 Task: Find connections with filter location Peristéri with filter topic #motivationwith filter profile language Potuguese with filter current company Symphony Teleca with filter school ILS Law College with filter industry Accessible Hardware Manufacturing with filter service category Network Support with filter keywords title Caregiver
Action: Mouse moved to (365, 236)
Screenshot: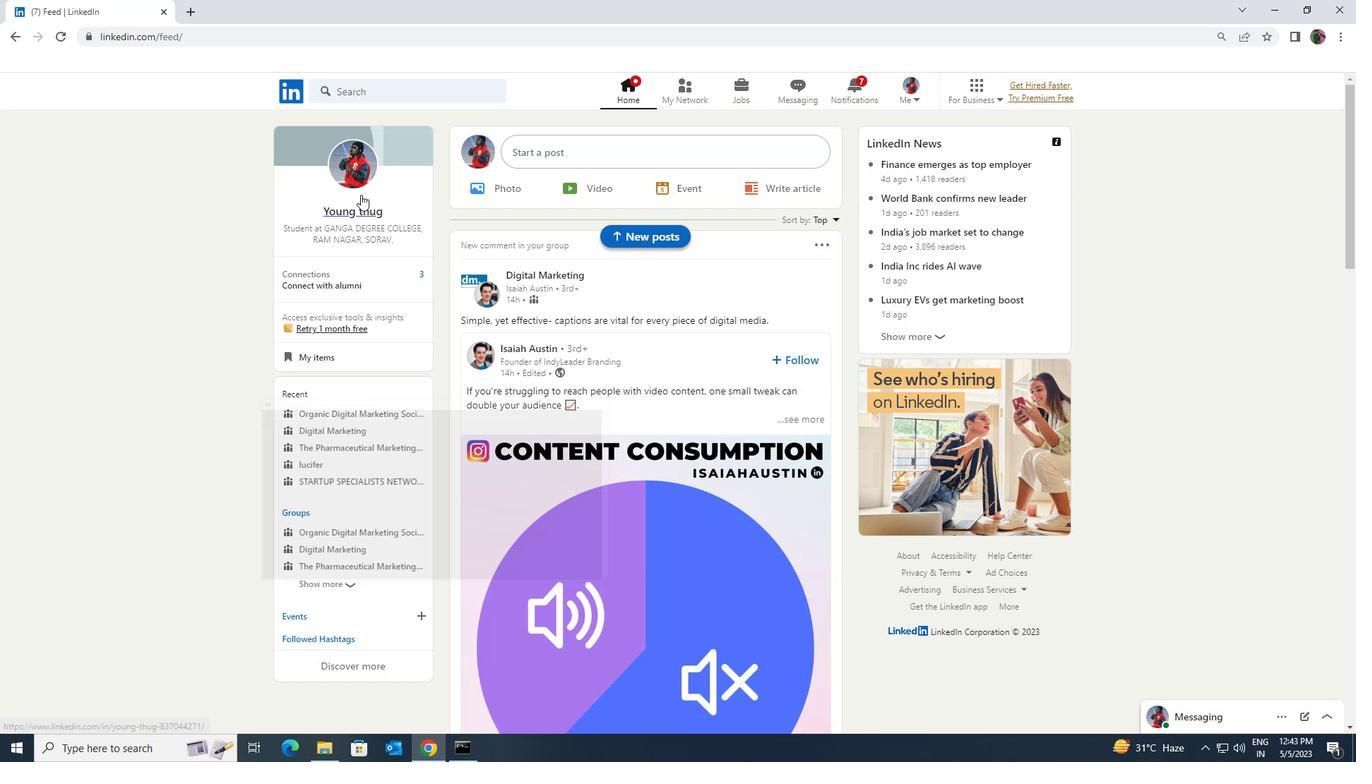 
Action: Mouse scrolled (365, 235) with delta (0, 0)
Screenshot: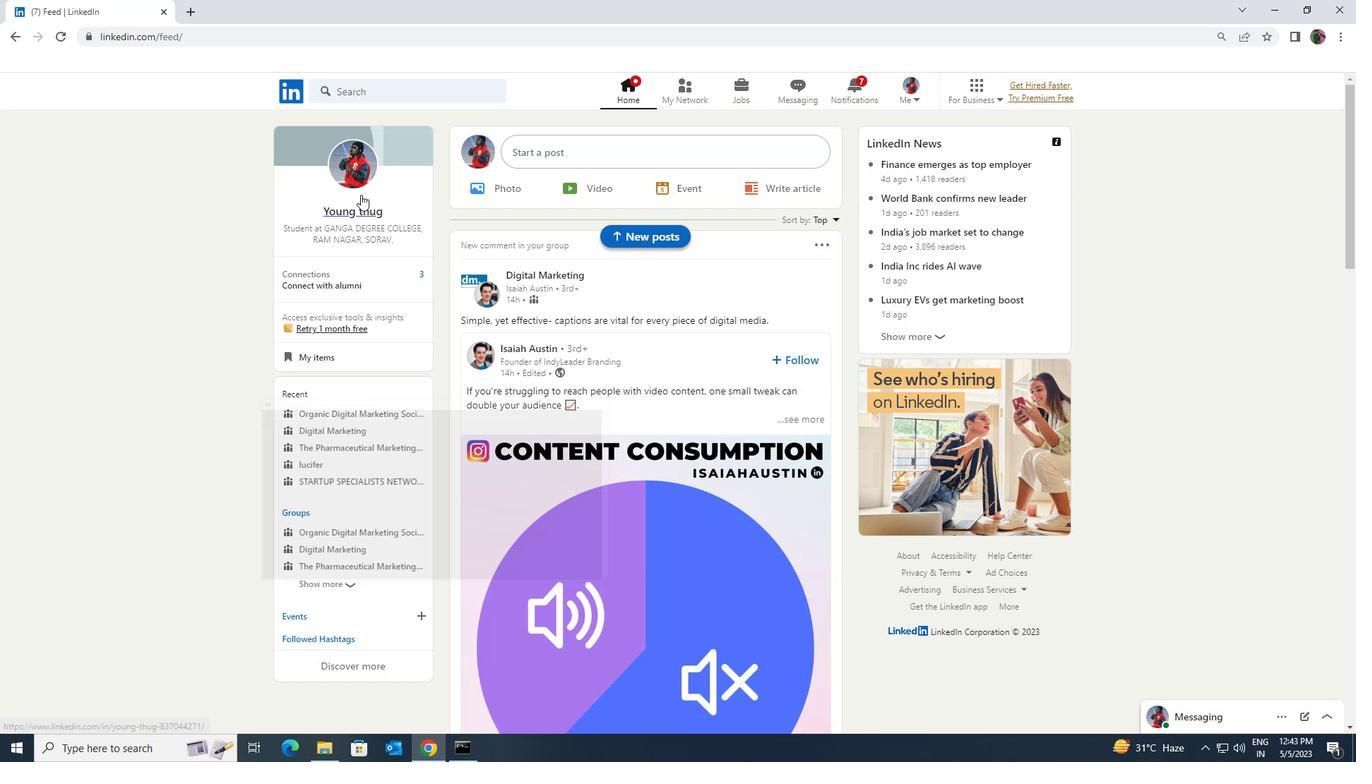 
Action: Mouse moved to (369, 219)
Screenshot: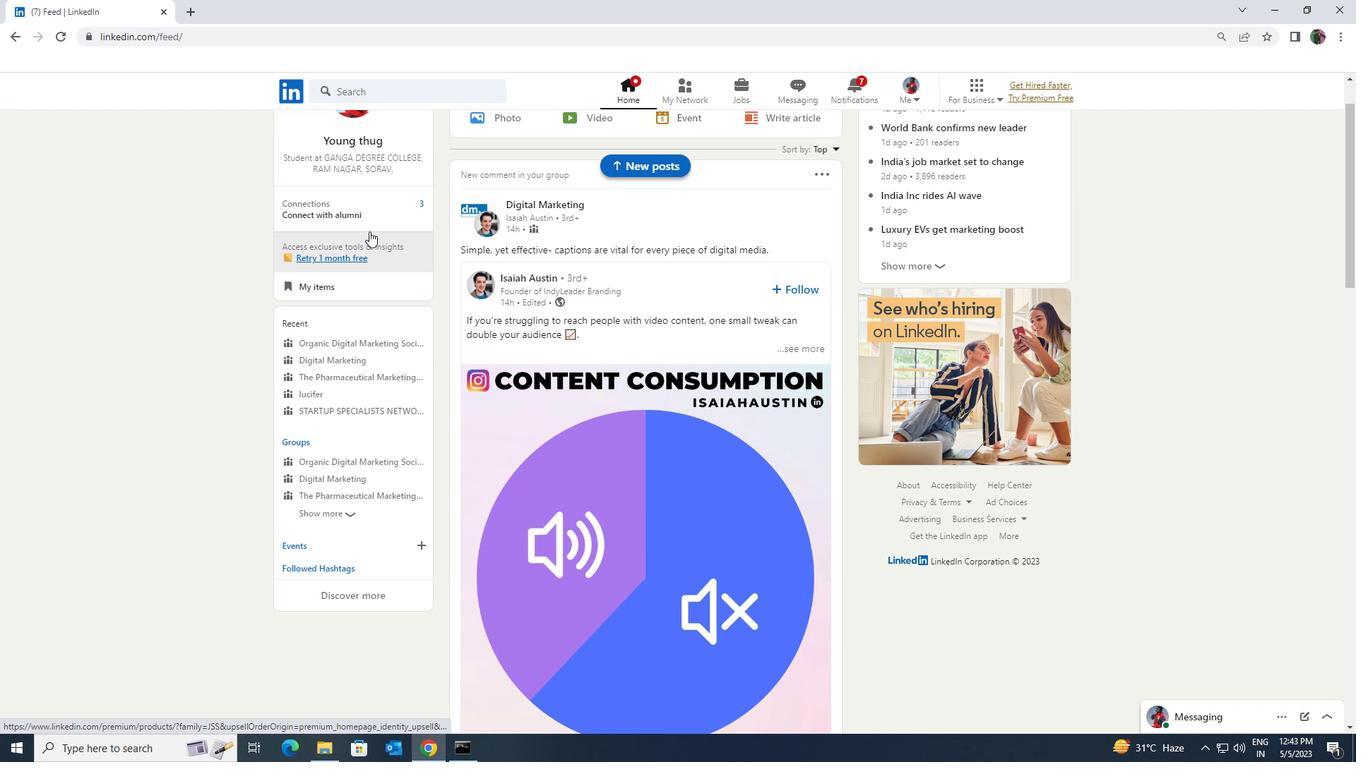 
Action: Mouse pressed left at (369, 219)
Screenshot: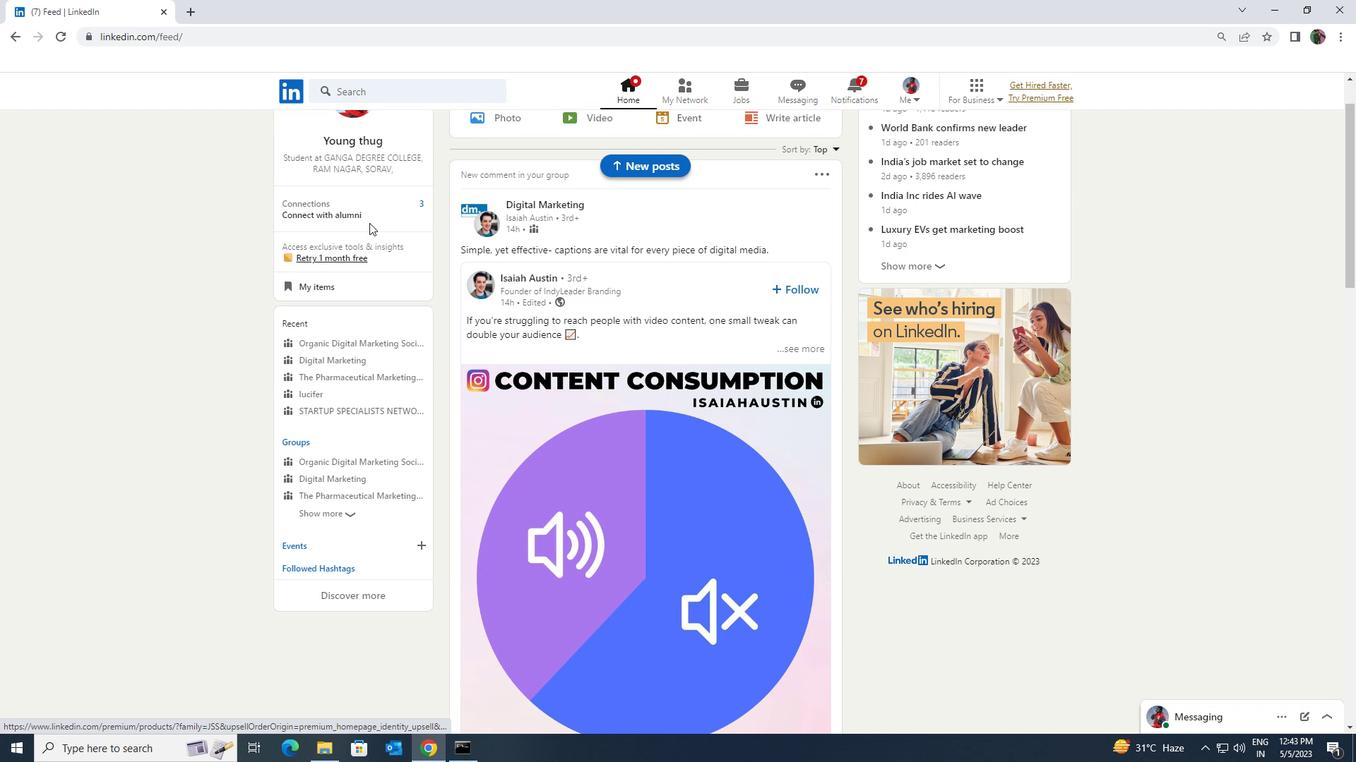 
Action: Mouse moved to (373, 164)
Screenshot: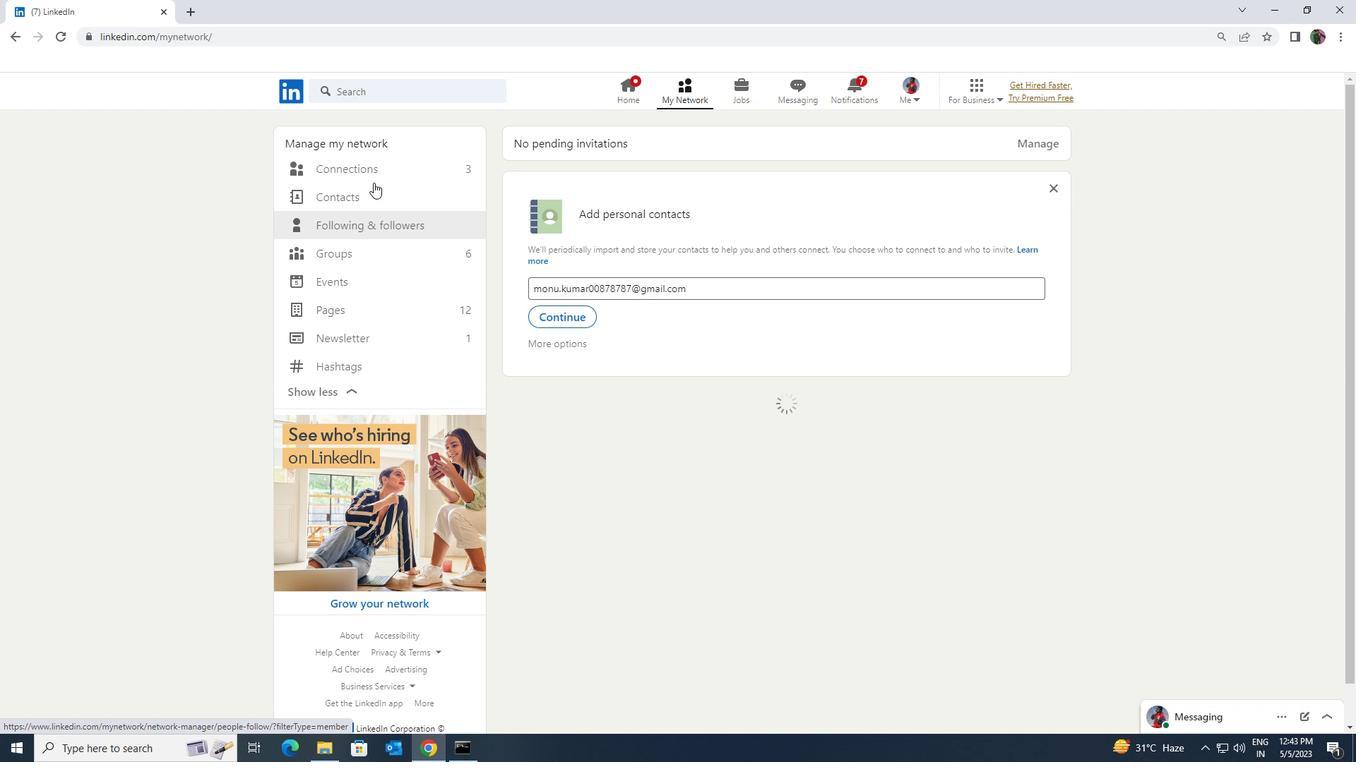 
Action: Mouse pressed left at (373, 164)
Screenshot: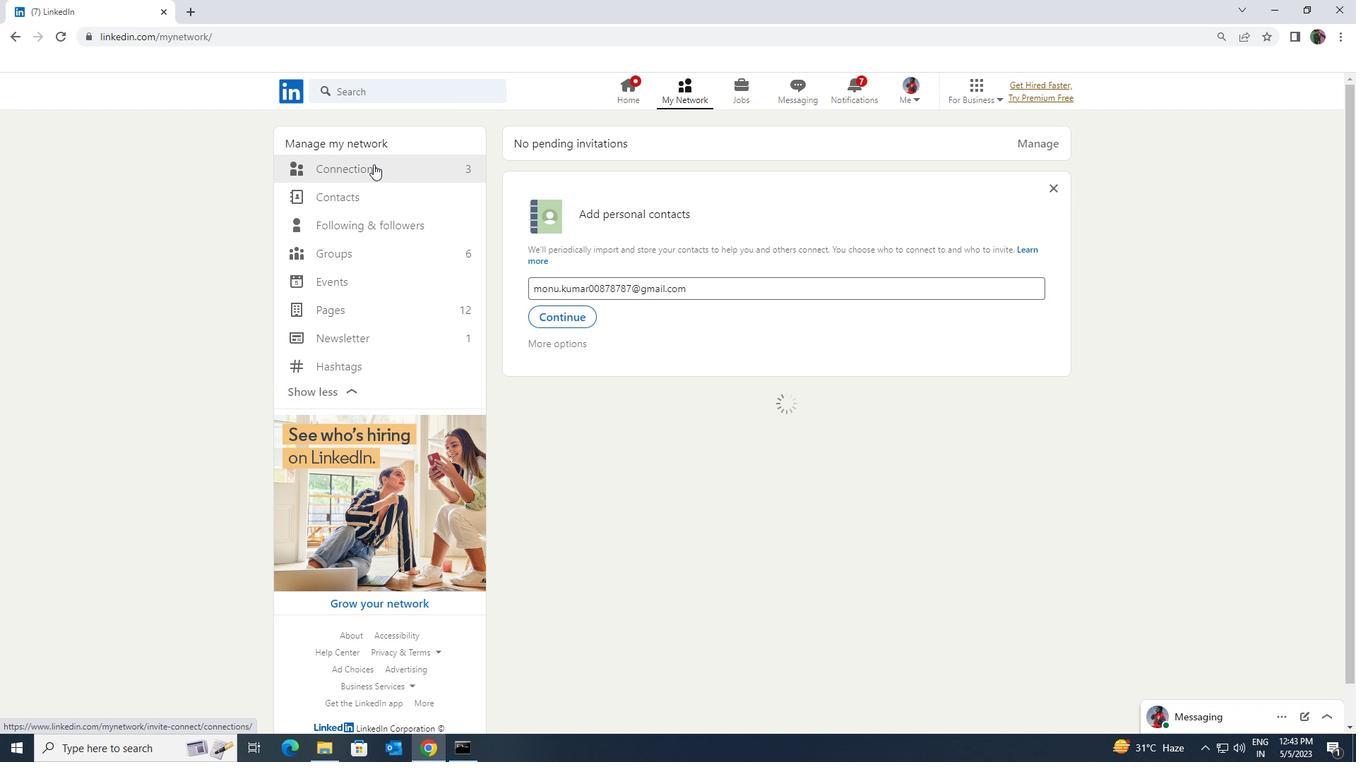 
Action: Mouse moved to (779, 173)
Screenshot: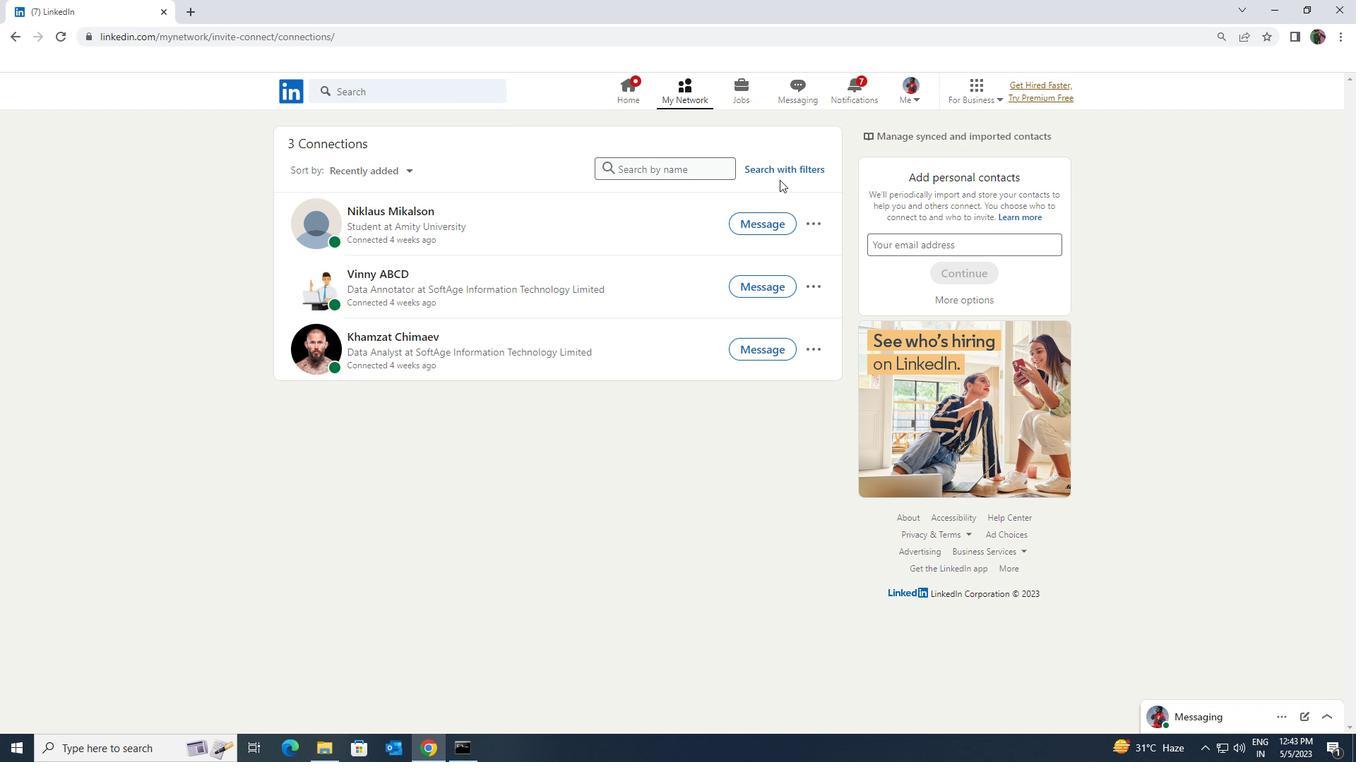 
Action: Mouse pressed left at (779, 173)
Screenshot: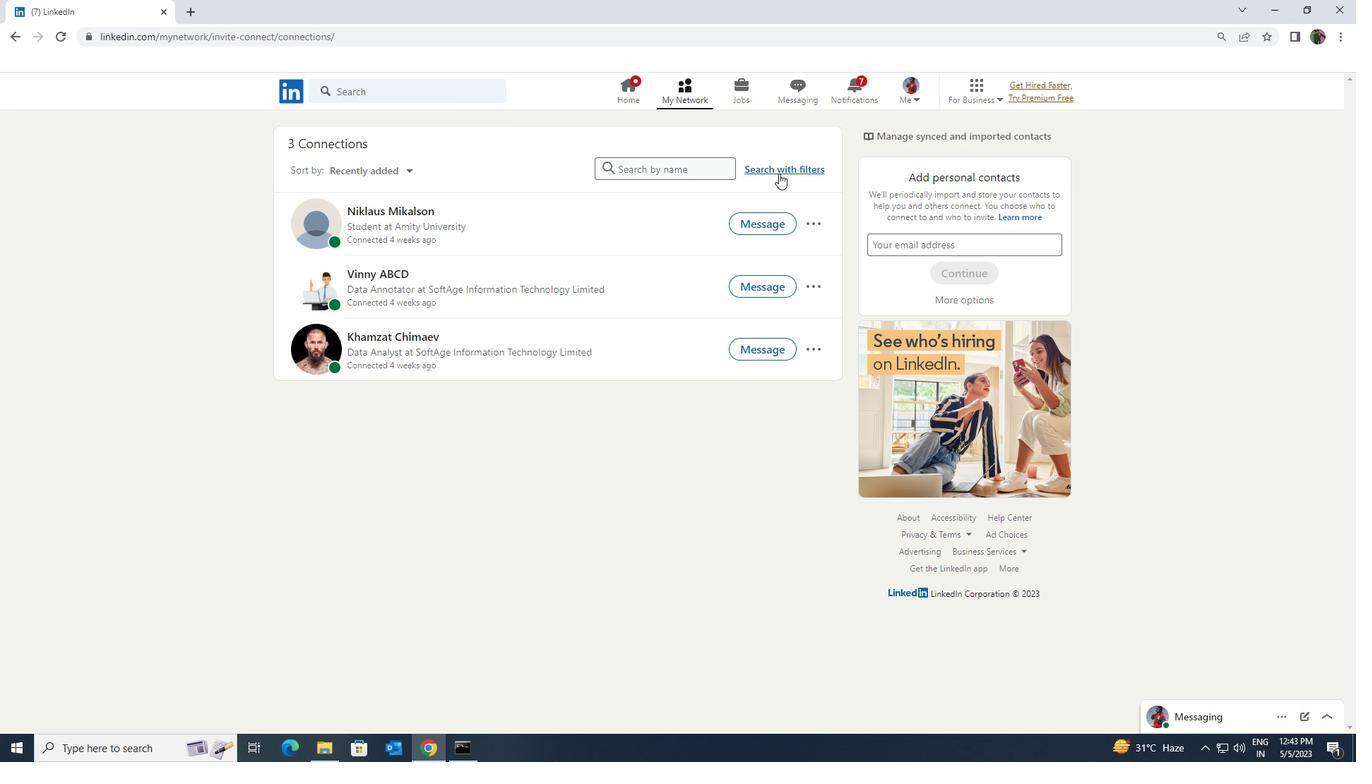
Action: Mouse moved to (732, 134)
Screenshot: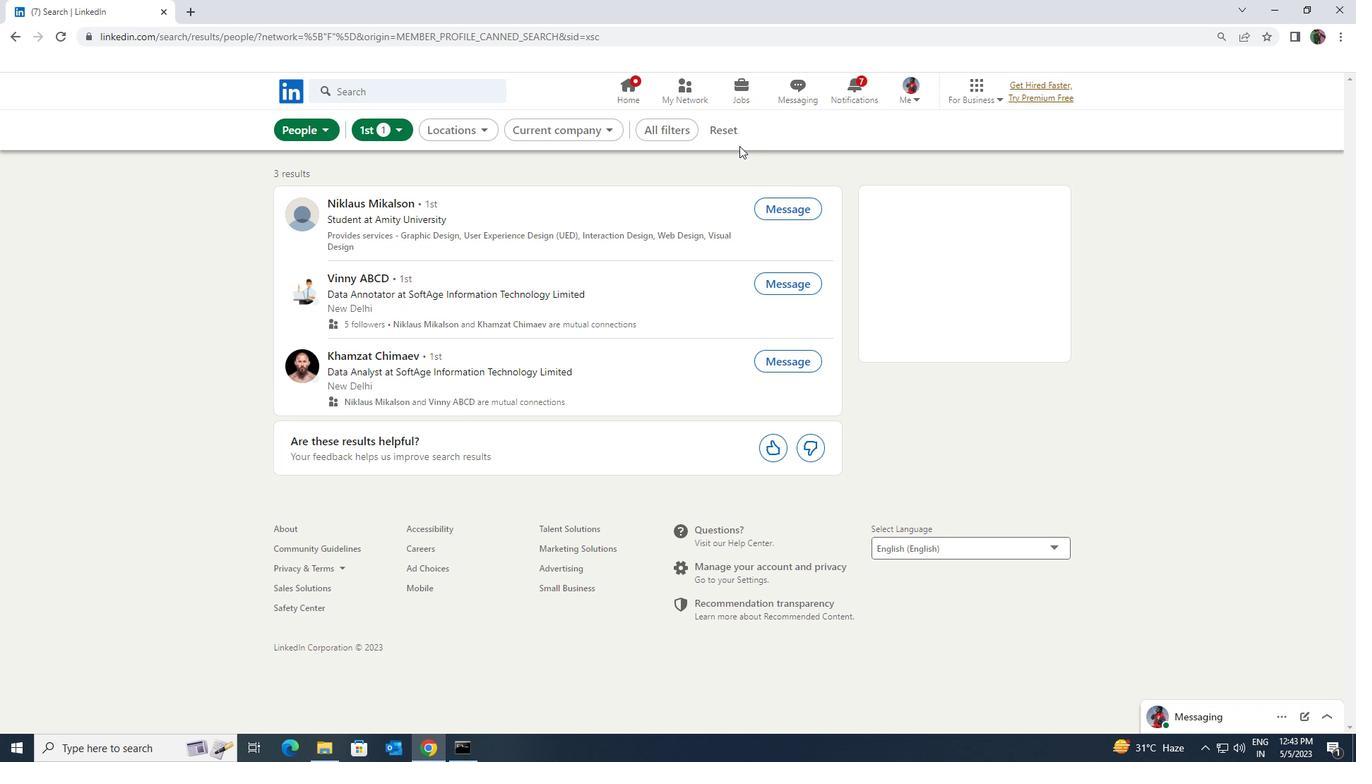 
Action: Mouse pressed left at (732, 134)
Screenshot: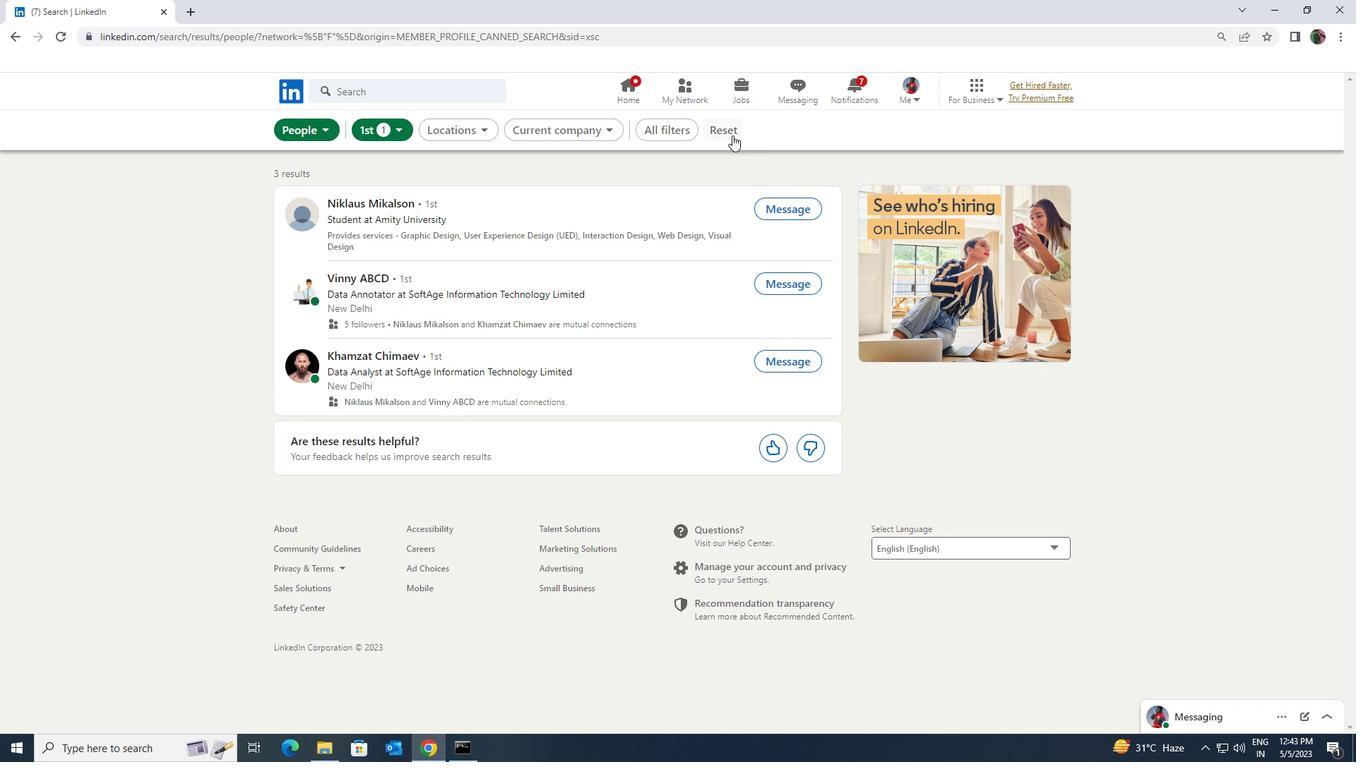 
Action: Mouse moved to (710, 131)
Screenshot: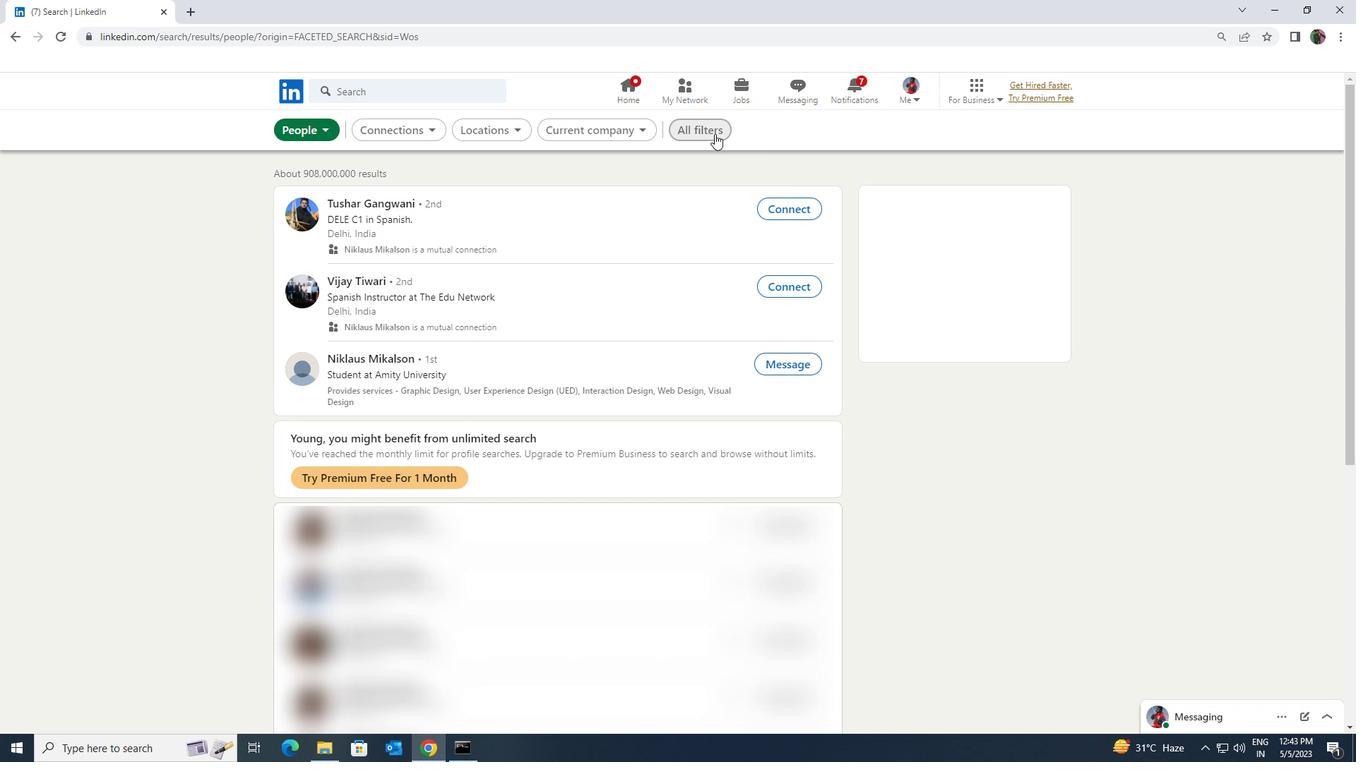 
Action: Mouse pressed left at (710, 131)
Screenshot: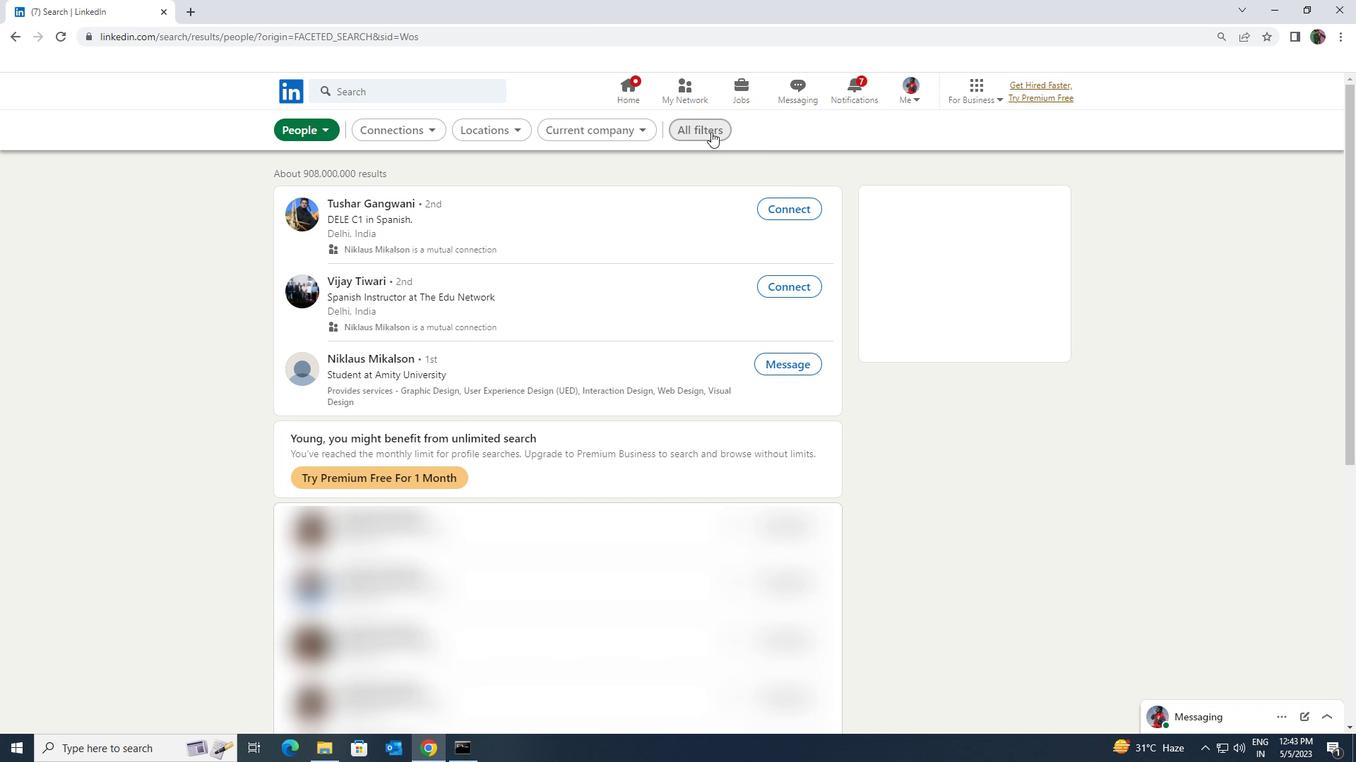 
Action: Mouse moved to (1181, 557)
Screenshot: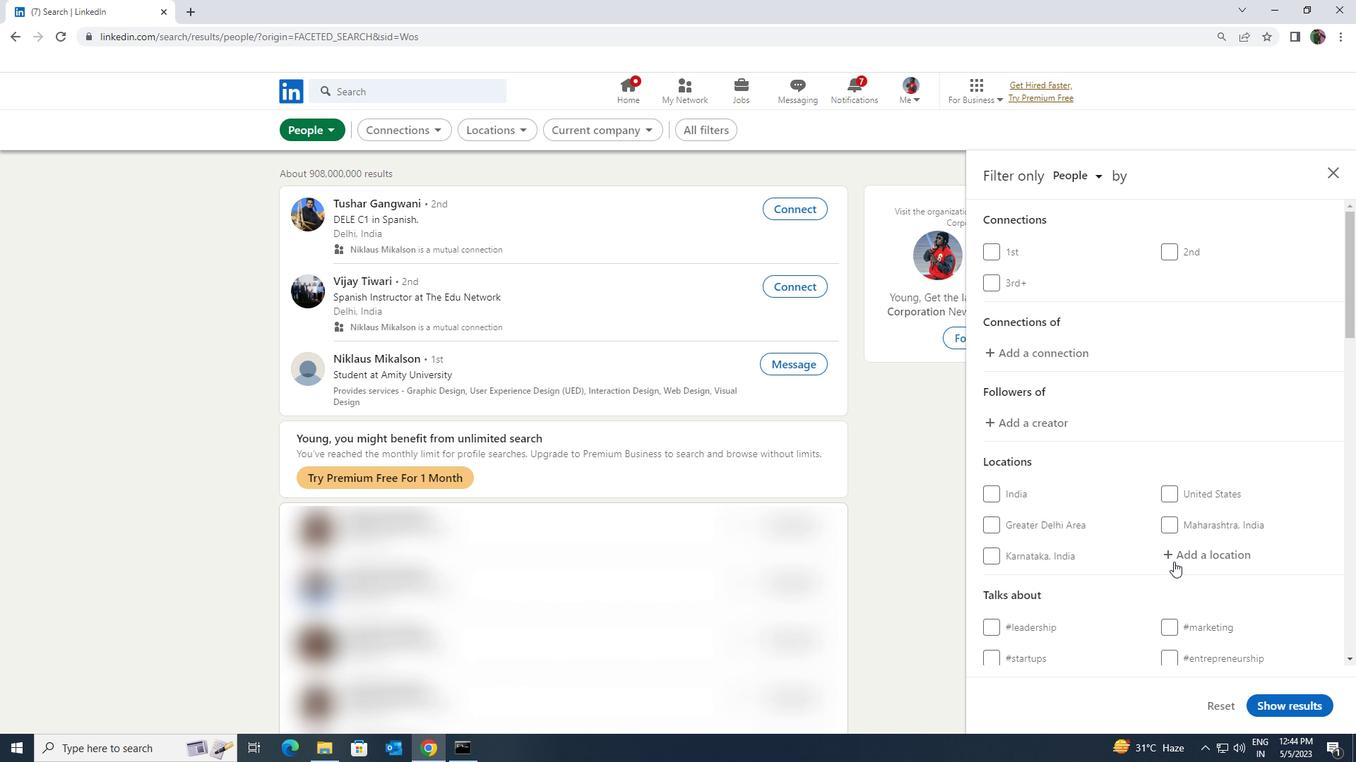 
Action: Mouse pressed left at (1181, 557)
Screenshot: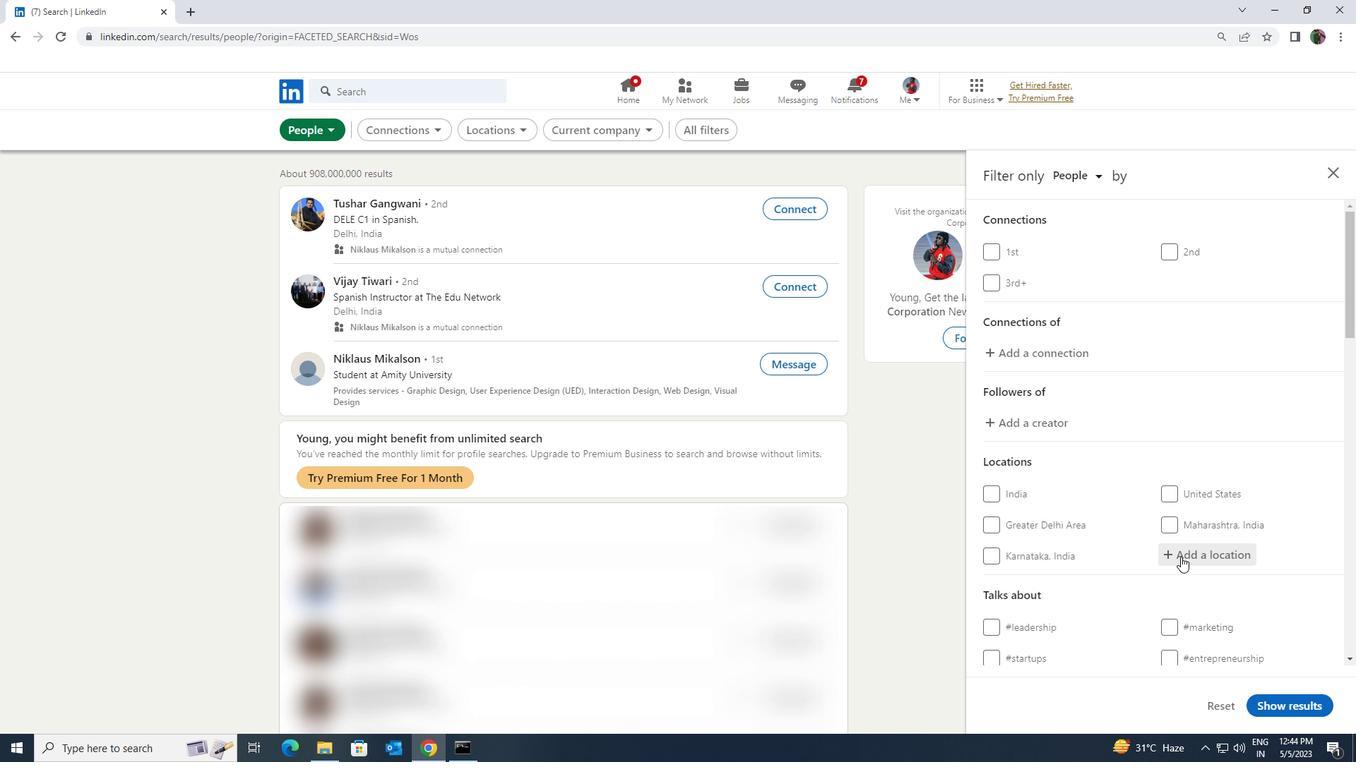 
Action: Key pressed <Key.shift>PERISTERI
Screenshot: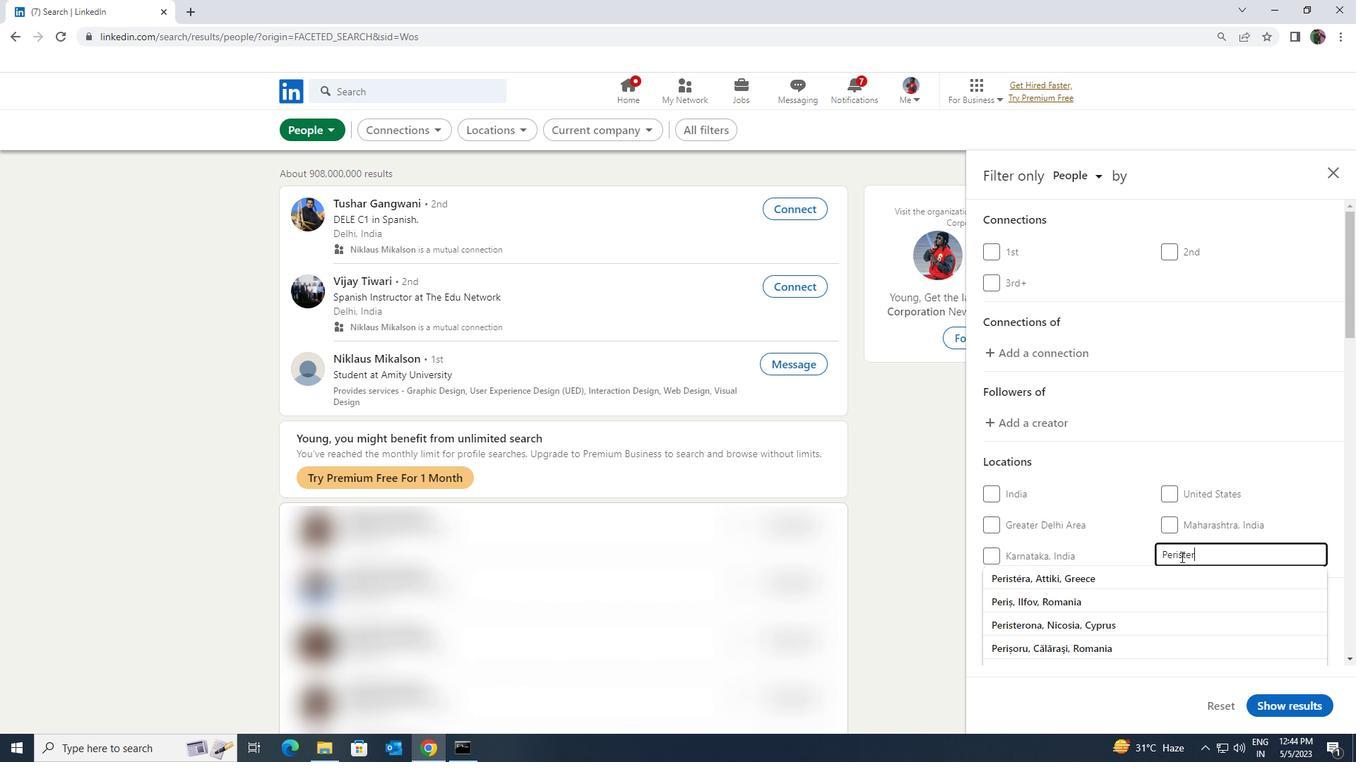 
Action: Mouse moved to (1176, 570)
Screenshot: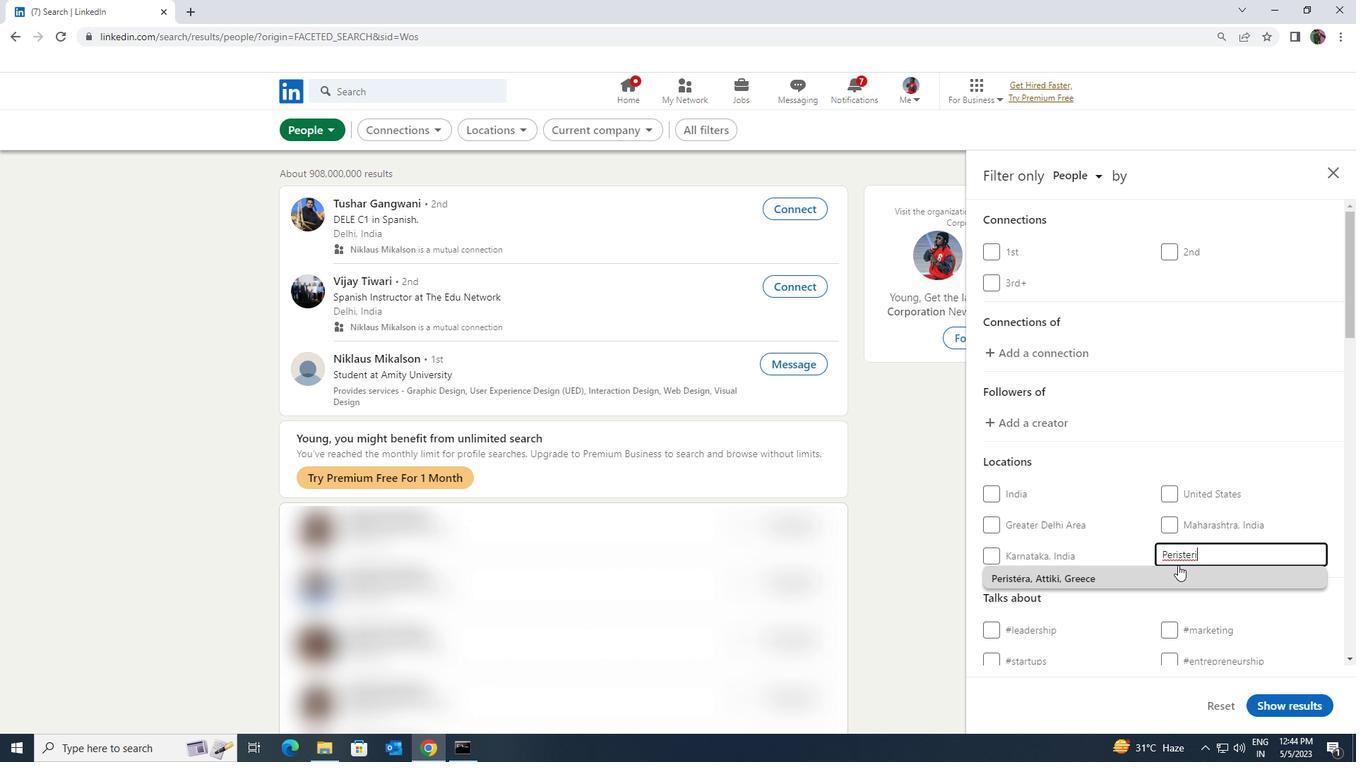 
Action: Mouse pressed left at (1176, 570)
Screenshot: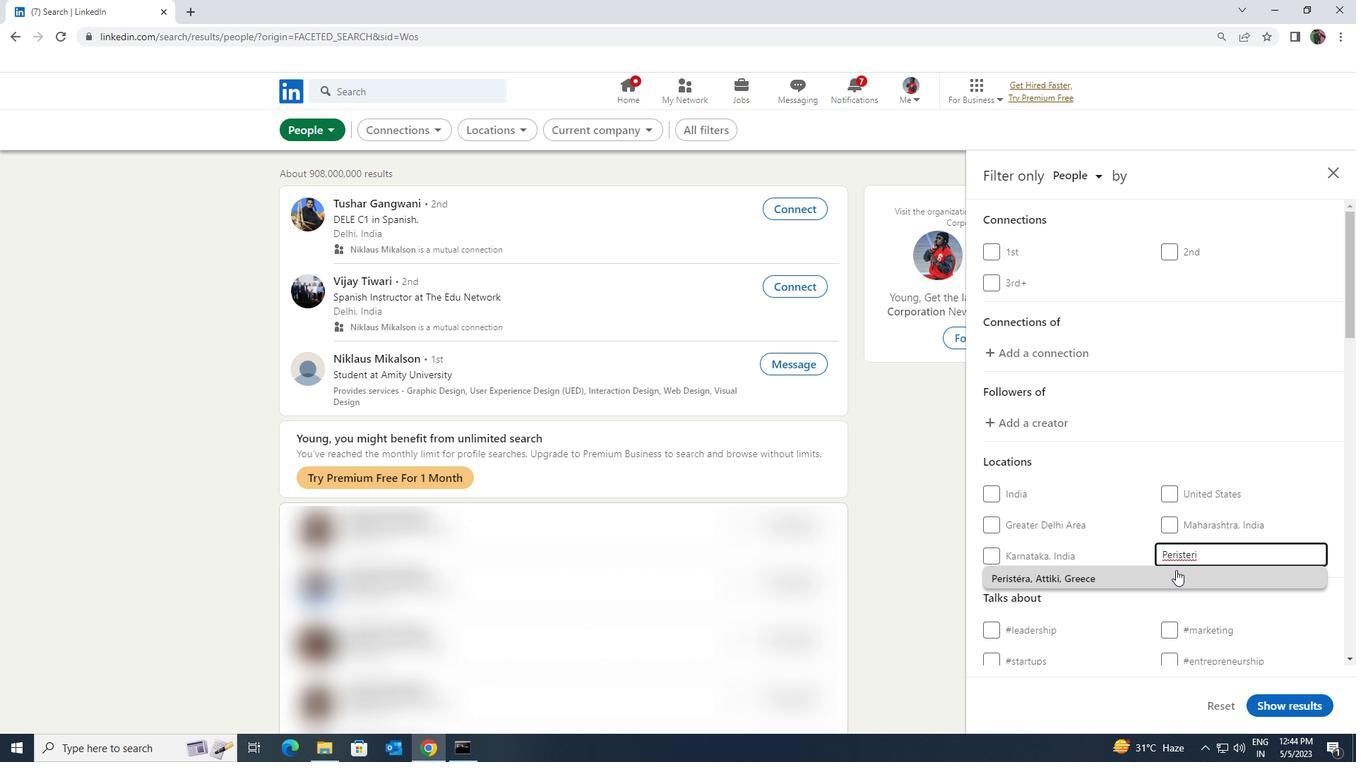 
Action: Mouse scrolled (1176, 570) with delta (0, 0)
Screenshot: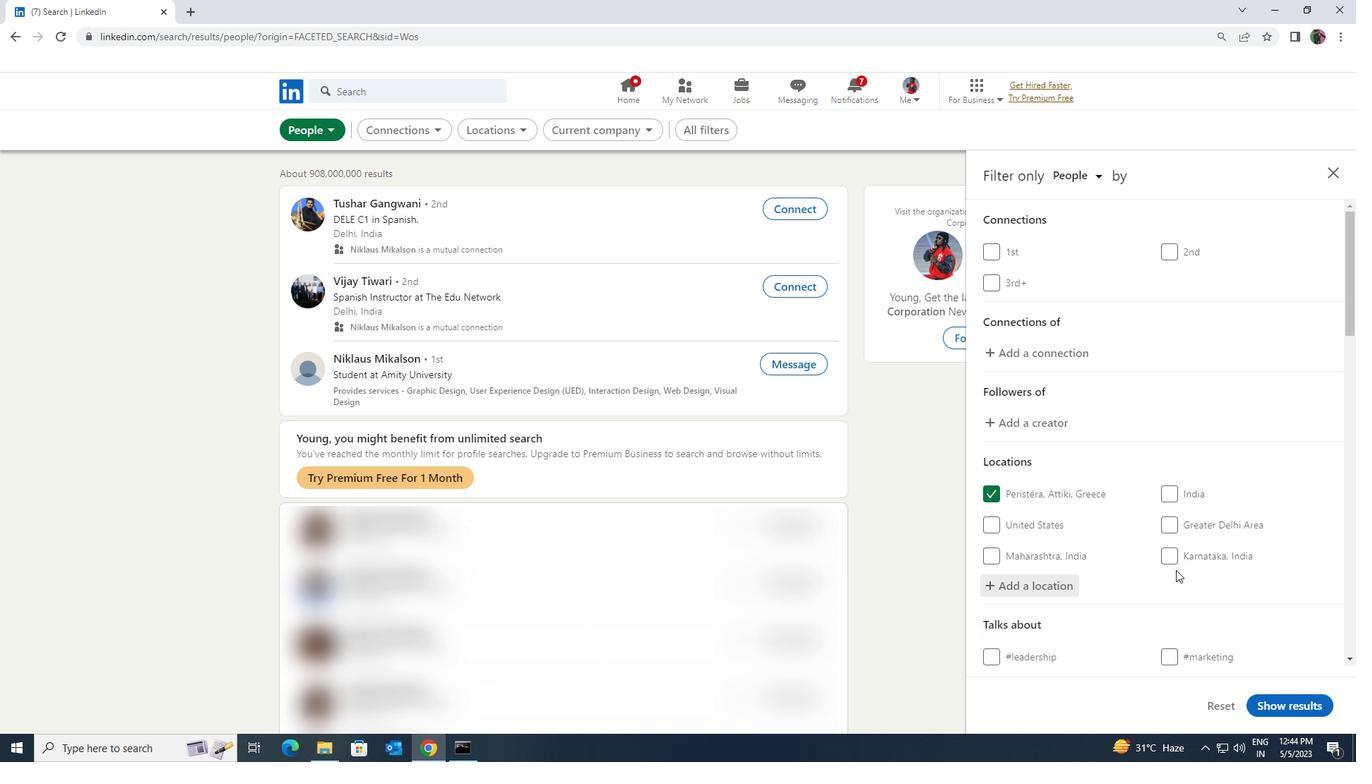 
Action: Mouse scrolled (1176, 570) with delta (0, 0)
Screenshot: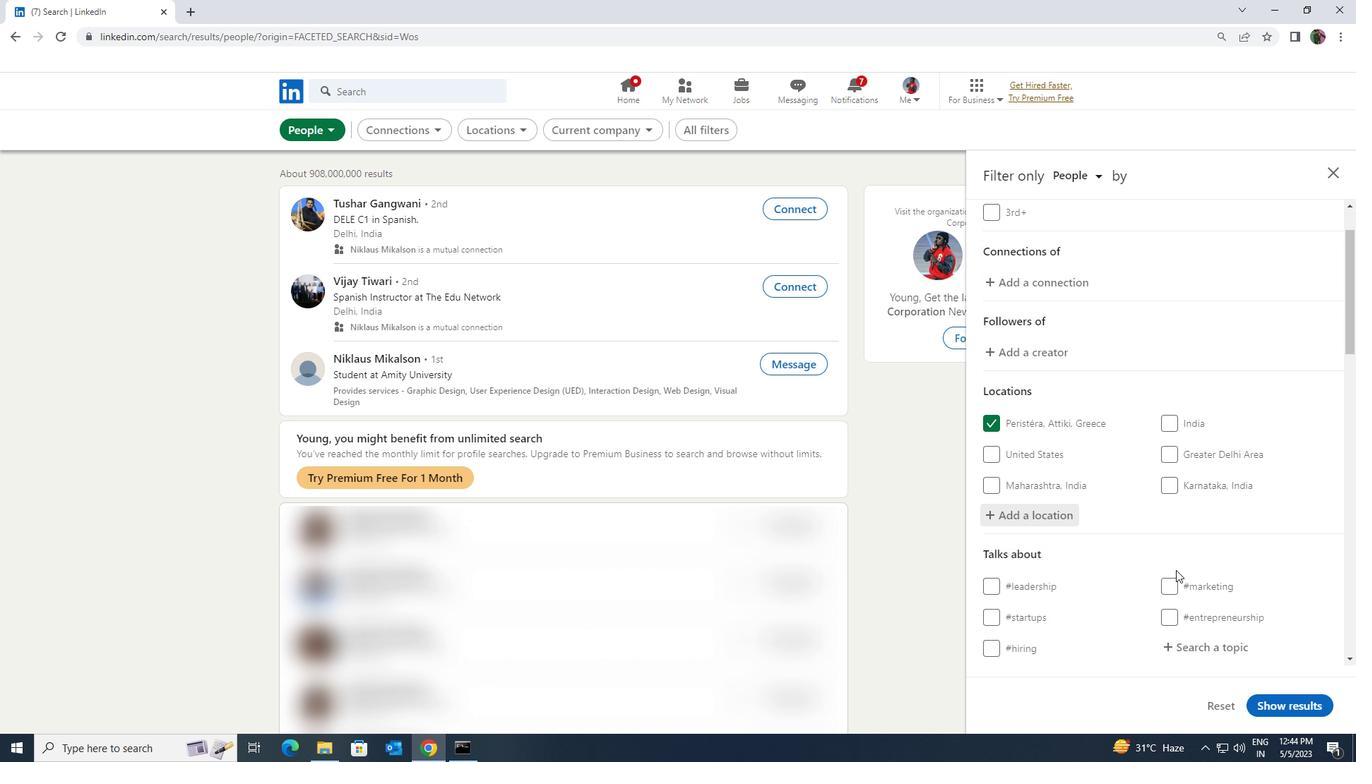 
Action: Mouse scrolled (1176, 570) with delta (0, 0)
Screenshot: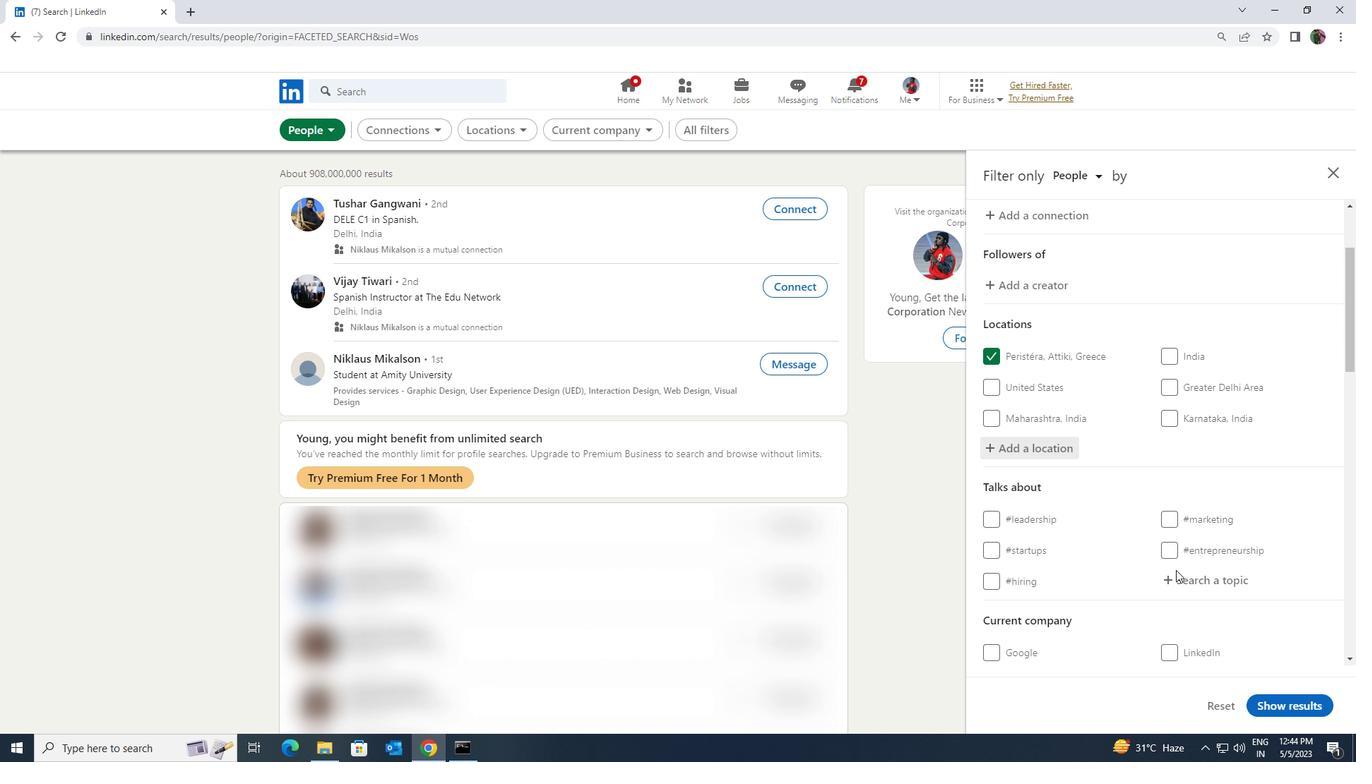 
Action: Mouse scrolled (1176, 570) with delta (0, 0)
Screenshot: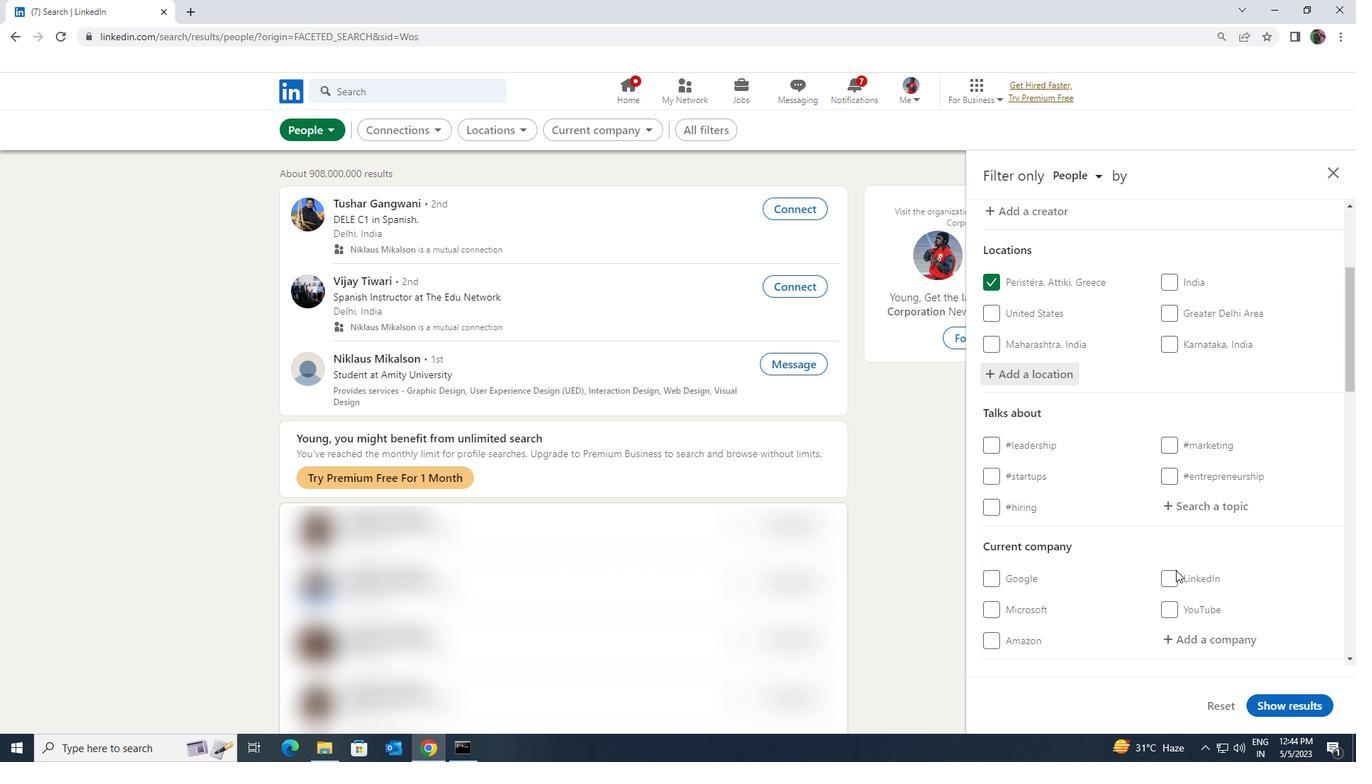 
Action: Mouse moved to (1169, 430)
Screenshot: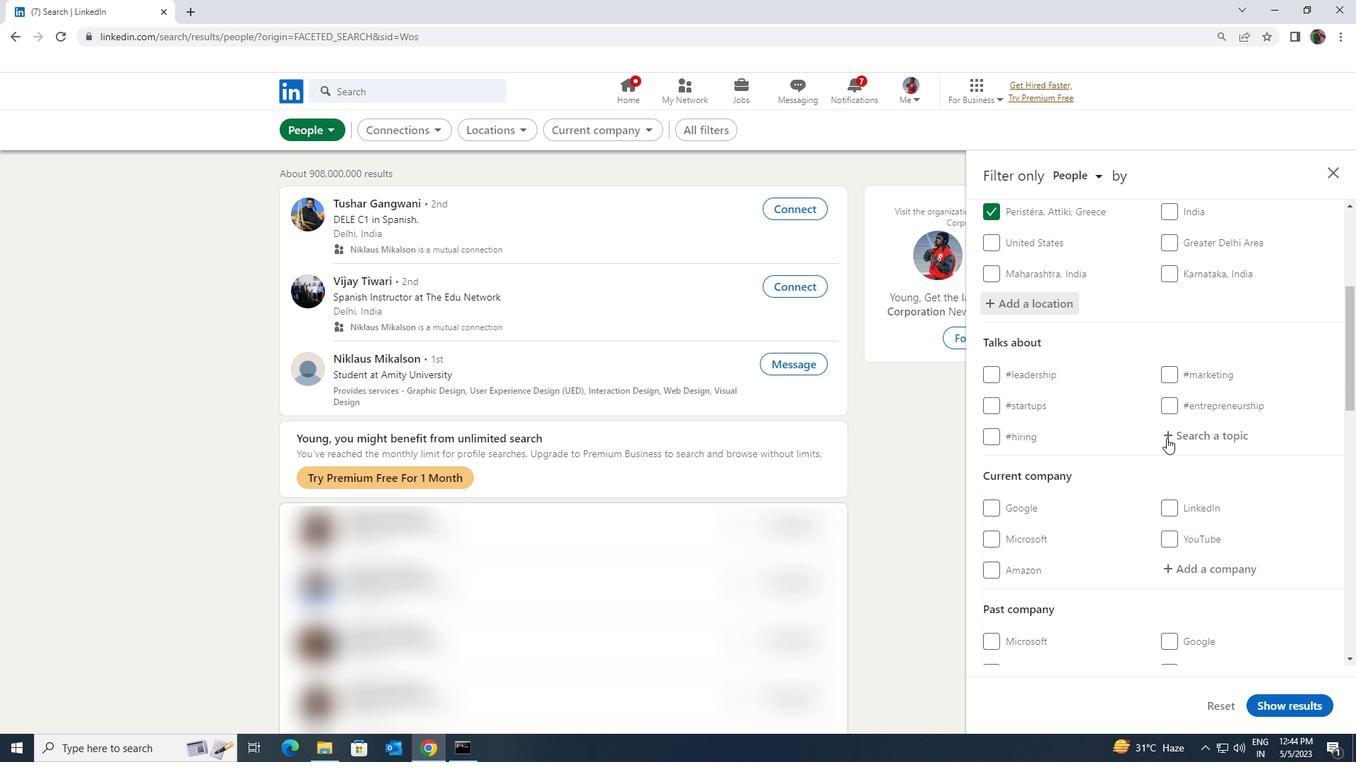 
Action: Mouse pressed left at (1169, 430)
Screenshot: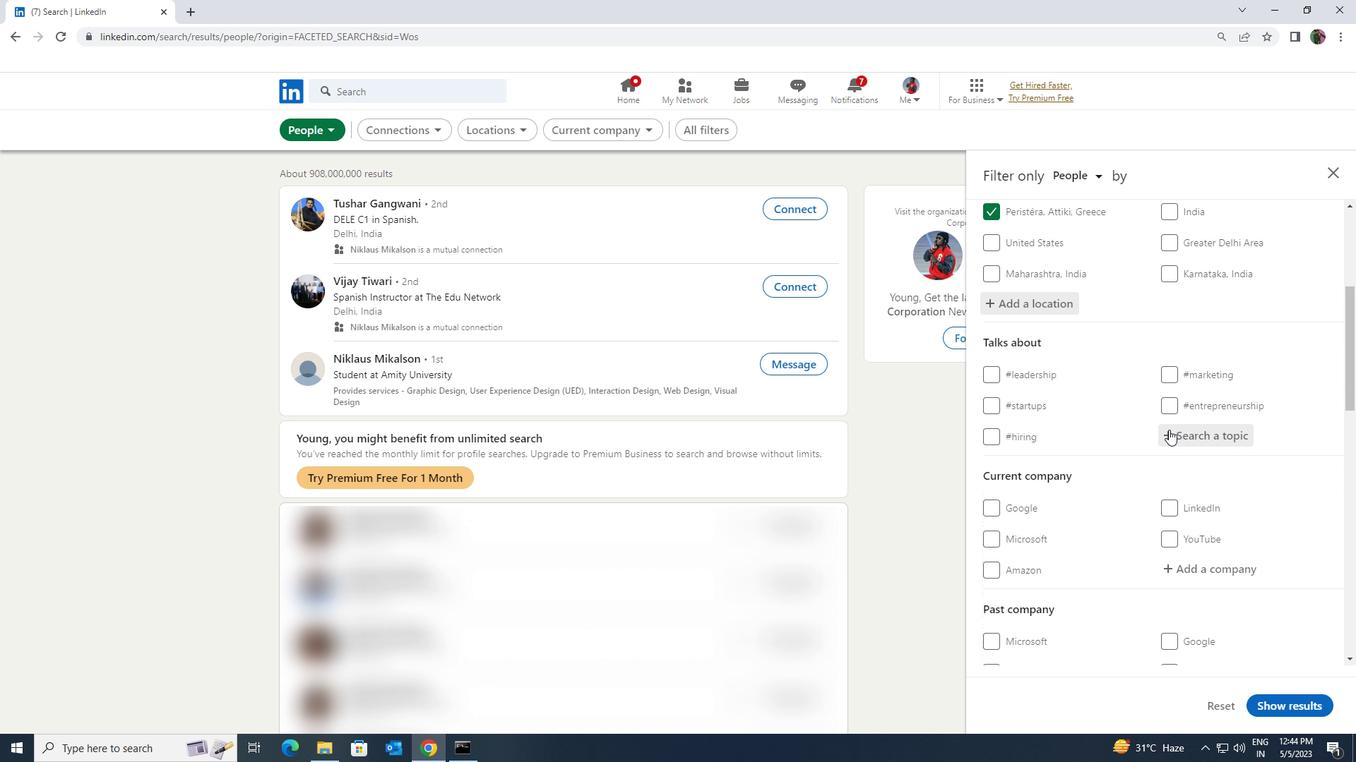 
Action: Key pressed <Key.shift><Key.shift><Key.shift>MOTIVATION
Screenshot: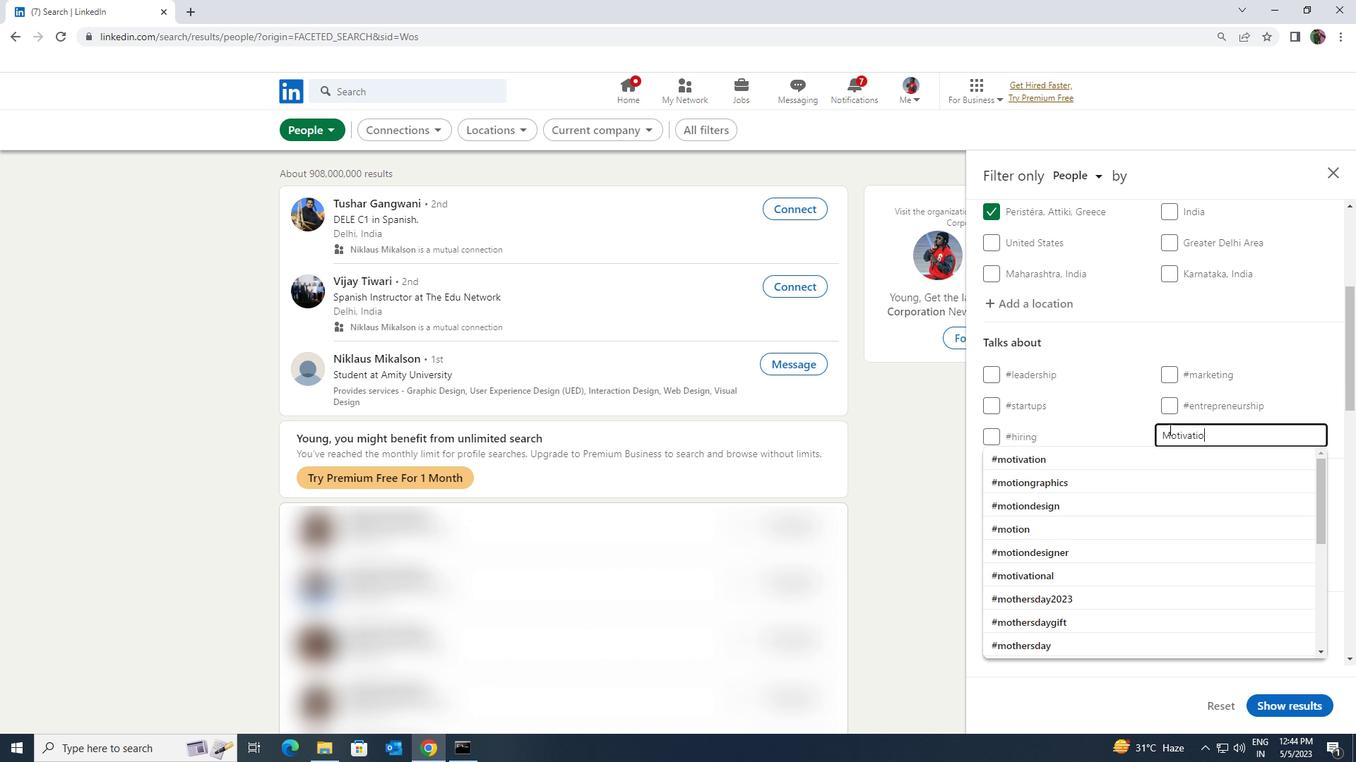 
Action: Mouse moved to (1145, 454)
Screenshot: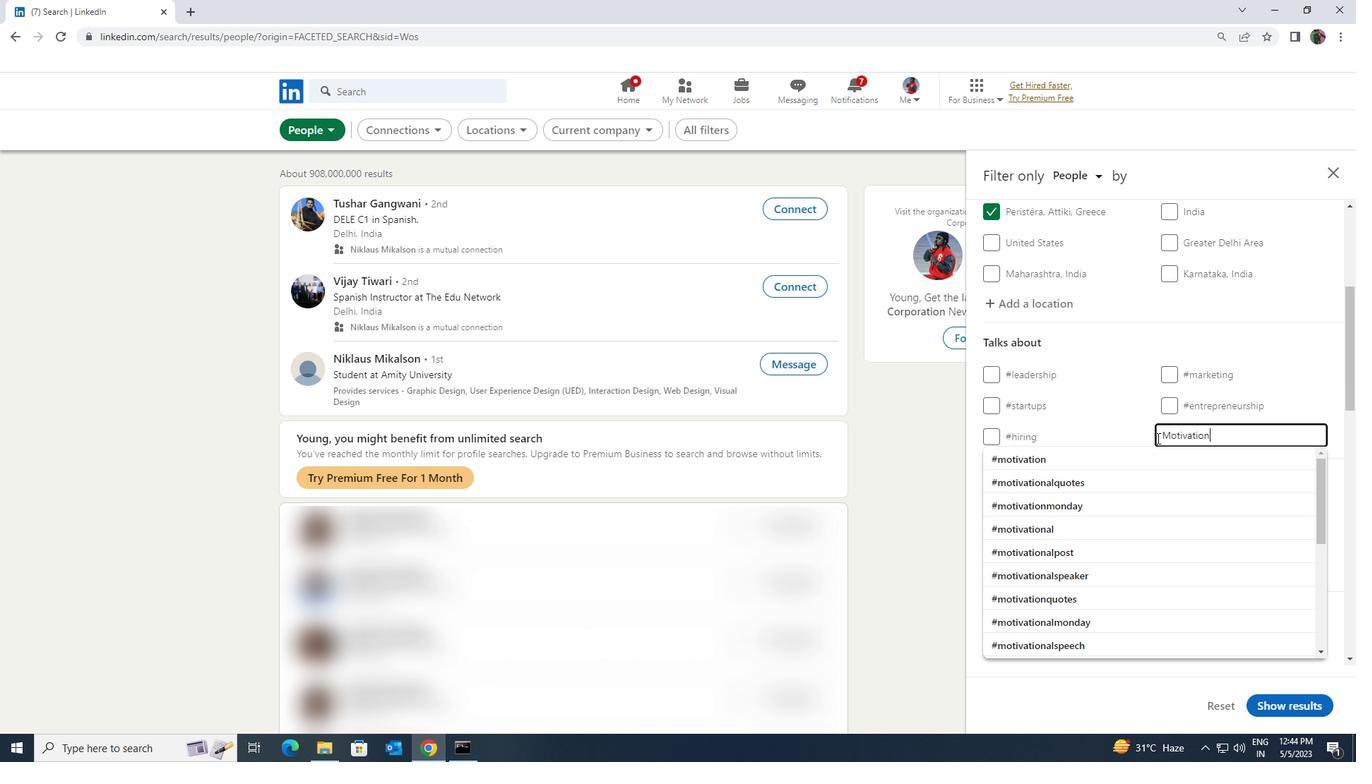 
Action: Mouse pressed left at (1145, 454)
Screenshot: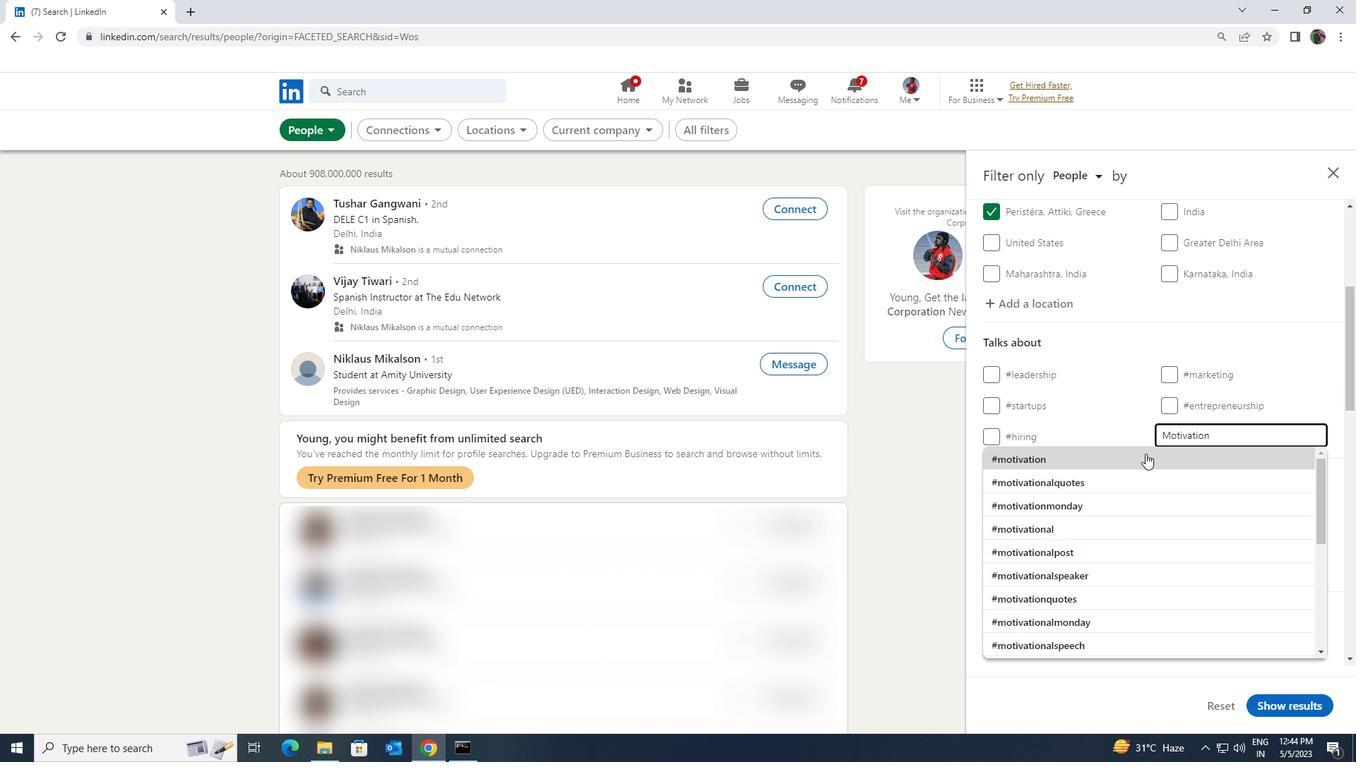 
Action: Mouse scrolled (1145, 453) with delta (0, 0)
Screenshot: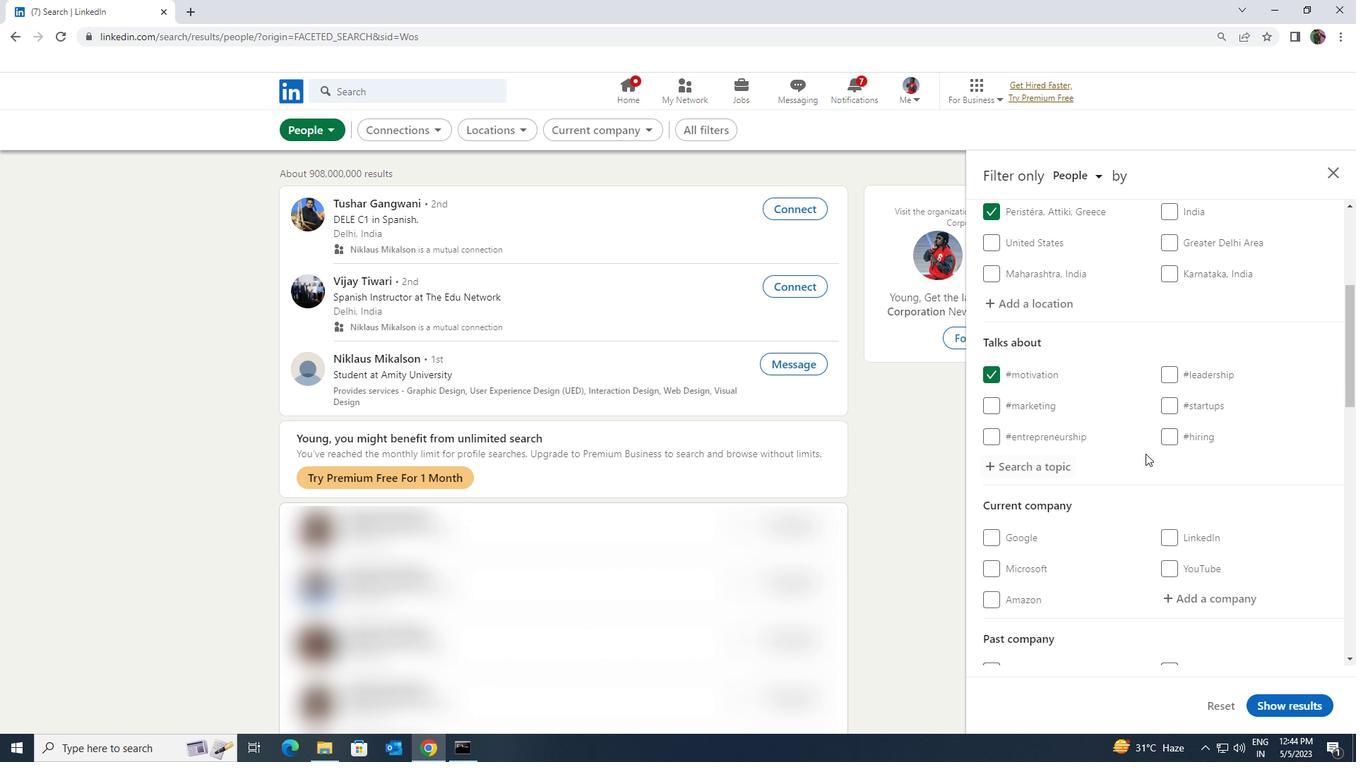 
Action: Mouse scrolled (1145, 453) with delta (0, 0)
Screenshot: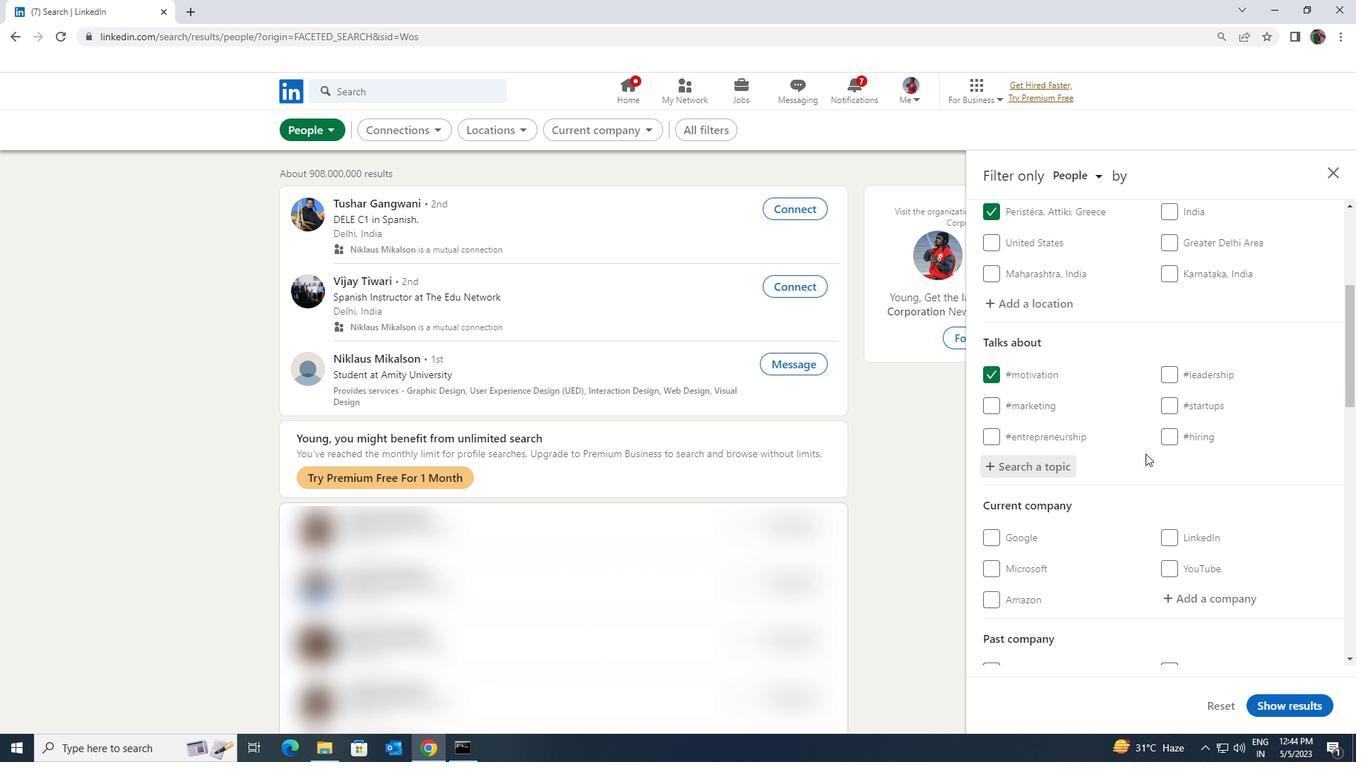 
Action: Mouse scrolled (1145, 453) with delta (0, 0)
Screenshot: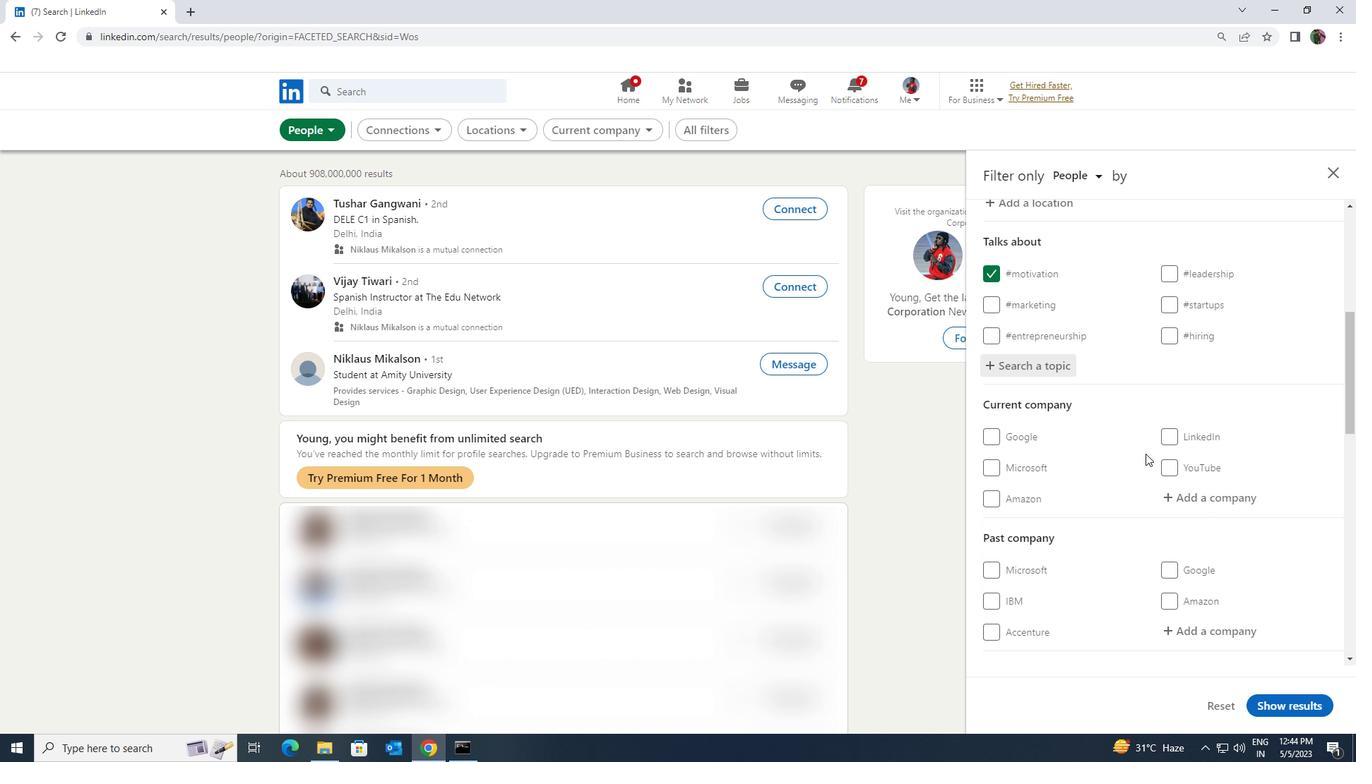 
Action: Mouse scrolled (1145, 453) with delta (0, 0)
Screenshot: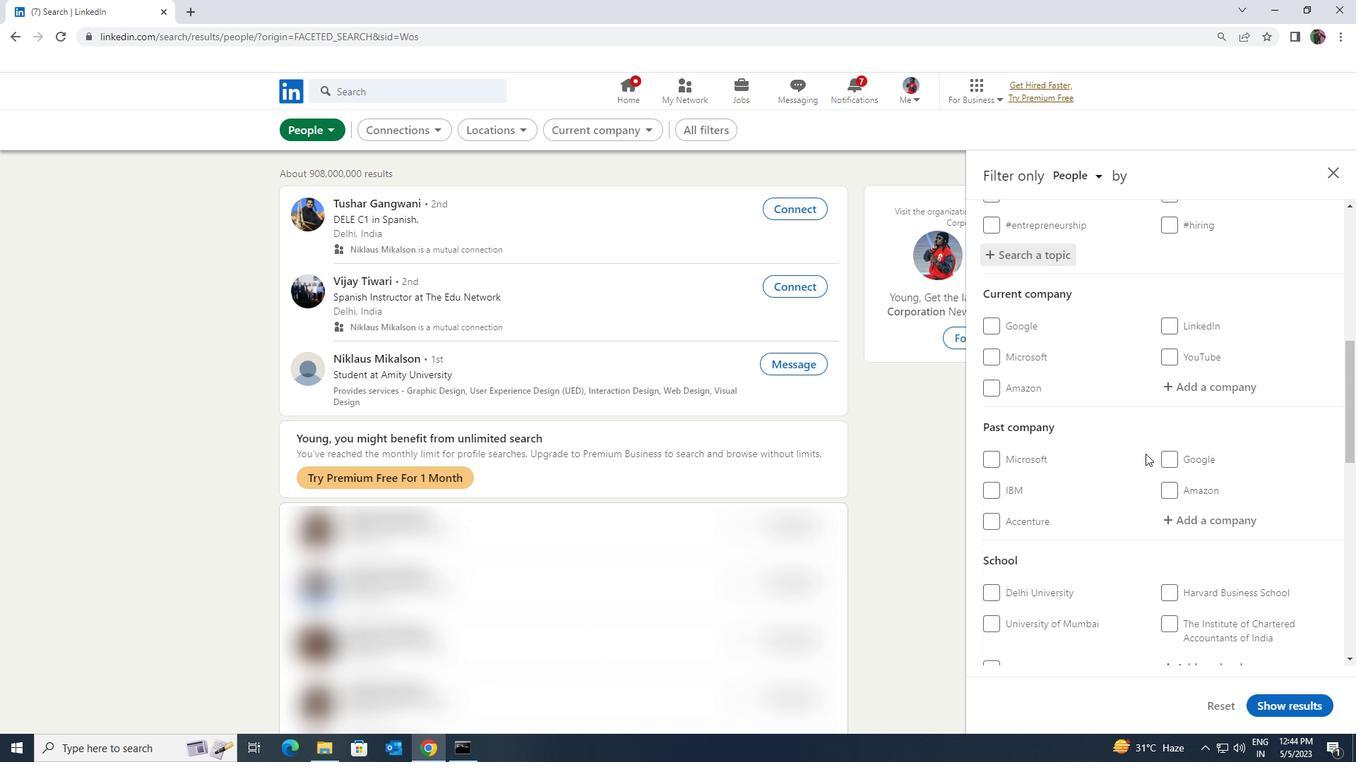 
Action: Mouse scrolled (1145, 453) with delta (0, 0)
Screenshot: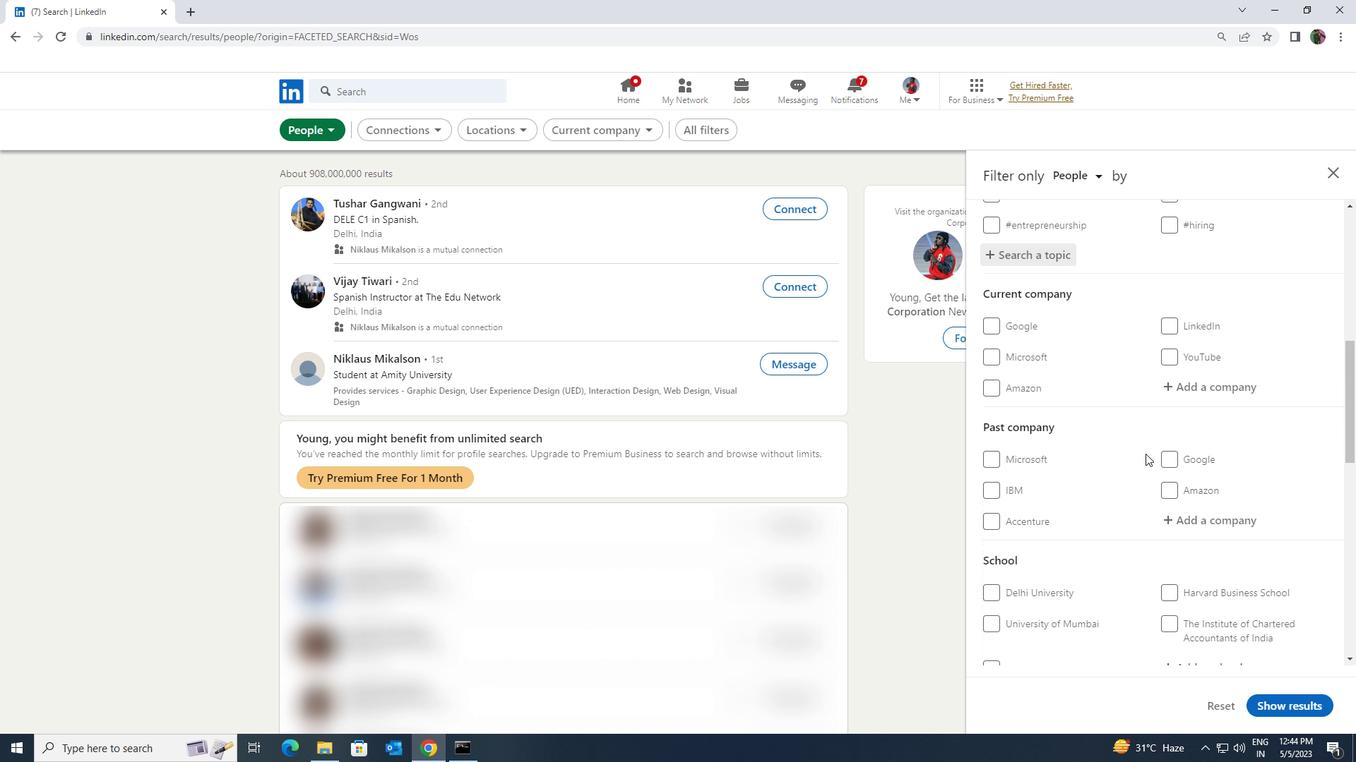 
Action: Mouse moved to (1145, 454)
Screenshot: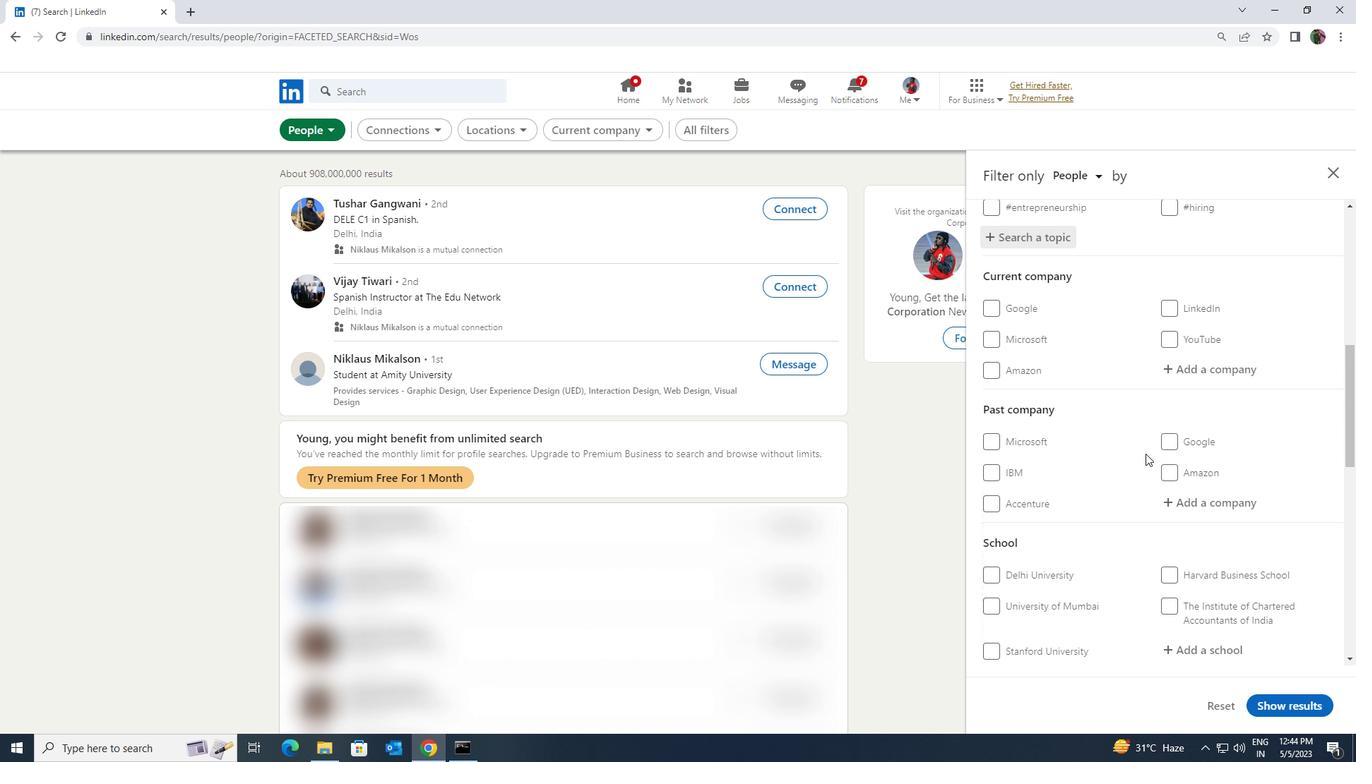 
Action: Mouse scrolled (1145, 454) with delta (0, 0)
Screenshot: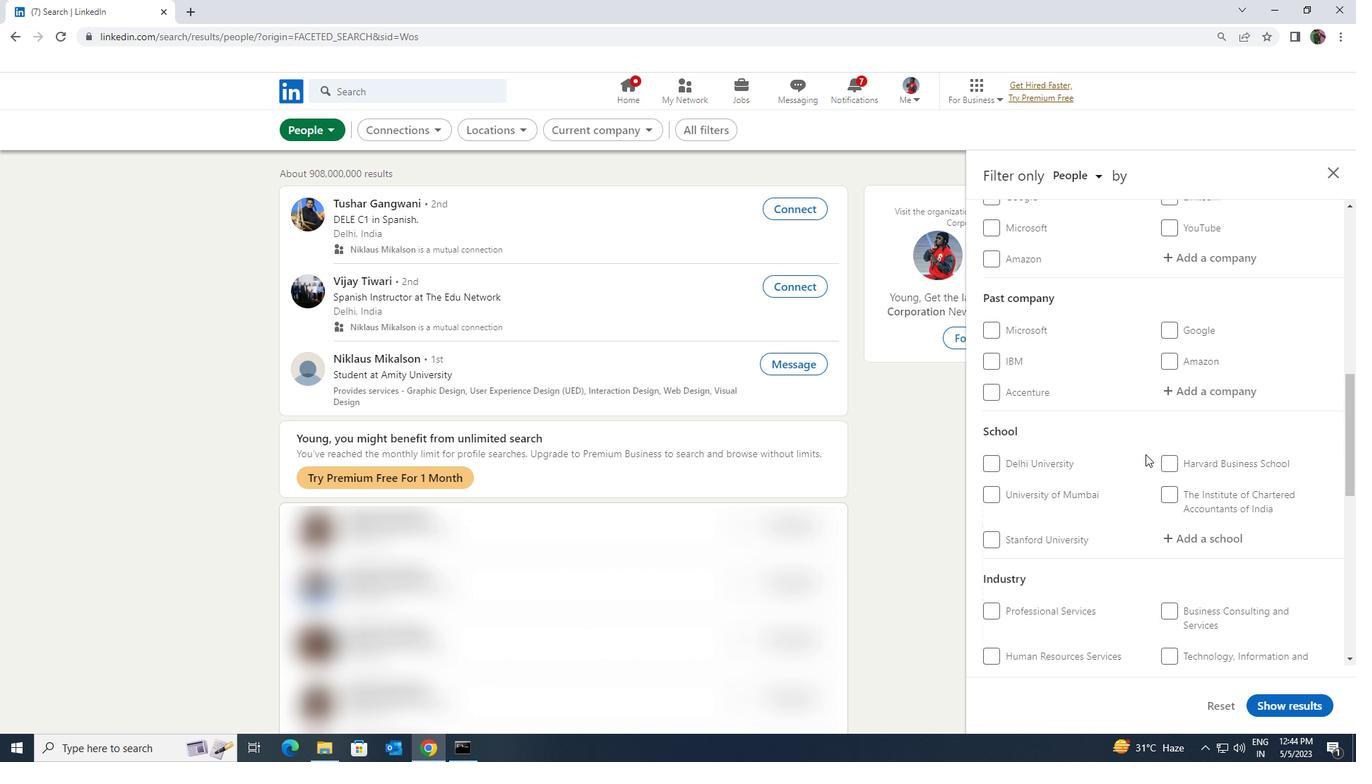 
Action: Mouse scrolled (1145, 454) with delta (0, 0)
Screenshot: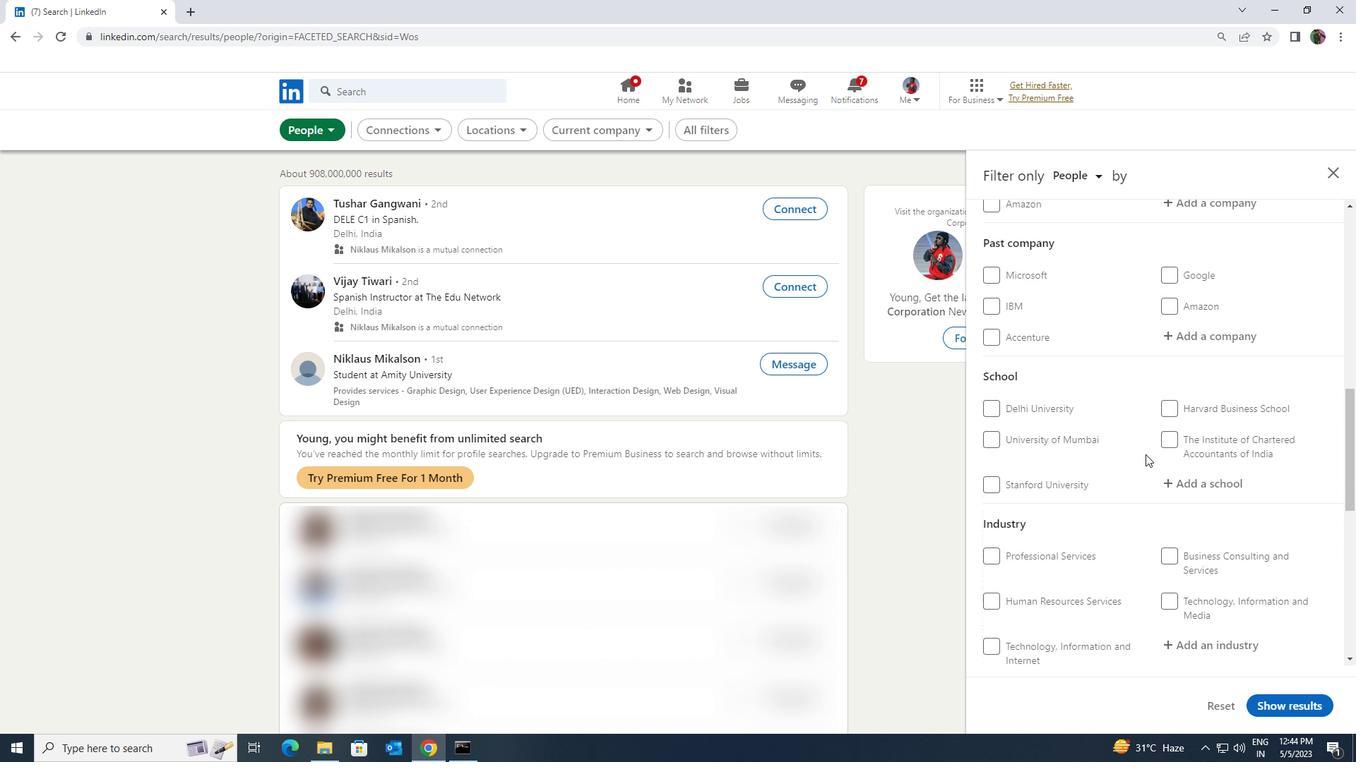 
Action: Mouse scrolled (1145, 454) with delta (0, 0)
Screenshot: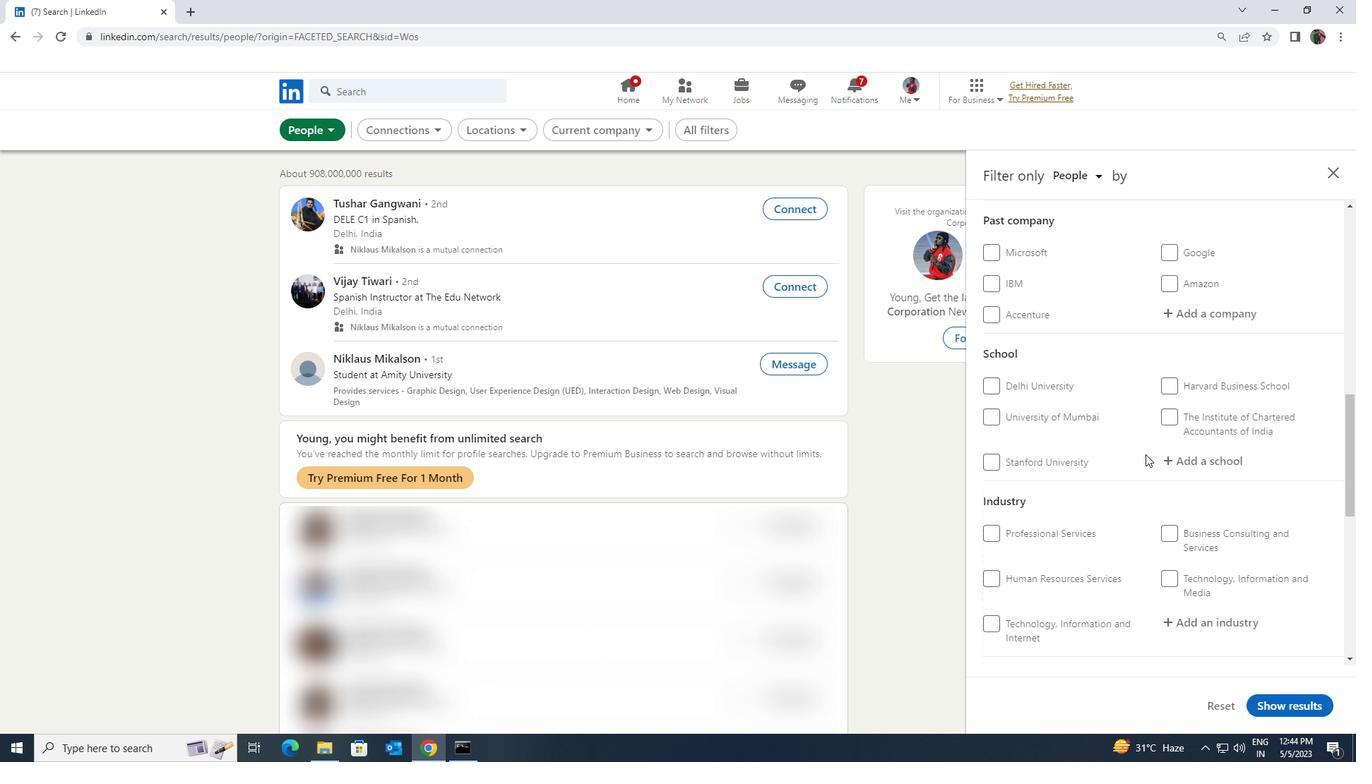 
Action: Mouse scrolled (1145, 454) with delta (0, 0)
Screenshot: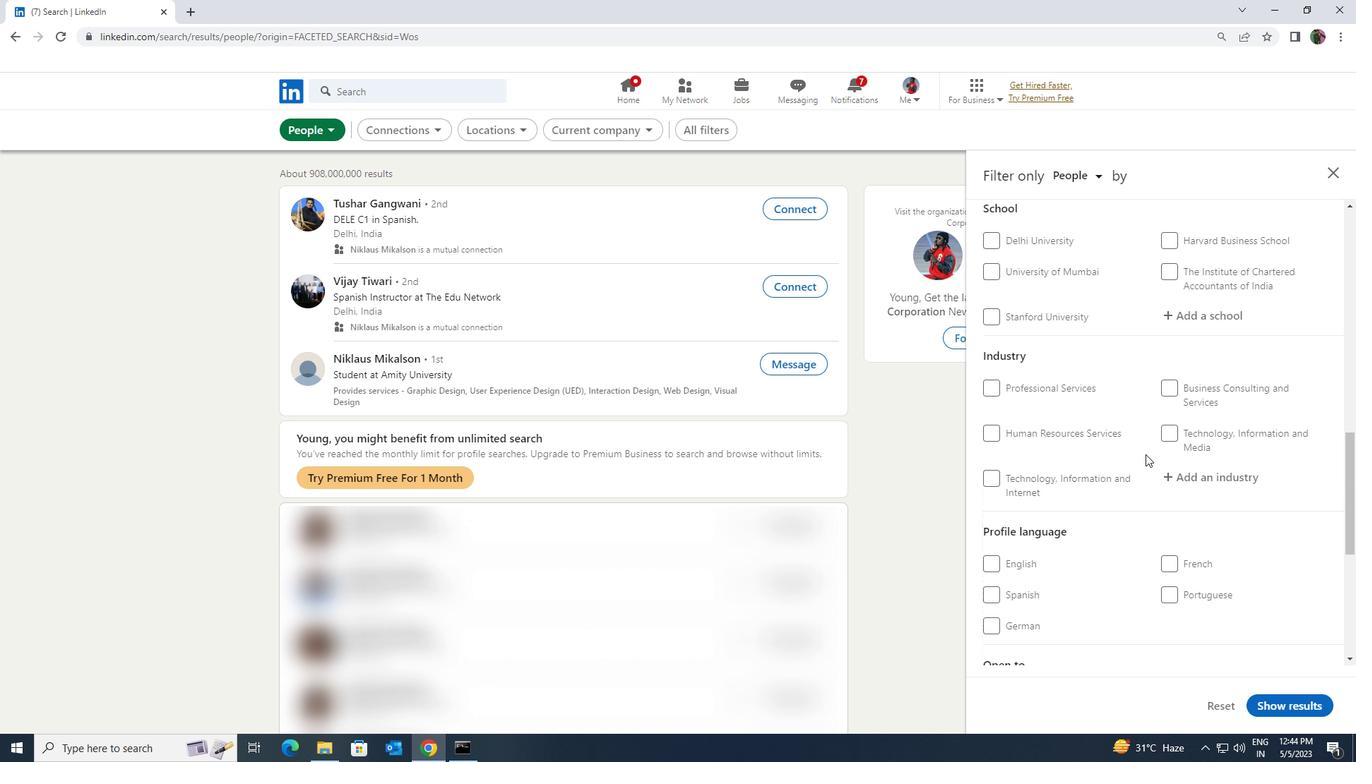 
Action: Mouse moved to (1168, 518)
Screenshot: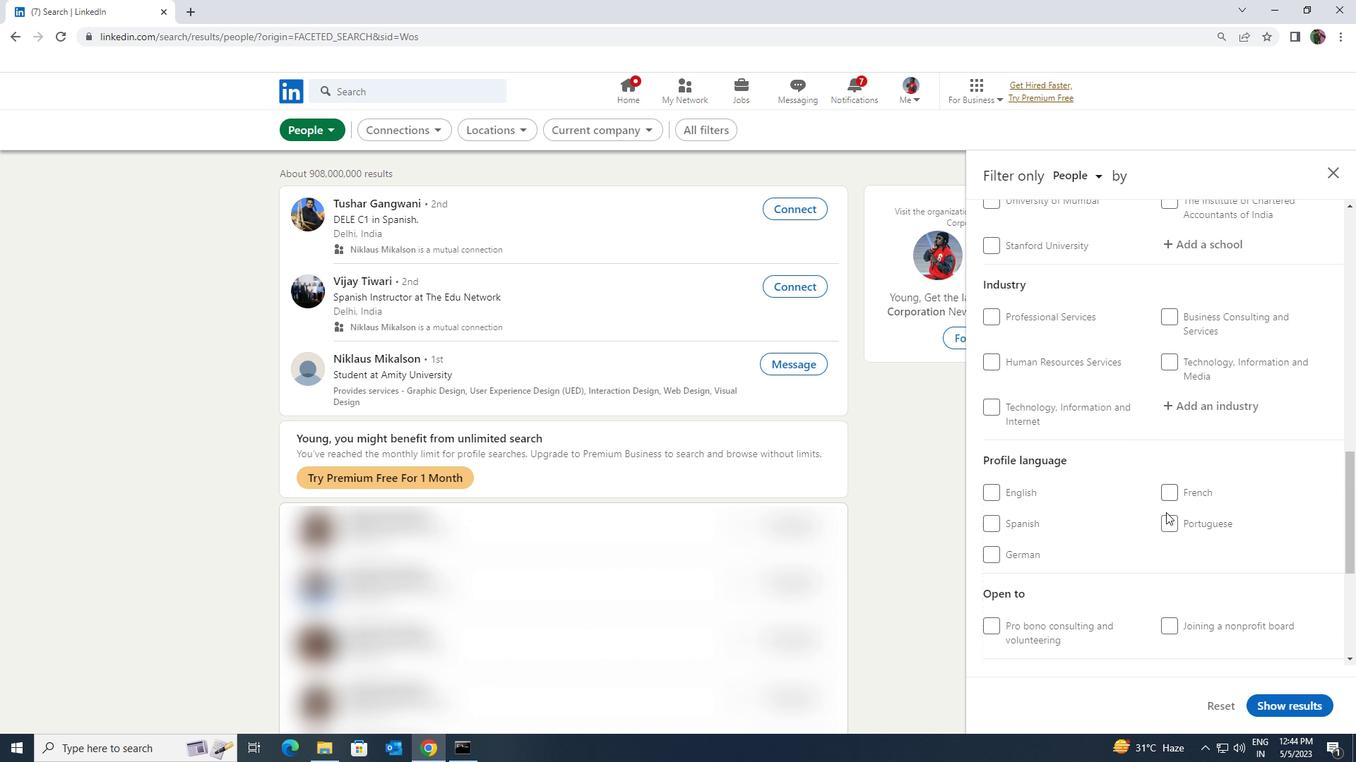 
Action: Mouse pressed left at (1168, 518)
Screenshot: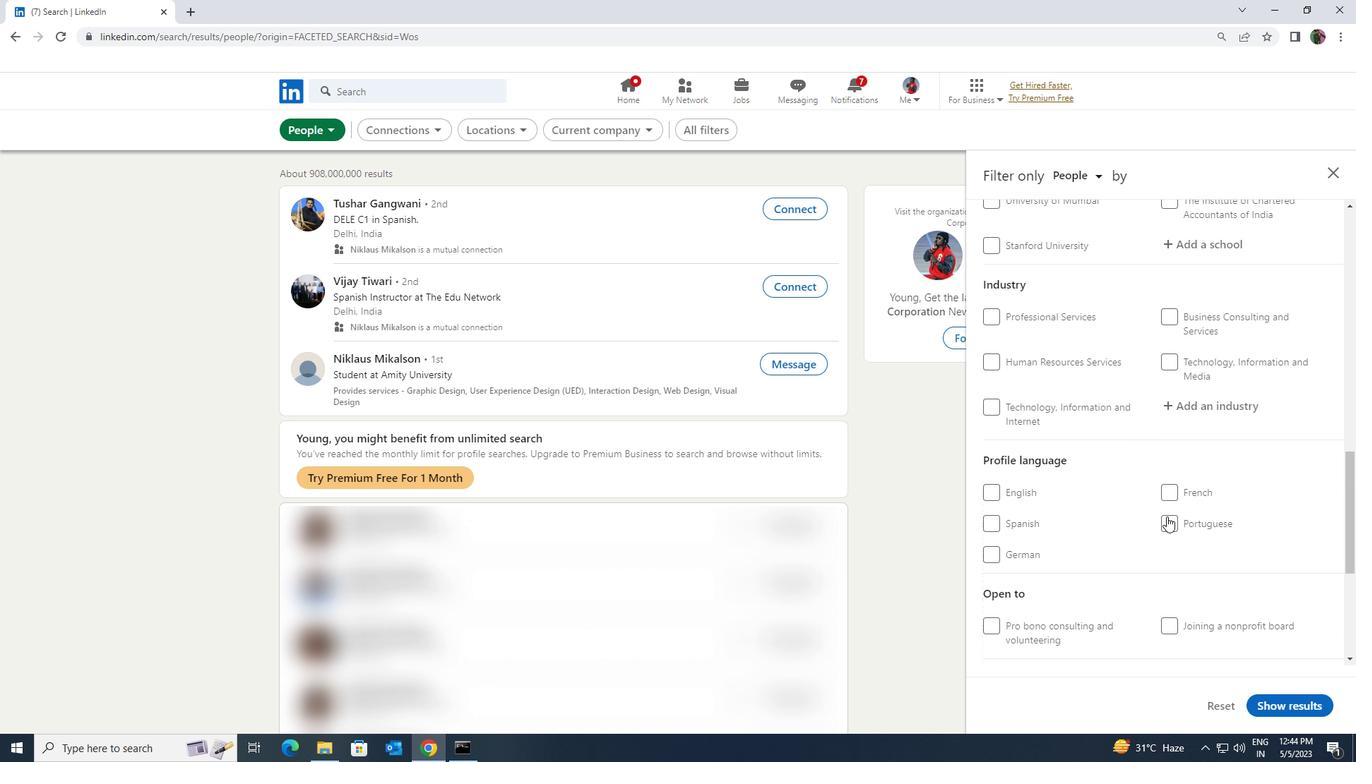 
Action: Mouse scrolled (1168, 519) with delta (0, 0)
Screenshot: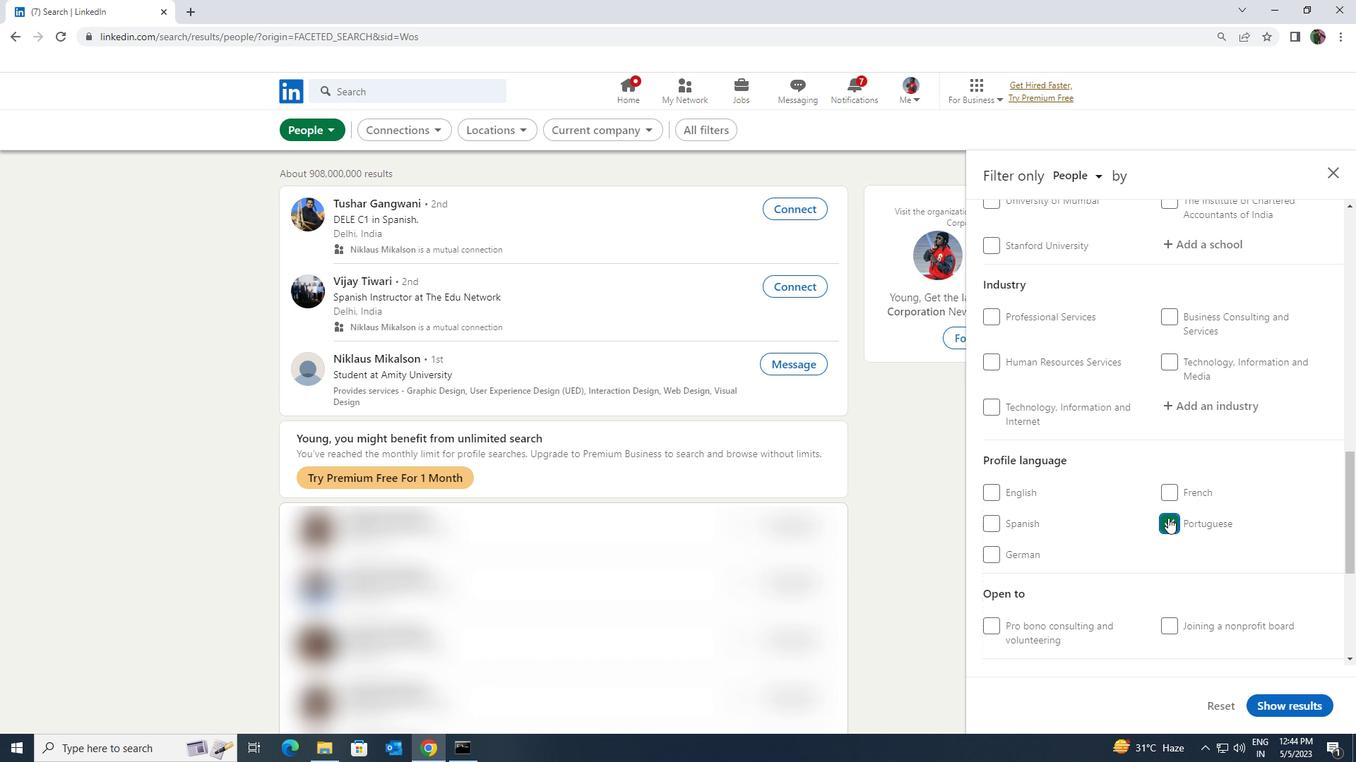 
Action: Mouse scrolled (1168, 519) with delta (0, 0)
Screenshot: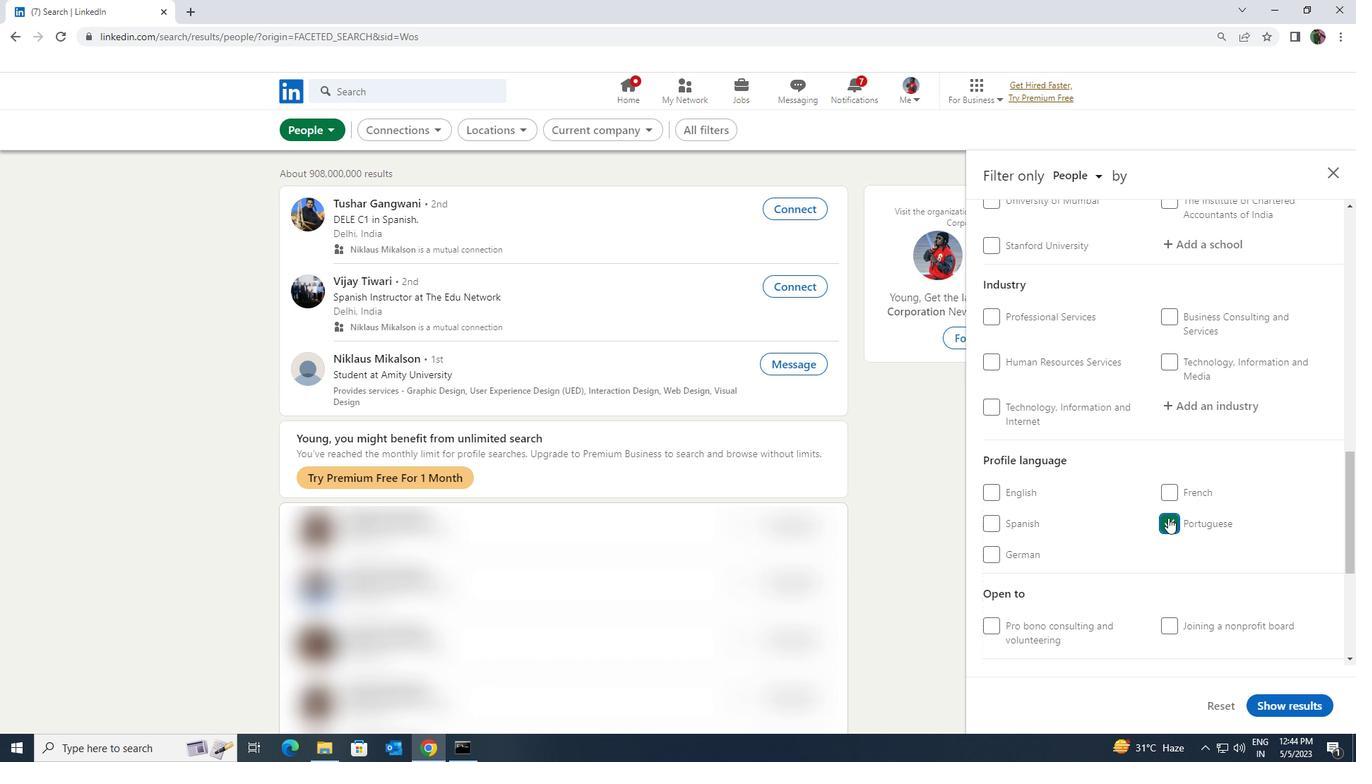 
Action: Mouse scrolled (1168, 519) with delta (0, 0)
Screenshot: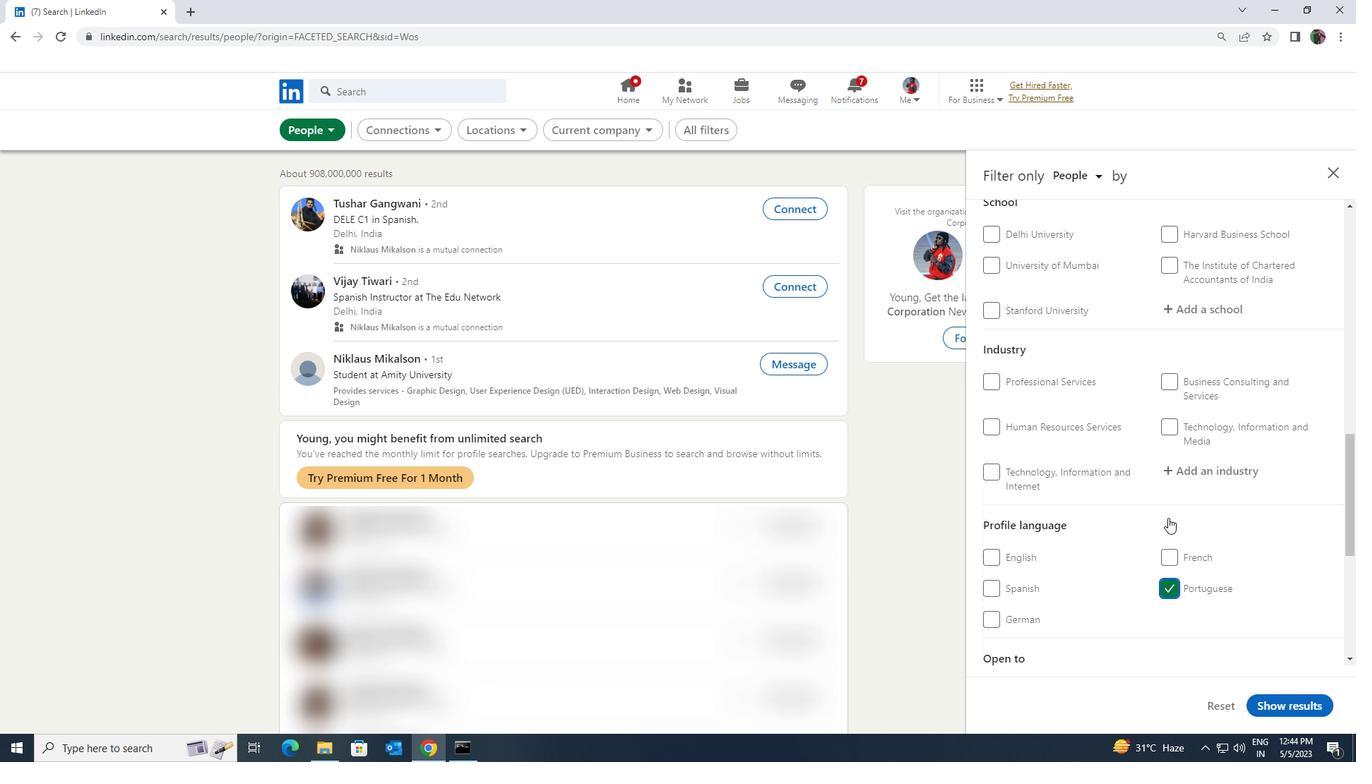 
Action: Mouse scrolled (1168, 519) with delta (0, 0)
Screenshot: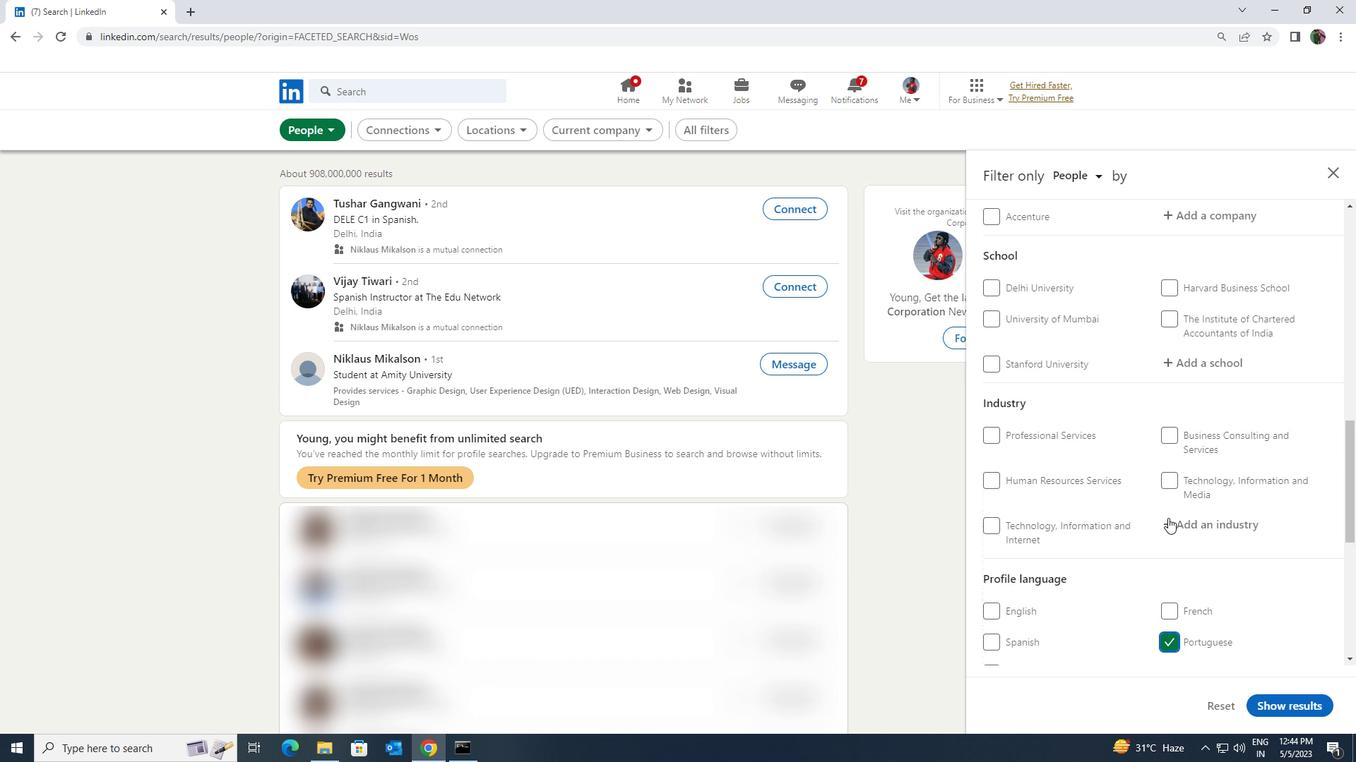 
Action: Mouse scrolled (1168, 519) with delta (0, 0)
Screenshot: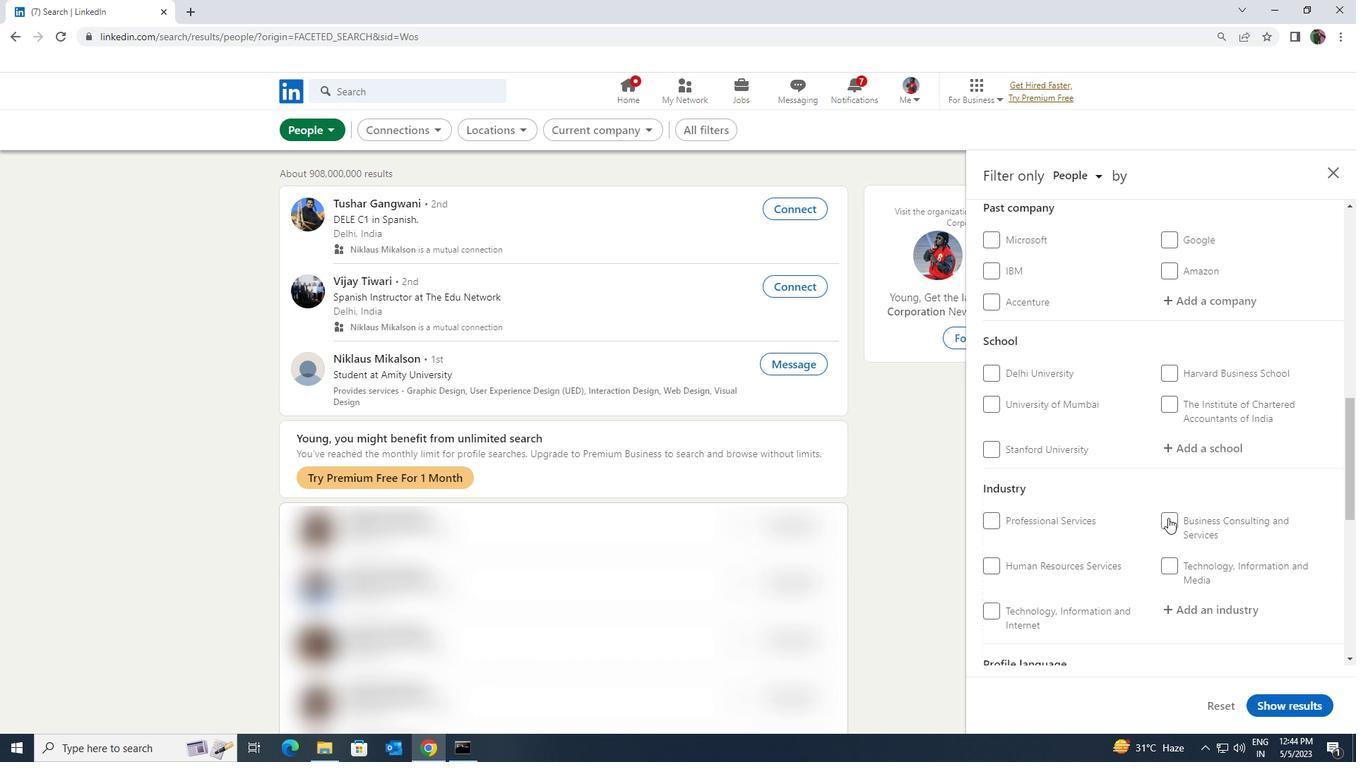
Action: Mouse scrolled (1168, 519) with delta (0, 0)
Screenshot: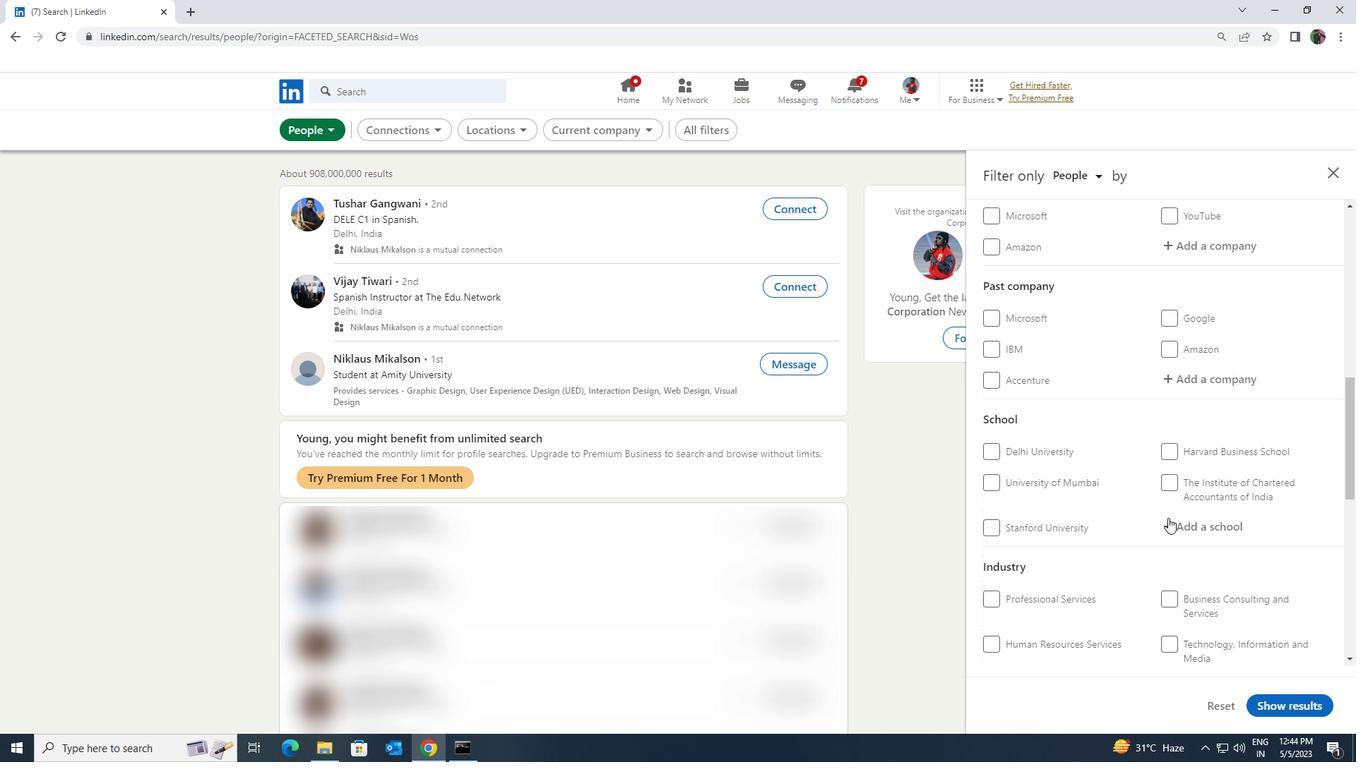 
Action: Mouse scrolled (1168, 519) with delta (0, 0)
Screenshot: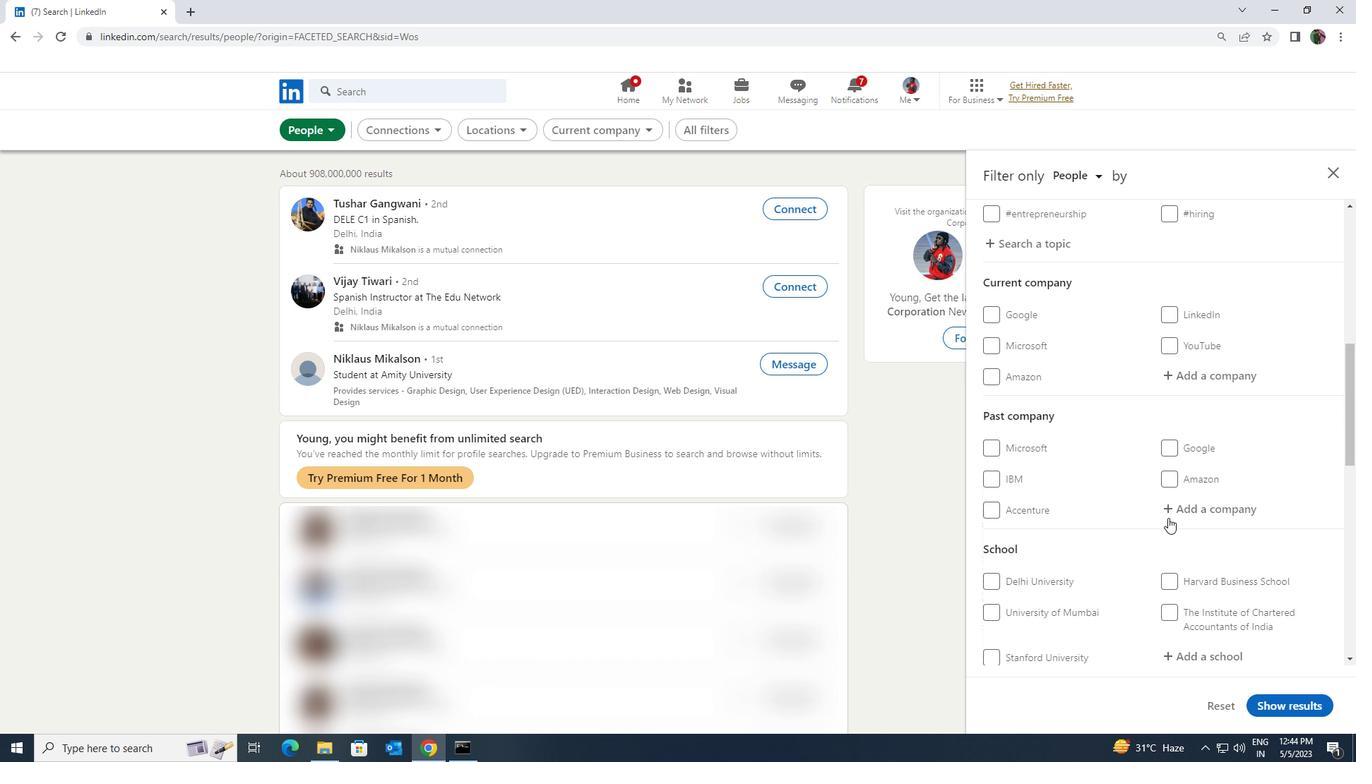 
Action: Mouse moved to (1191, 459)
Screenshot: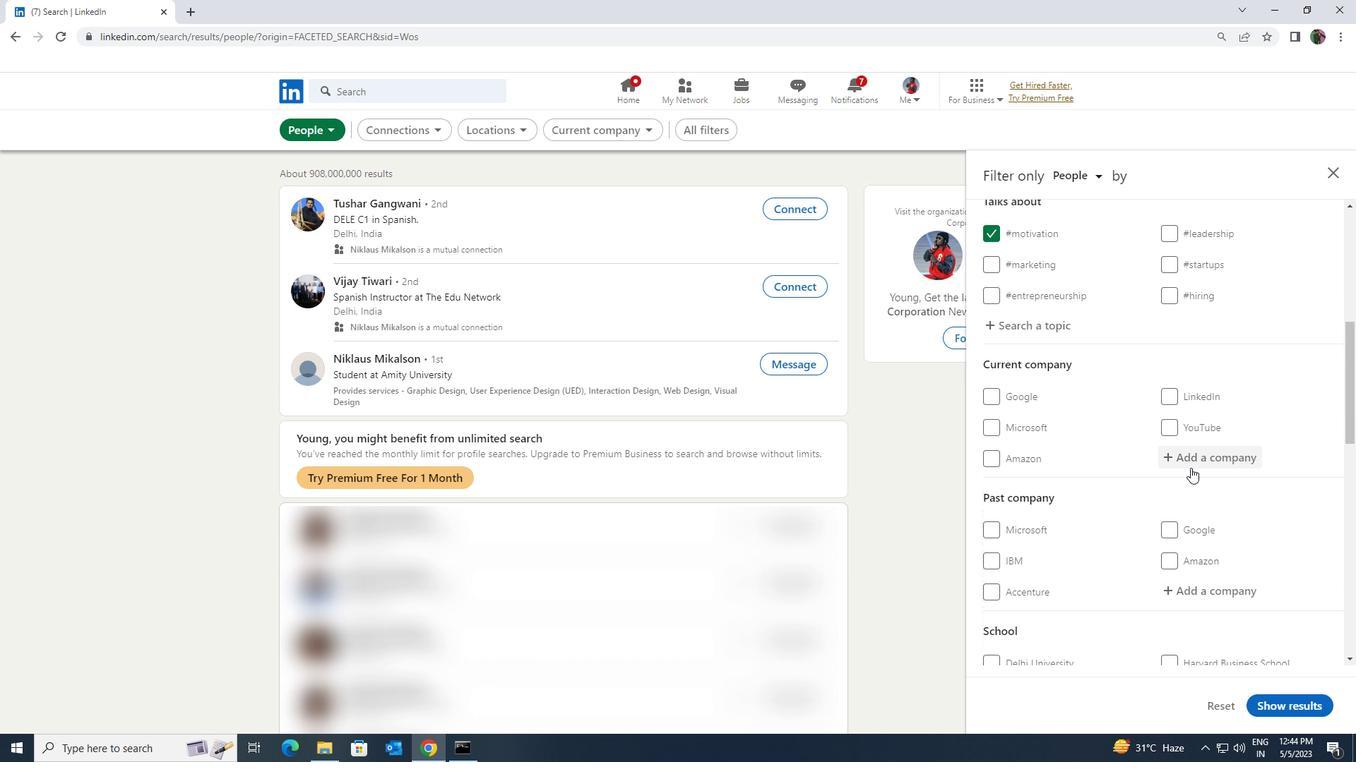 
Action: Mouse pressed left at (1191, 459)
Screenshot: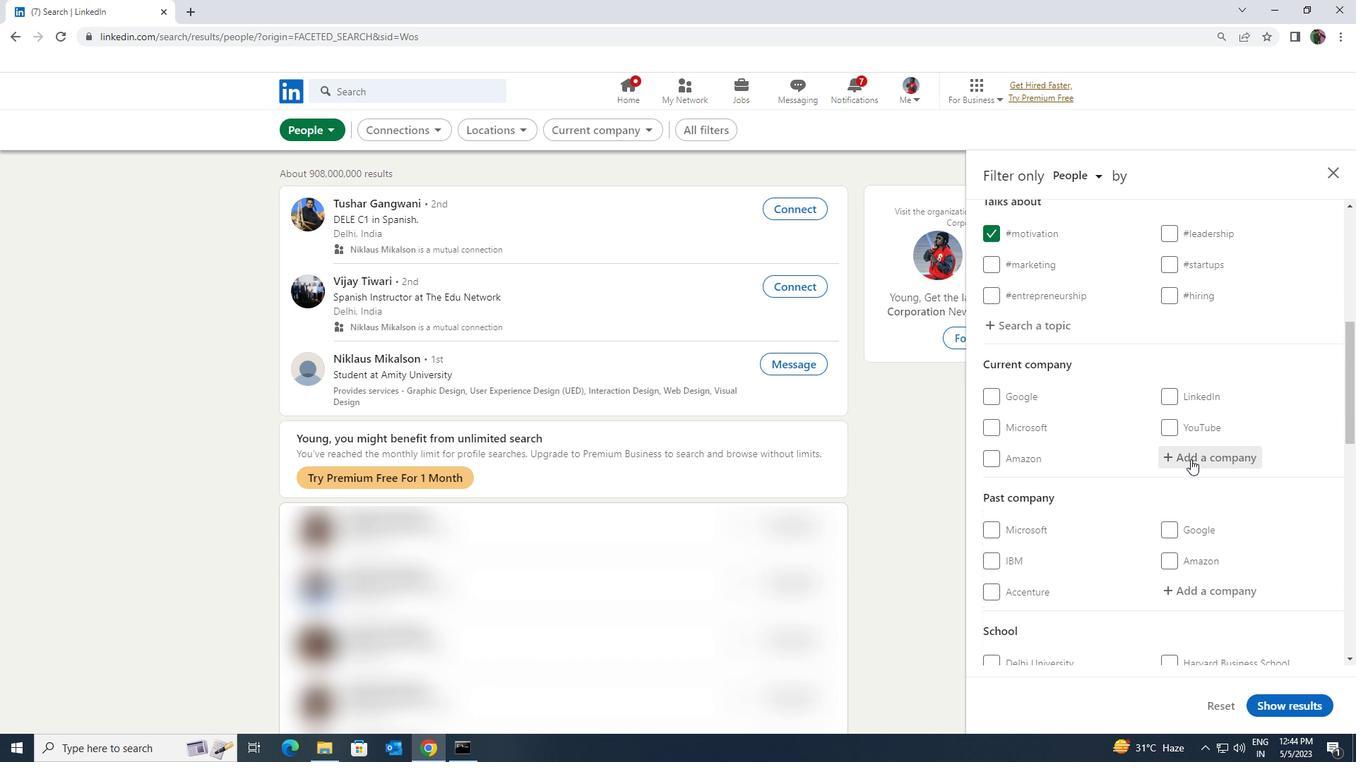 
Action: Mouse moved to (1191, 459)
Screenshot: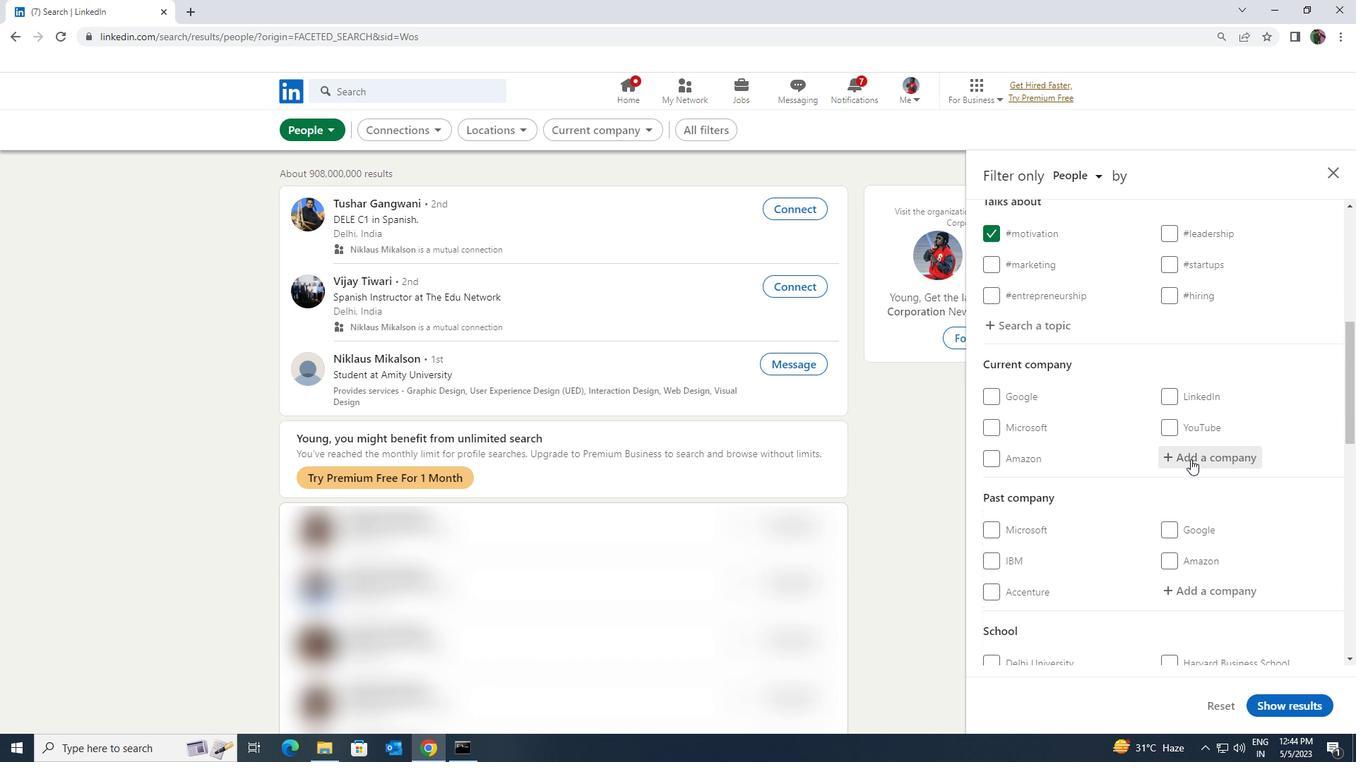 
Action: Key pressed <Key.shift><Key.shift><Key.shift><Key.shift><Key.shift><Key.shift><Key.shift><Key.shift><Key.shift><Key.shift>SYMPH
Screenshot: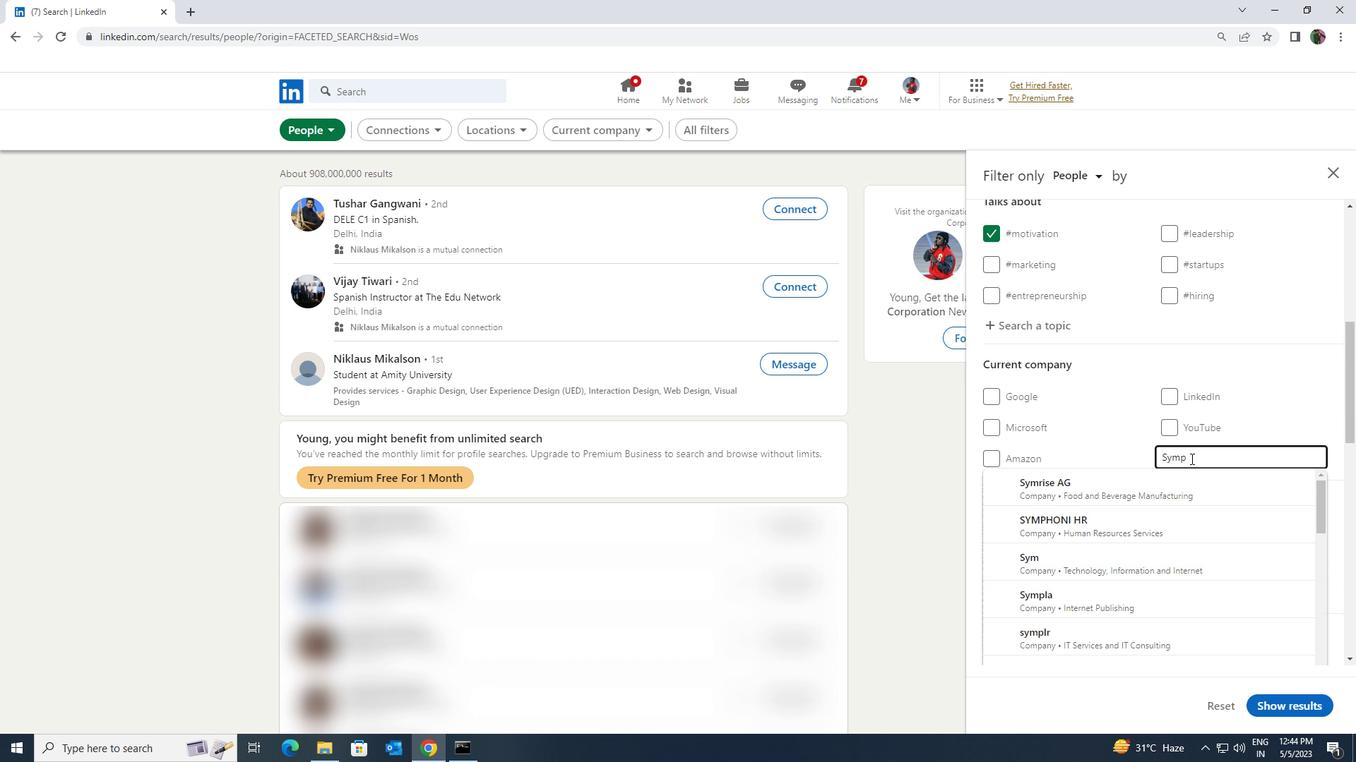 
Action: Mouse moved to (1191, 464)
Screenshot: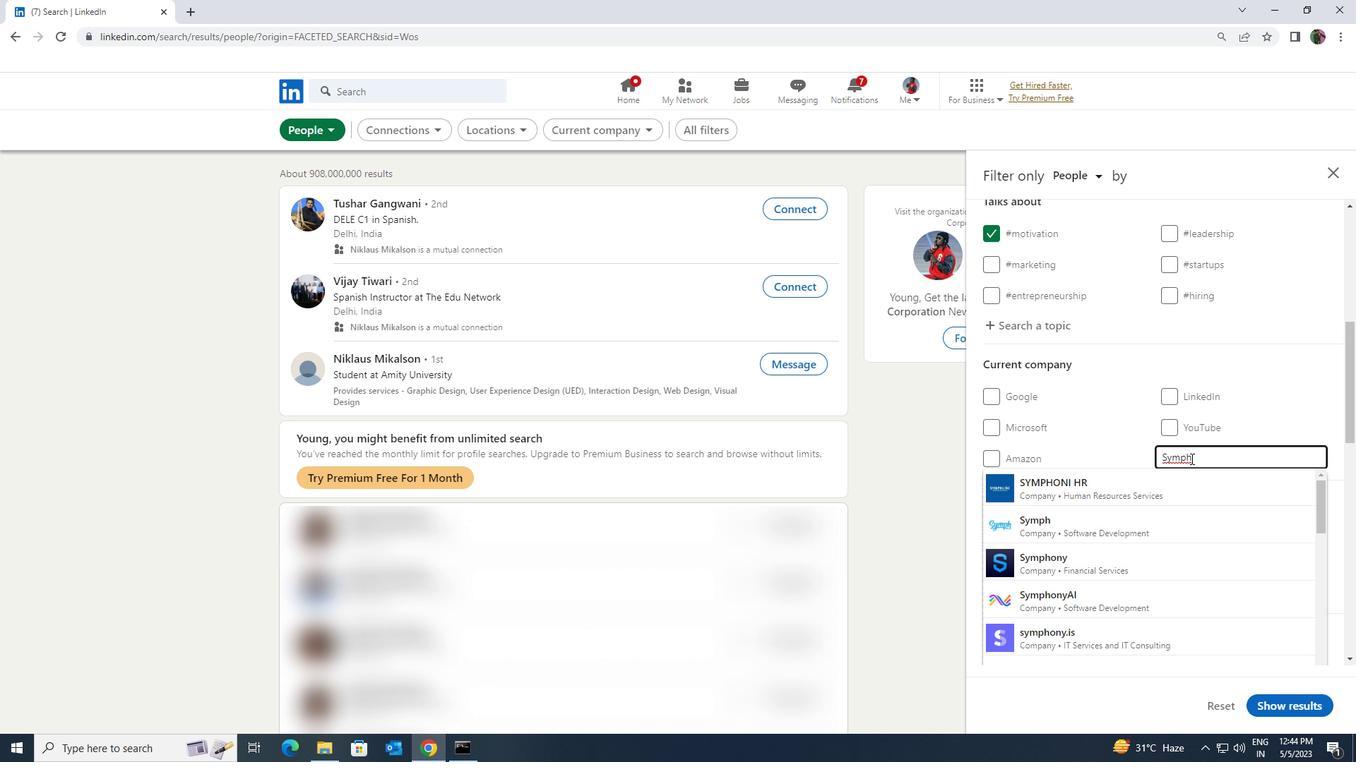 
Action: Key pressed ONY<Key.space><Key.shift>TEL
Screenshot: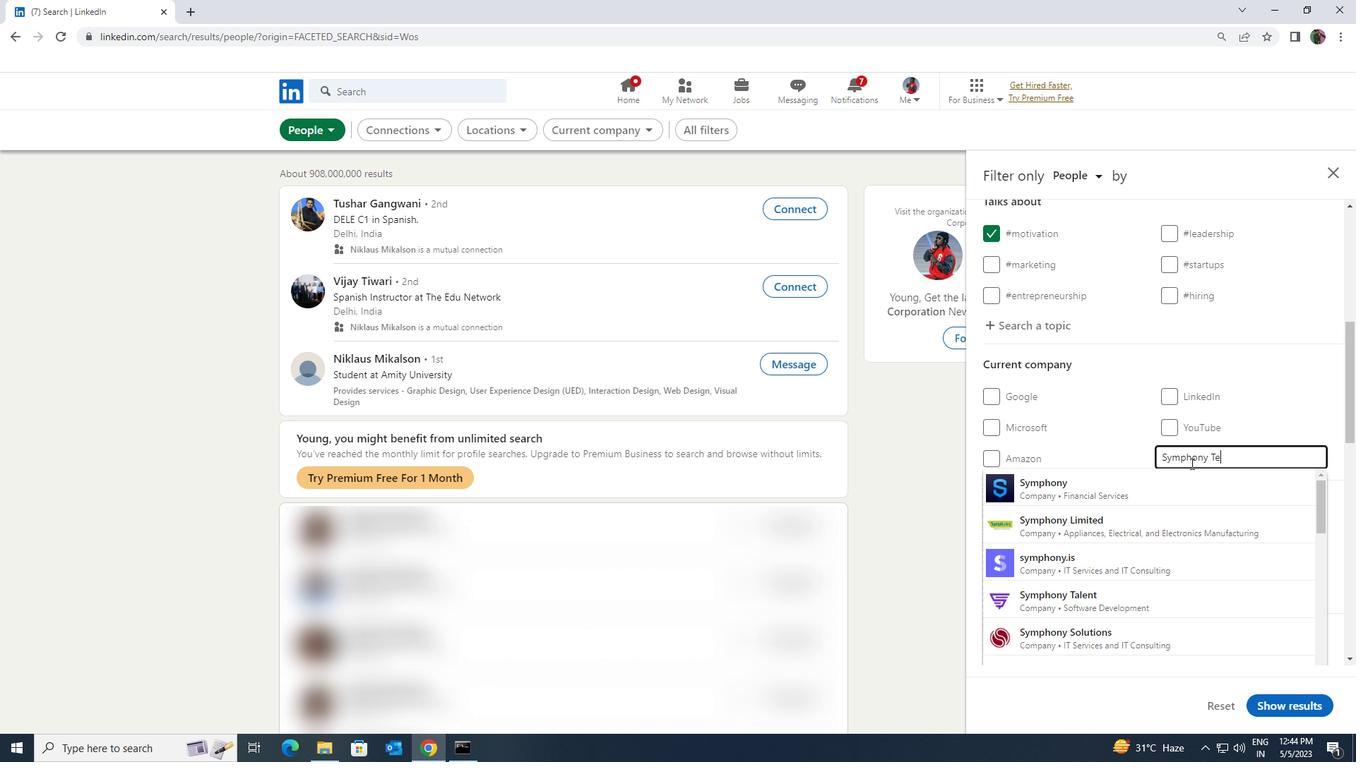 
Action: Mouse moved to (1183, 498)
Screenshot: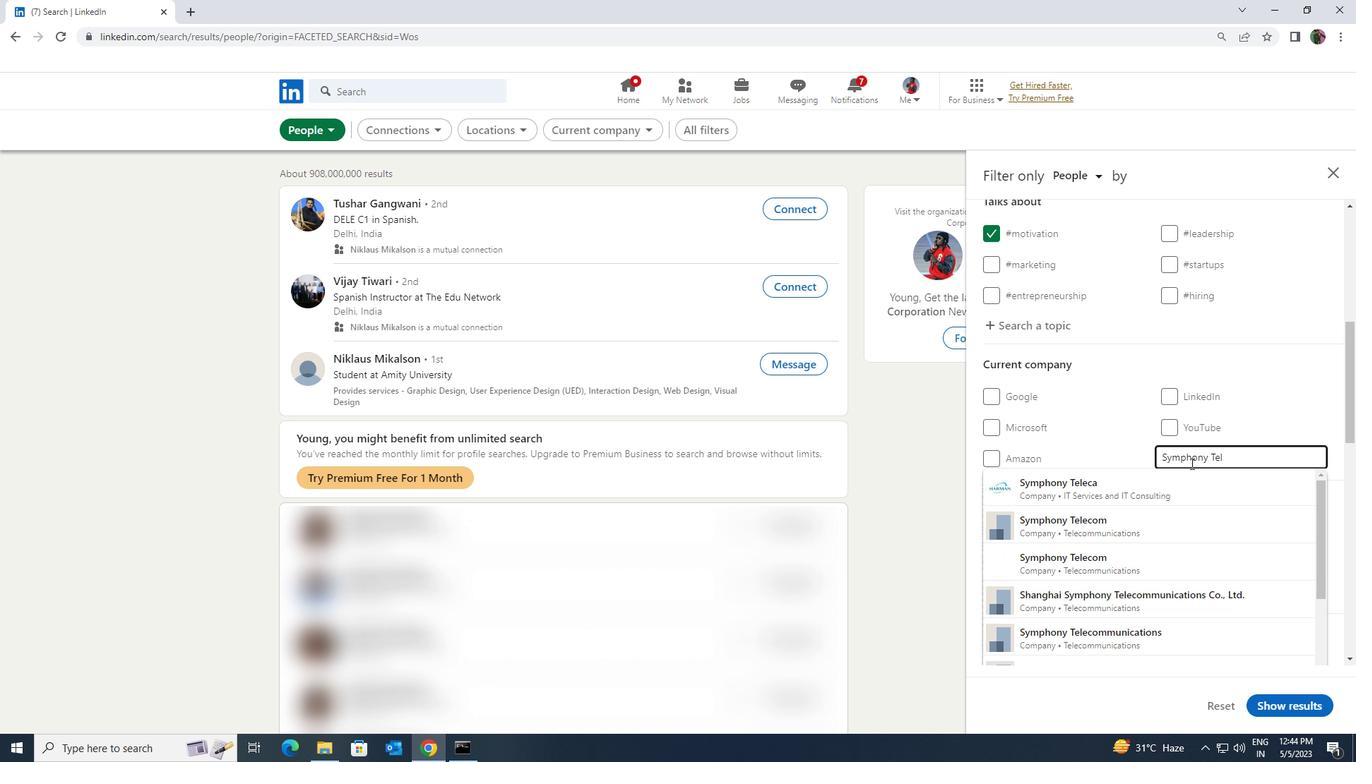 
Action: Mouse pressed left at (1183, 498)
Screenshot: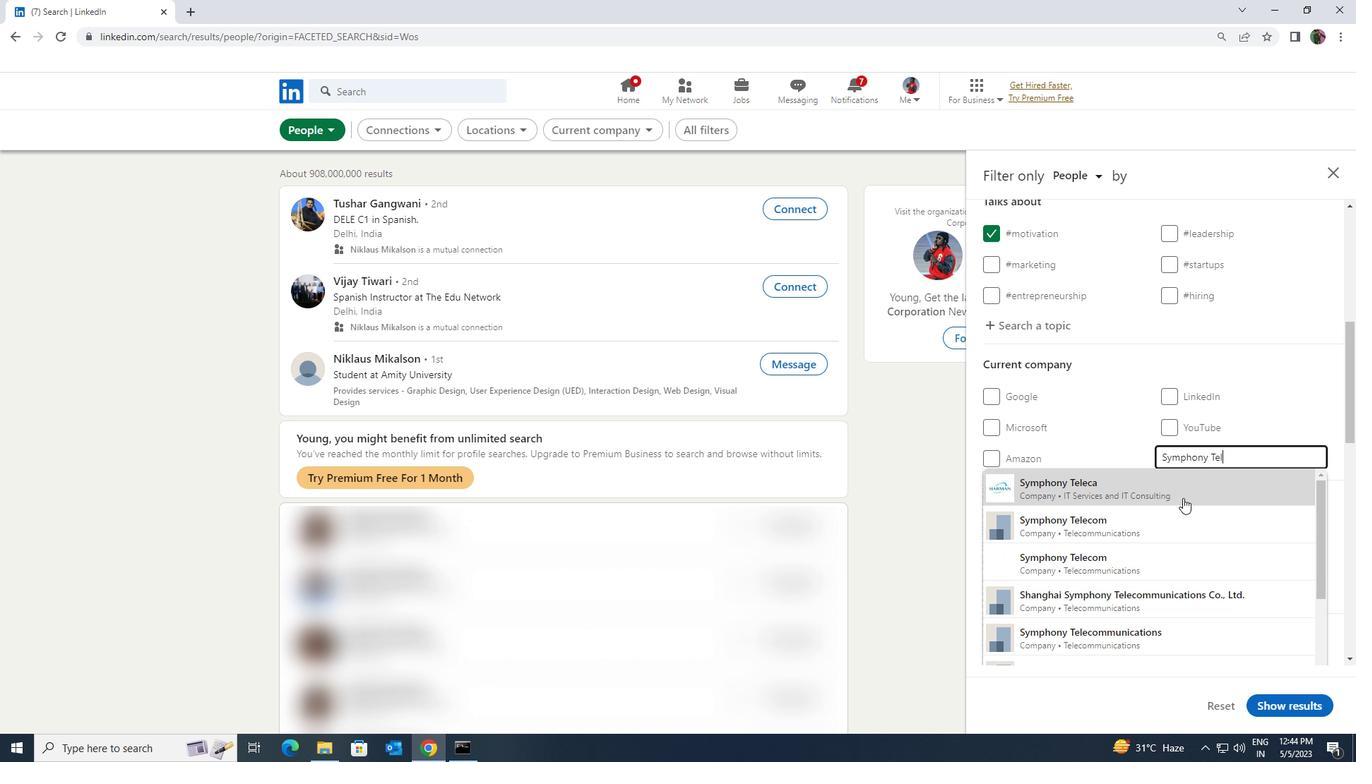 
Action: Mouse scrolled (1183, 498) with delta (0, 0)
Screenshot: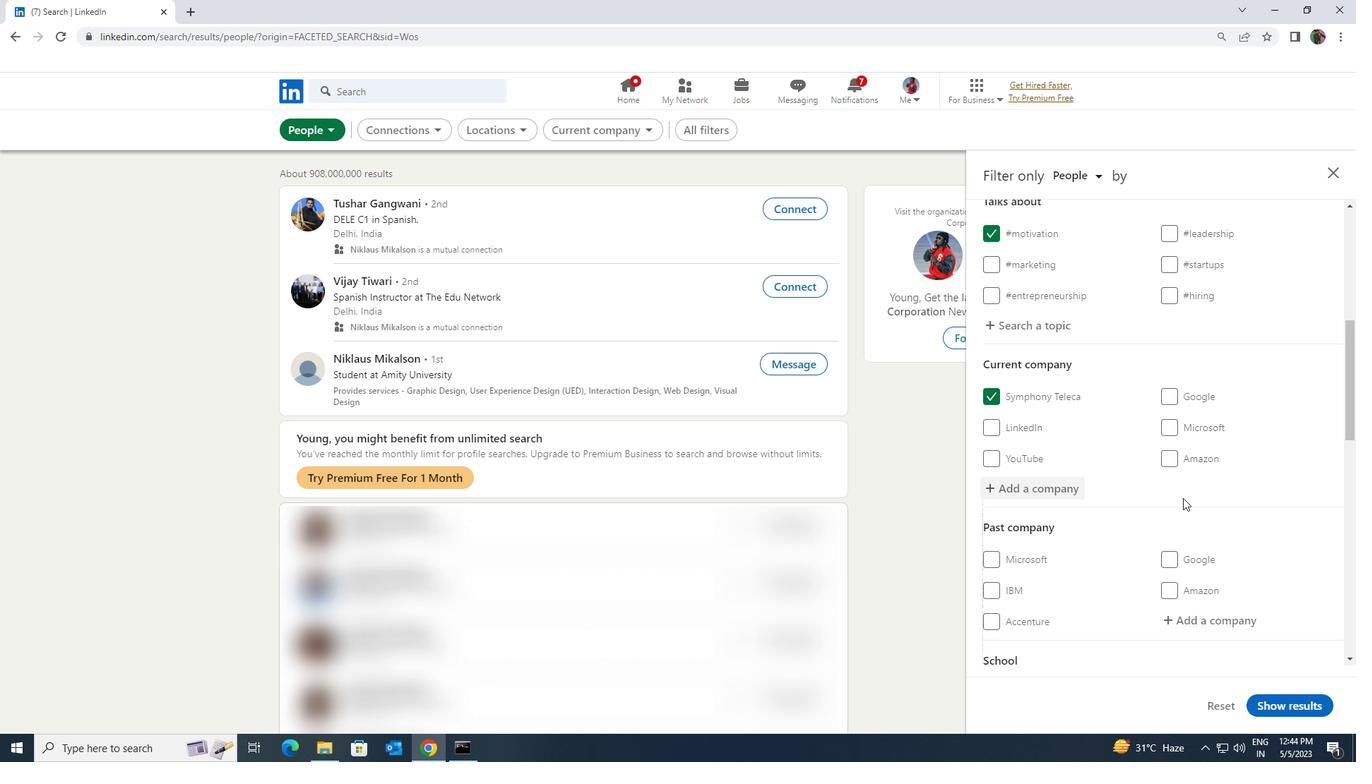 
Action: Mouse scrolled (1183, 498) with delta (0, 0)
Screenshot: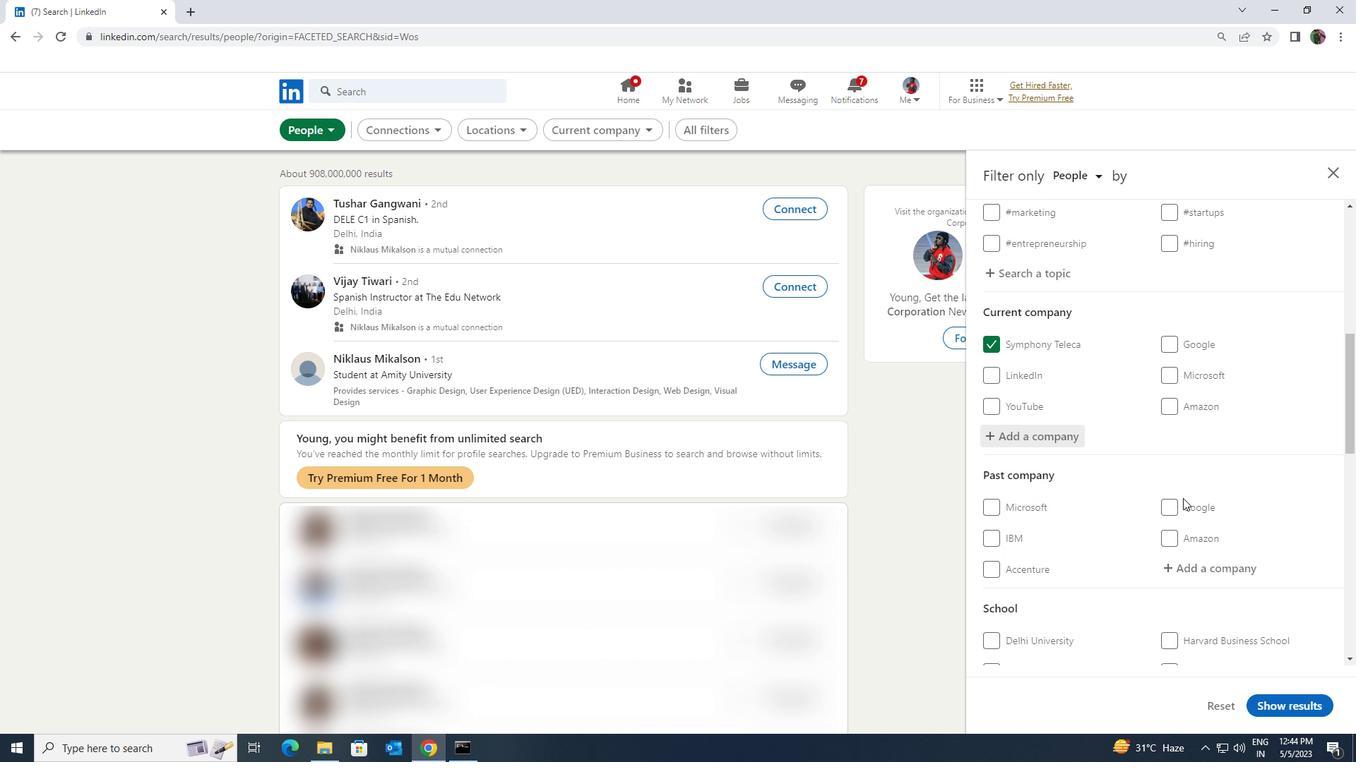 
Action: Mouse scrolled (1183, 498) with delta (0, 0)
Screenshot: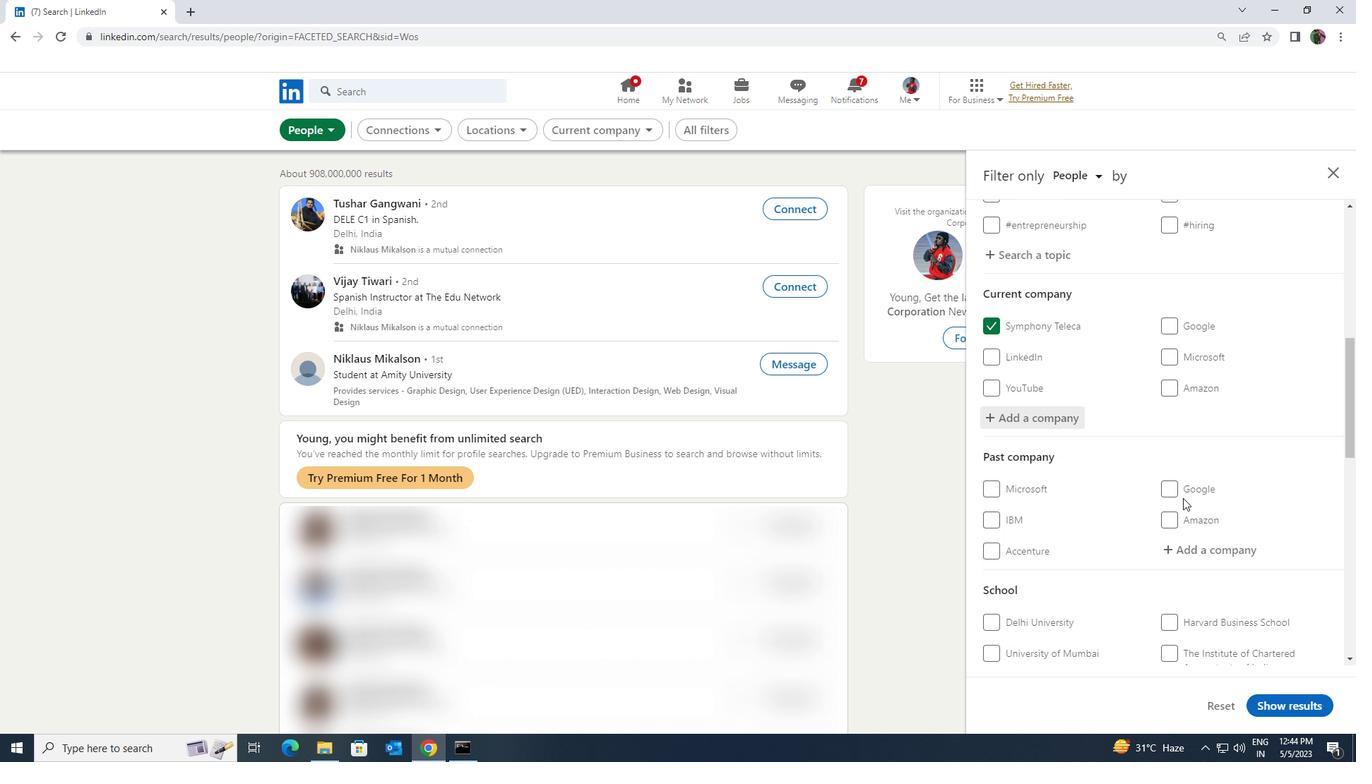 
Action: Mouse scrolled (1183, 498) with delta (0, 0)
Screenshot: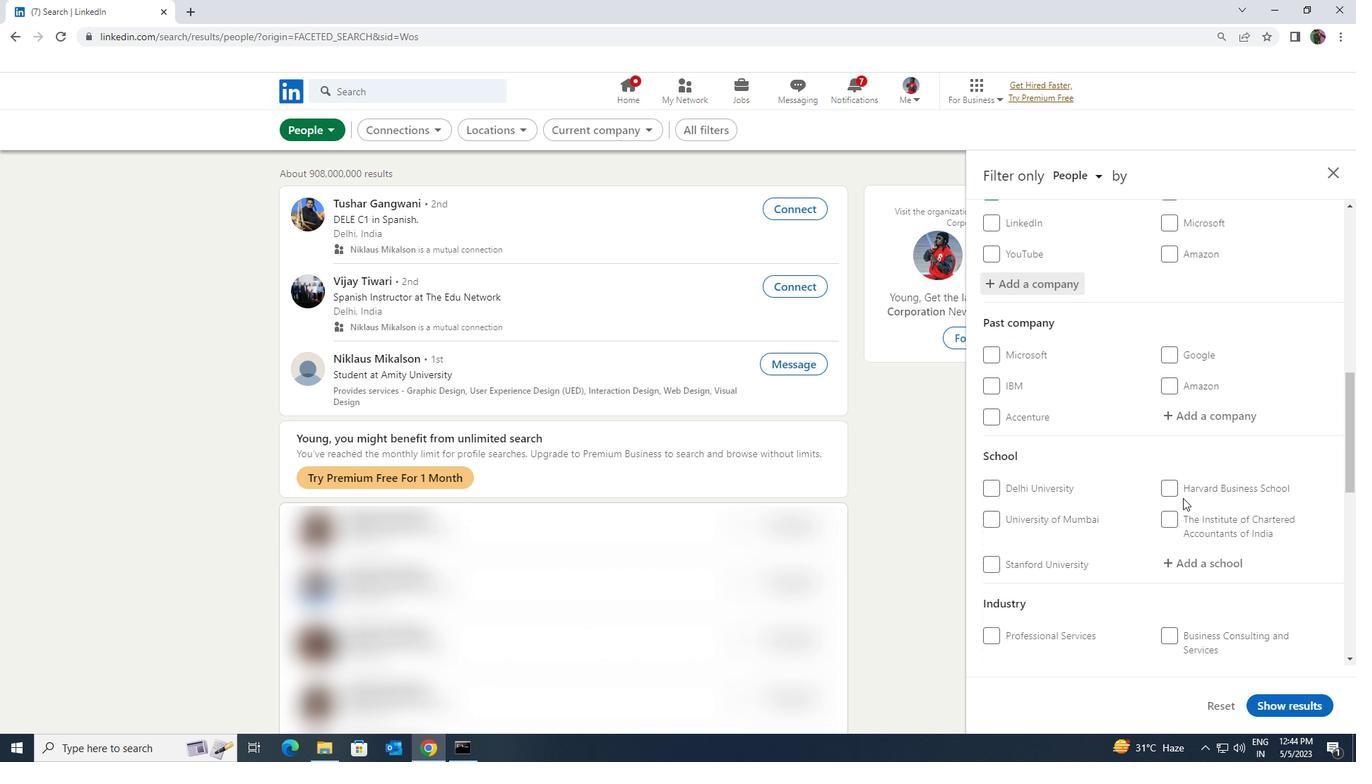 
Action: Mouse moved to (1185, 491)
Screenshot: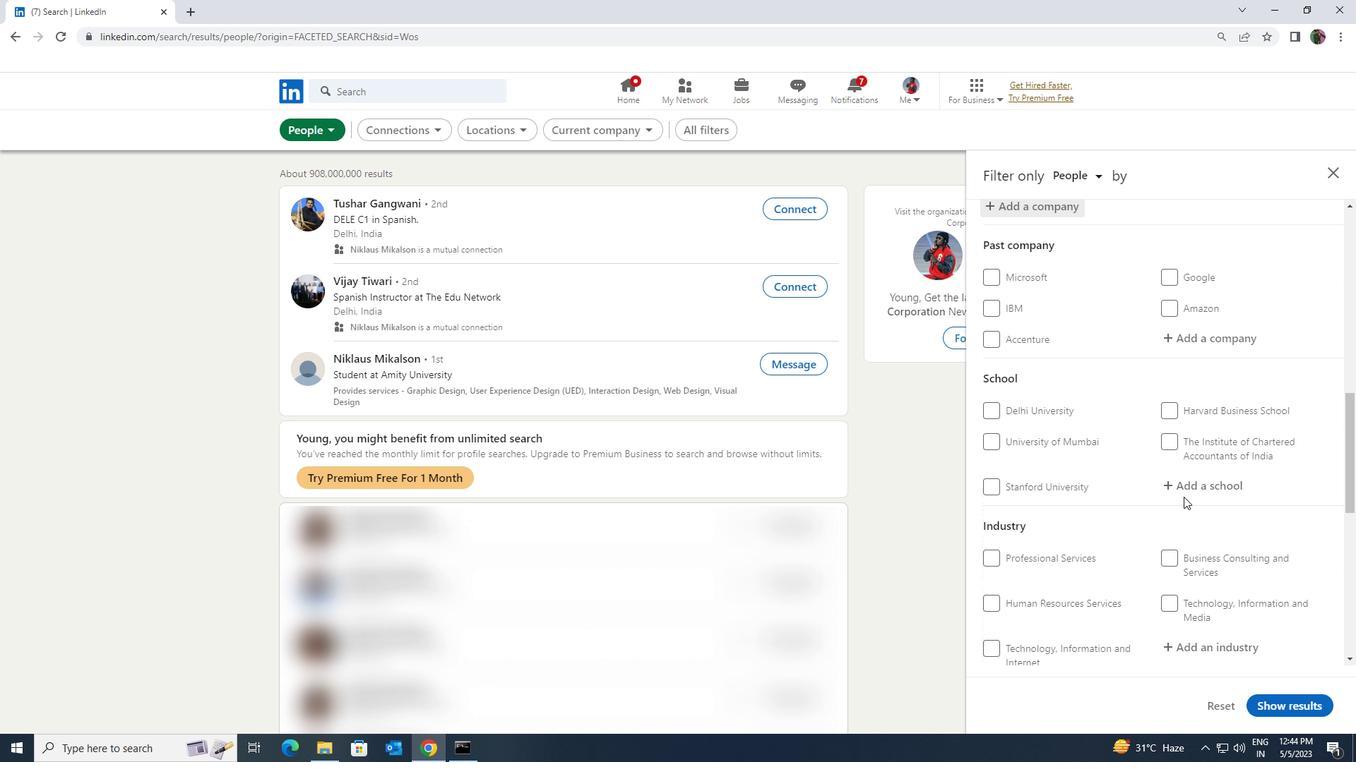 
Action: Mouse pressed left at (1185, 491)
Screenshot: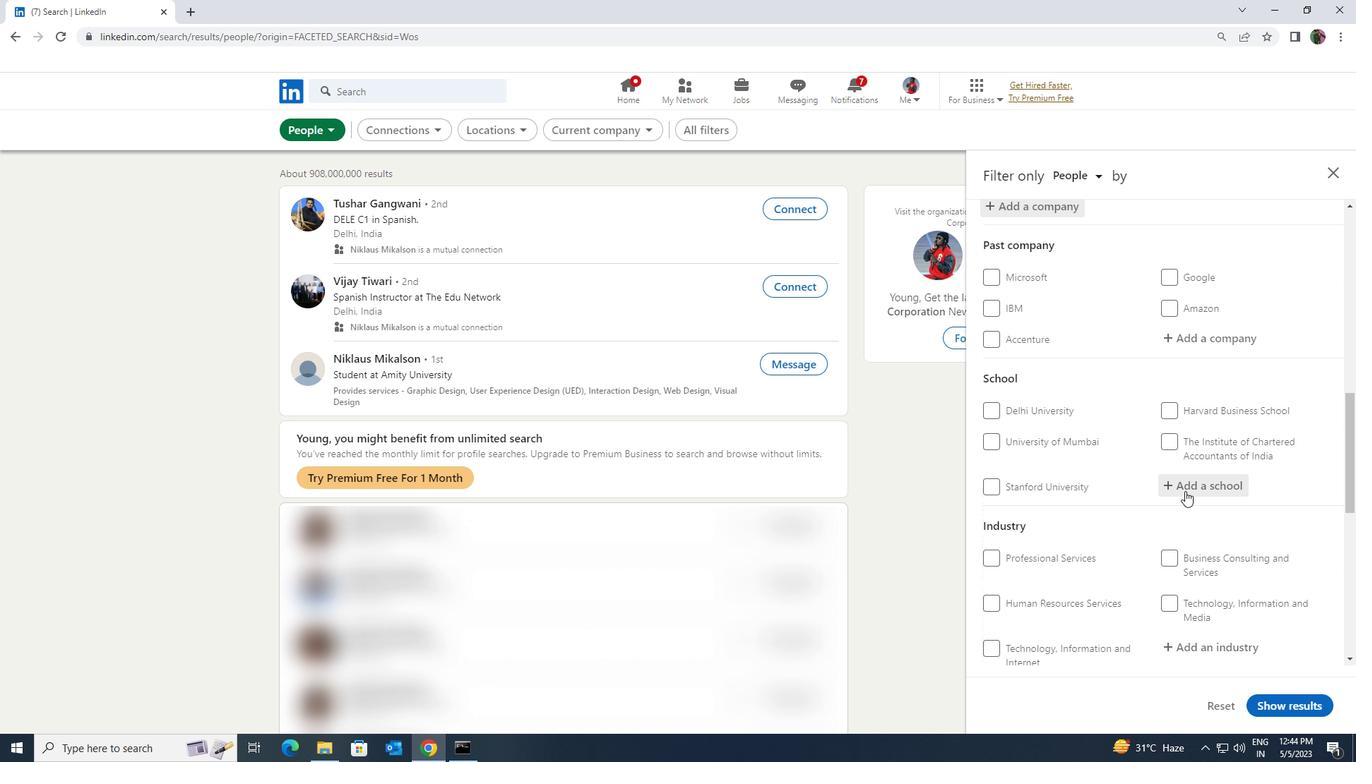 
Action: Key pressed <Key.shift><Key.shift><Key.shift><Key.shift><Key.shift><Key.shift><Key.shift><Key.shift><Key.shift><Key.shift><Key.shift><Key.shift><Key.shift><Key.shift><Key.shift><Key.shift><Key.shift><Key.shift><Key.shift><Key.shift><Key.shift><Key.shift><Key.shift><Key.shift><Key.shift><Key.shift><Key.shift><Key.shift><Key.shift><Key.shift><Key.shift><Key.shift><Key.shift><Key.shift><Key.shift><Key.shift><Key.shift><Key.shift><Key.shift><Key.shift>ILS<Key.space>LAW<Key.space>
Screenshot: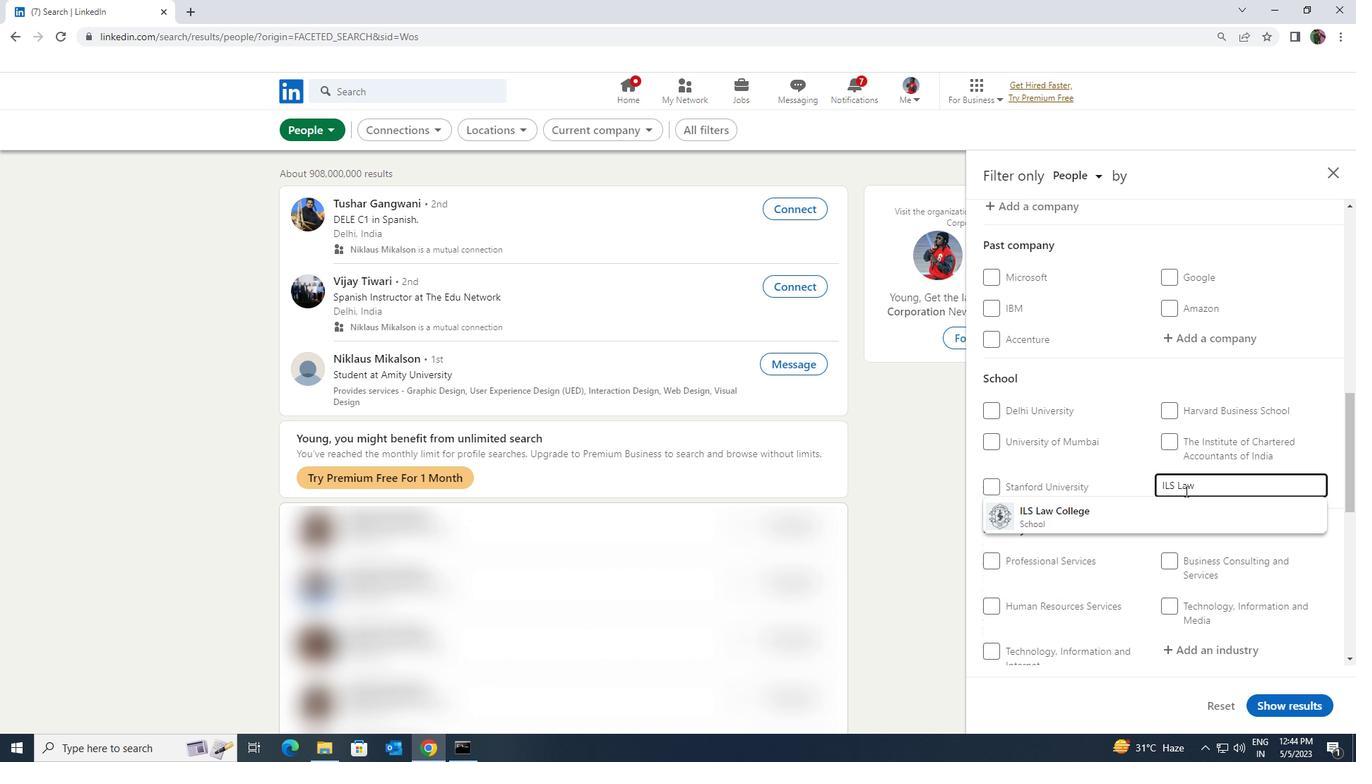 
Action: Mouse moved to (1185, 501)
Screenshot: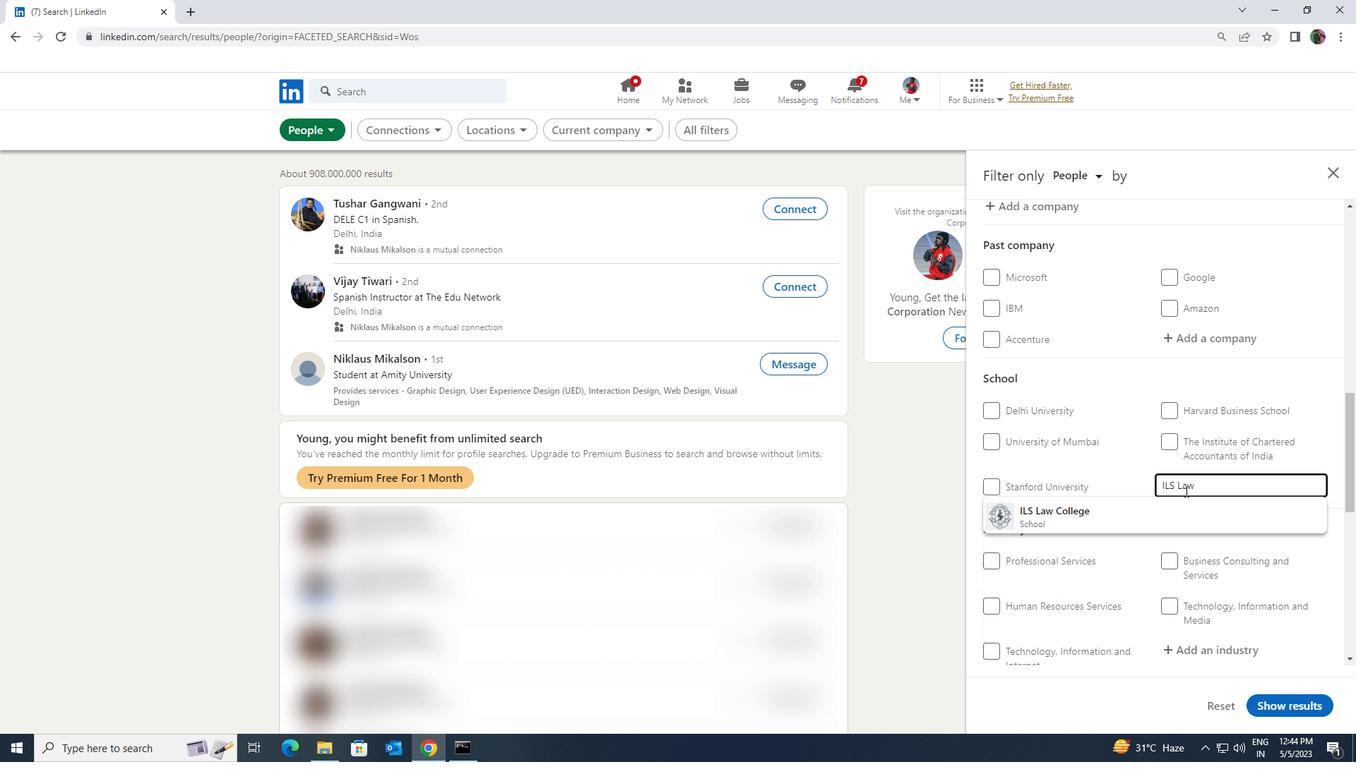 
Action: Mouse pressed left at (1185, 501)
Screenshot: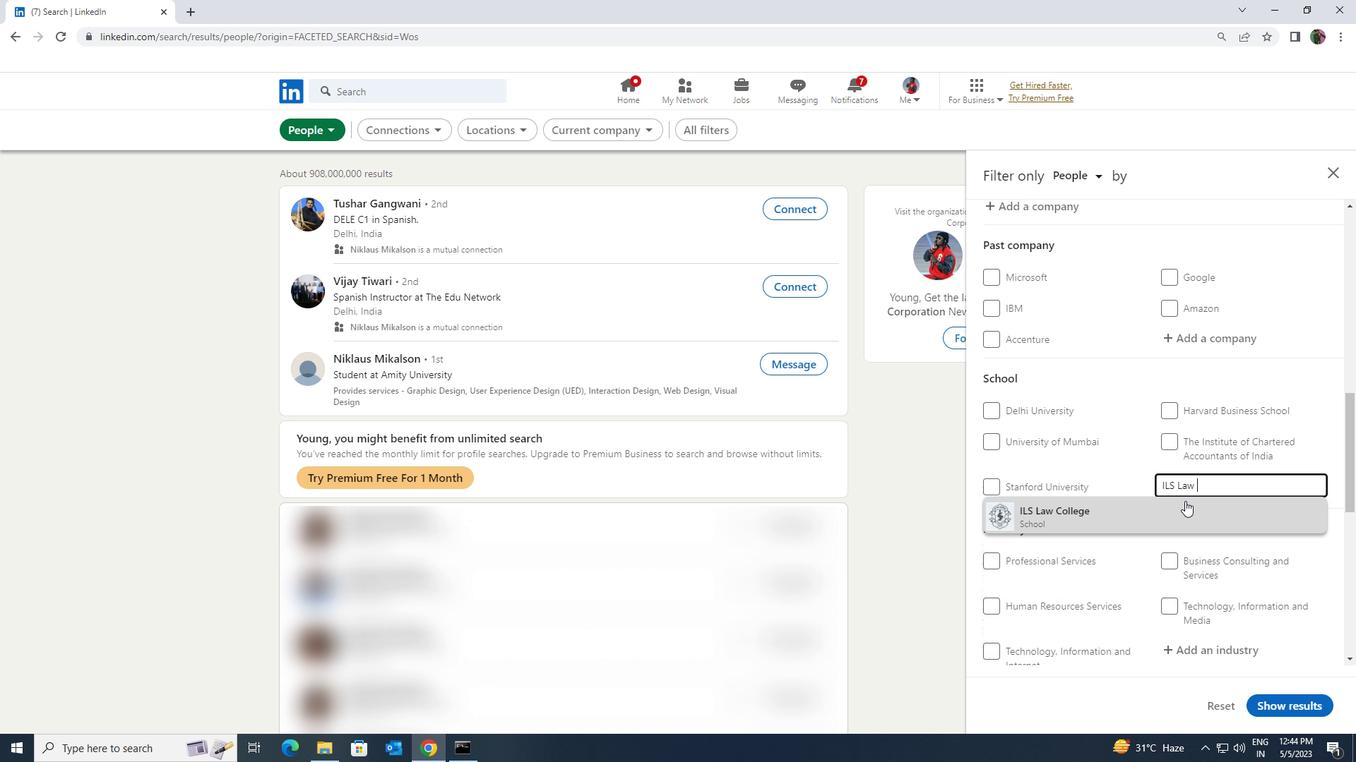 
Action: Mouse scrolled (1185, 500) with delta (0, 0)
Screenshot: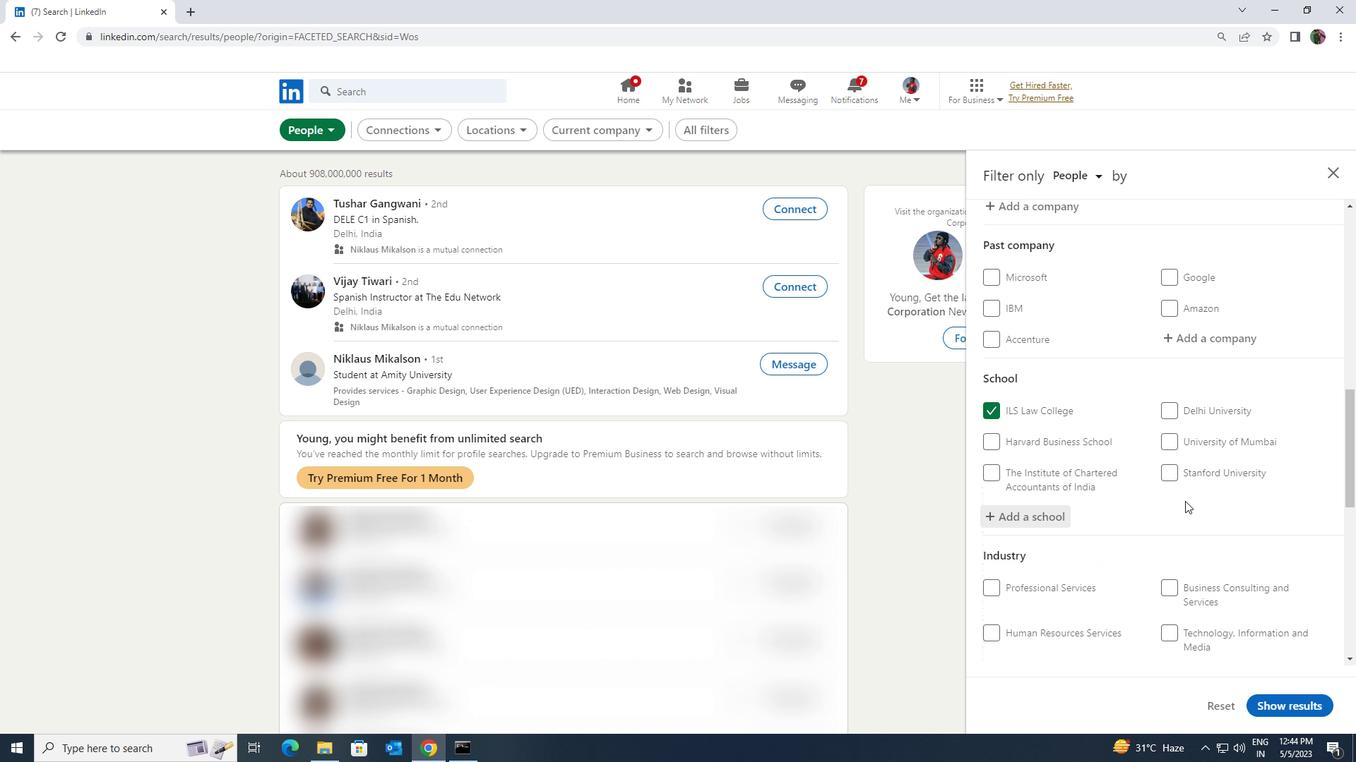 
Action: Mouse scrolled (1185, 500) with delta (0, 0)
Screenshot: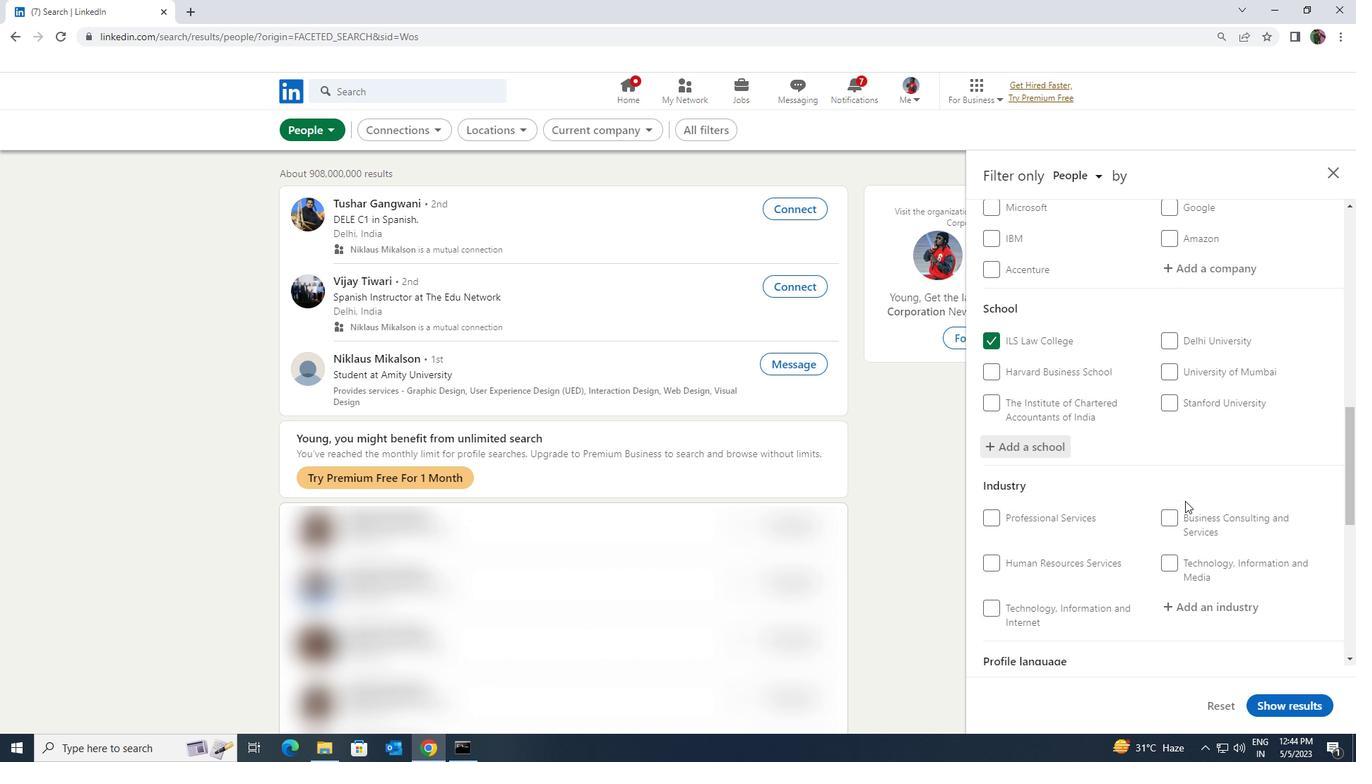 
Action: Mouse scrolled (1185, 500) with delta (0, 0)
Screenshot: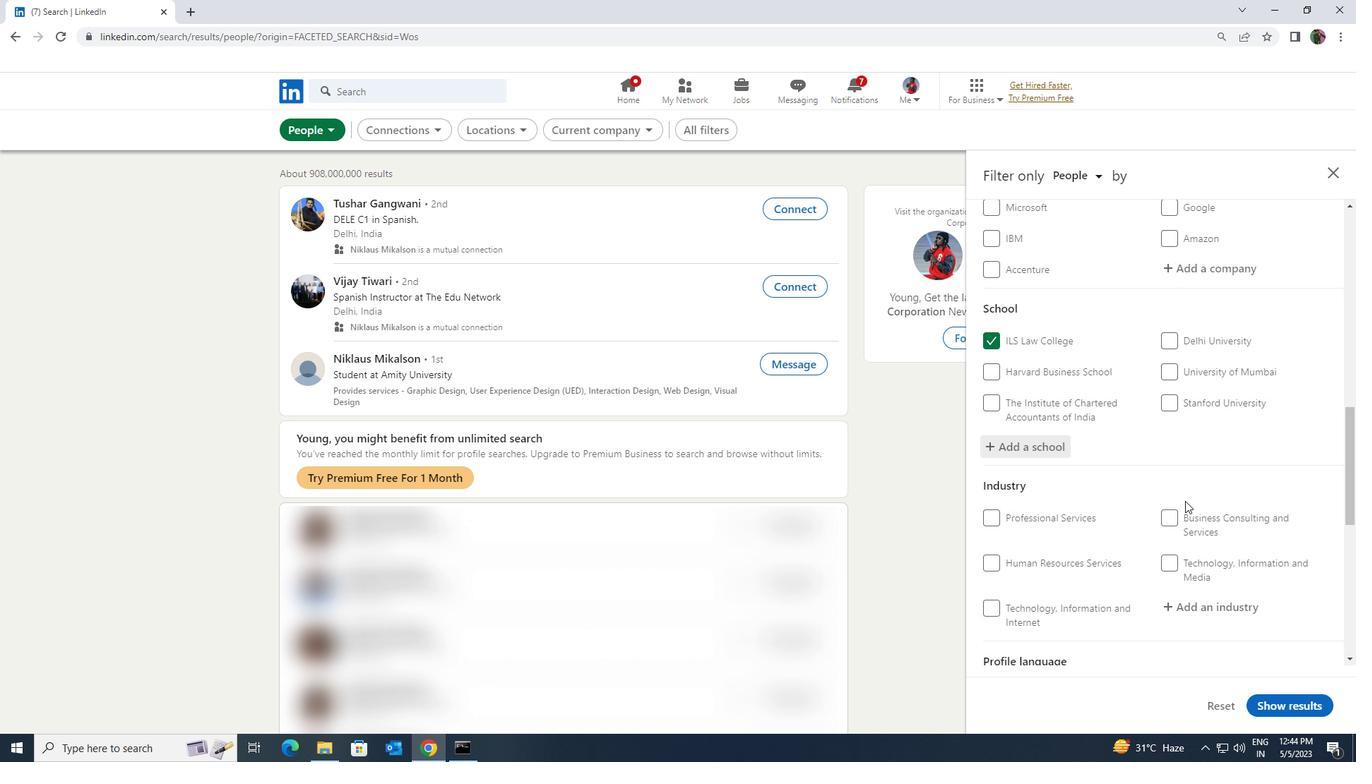 
Action: Mouse moved to (1185, 468)
Screenshot: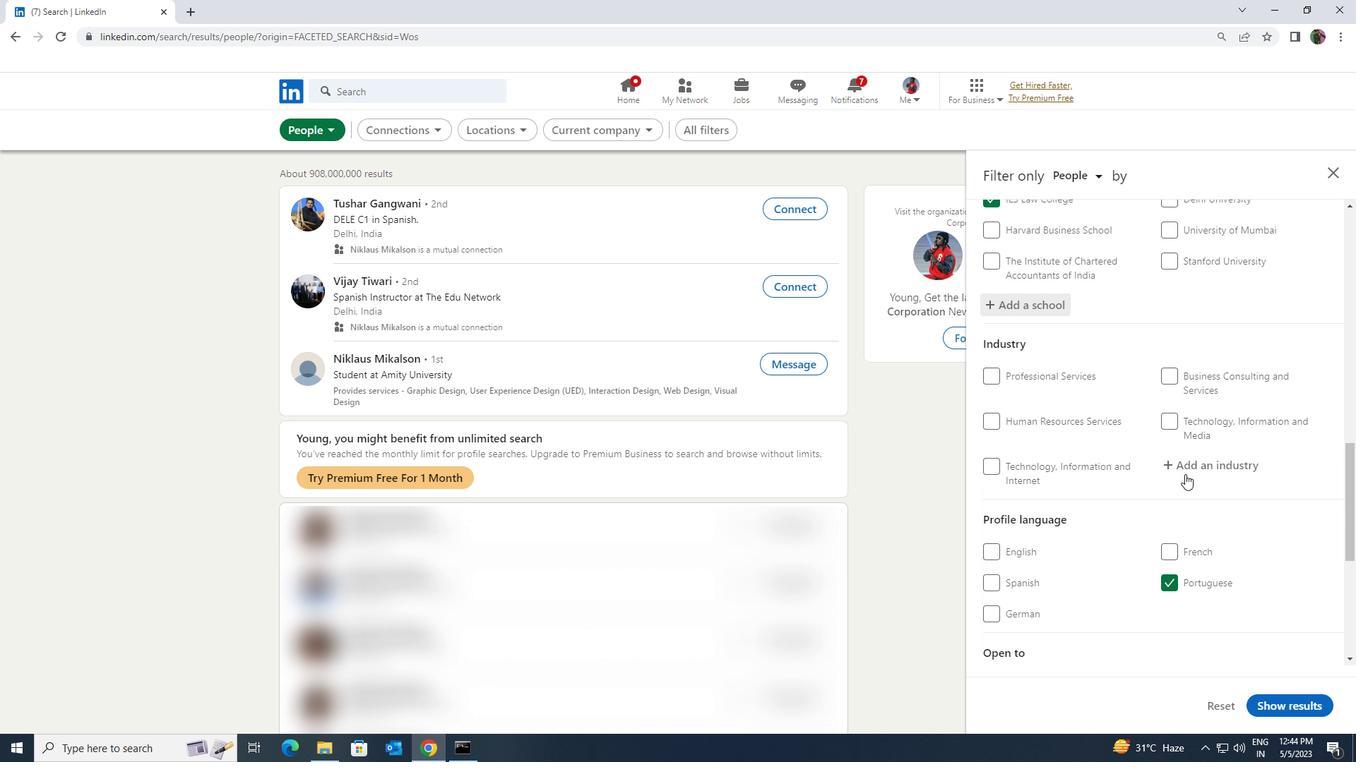
Action: Mouse pressed left at (1185, 468)
Screenshot: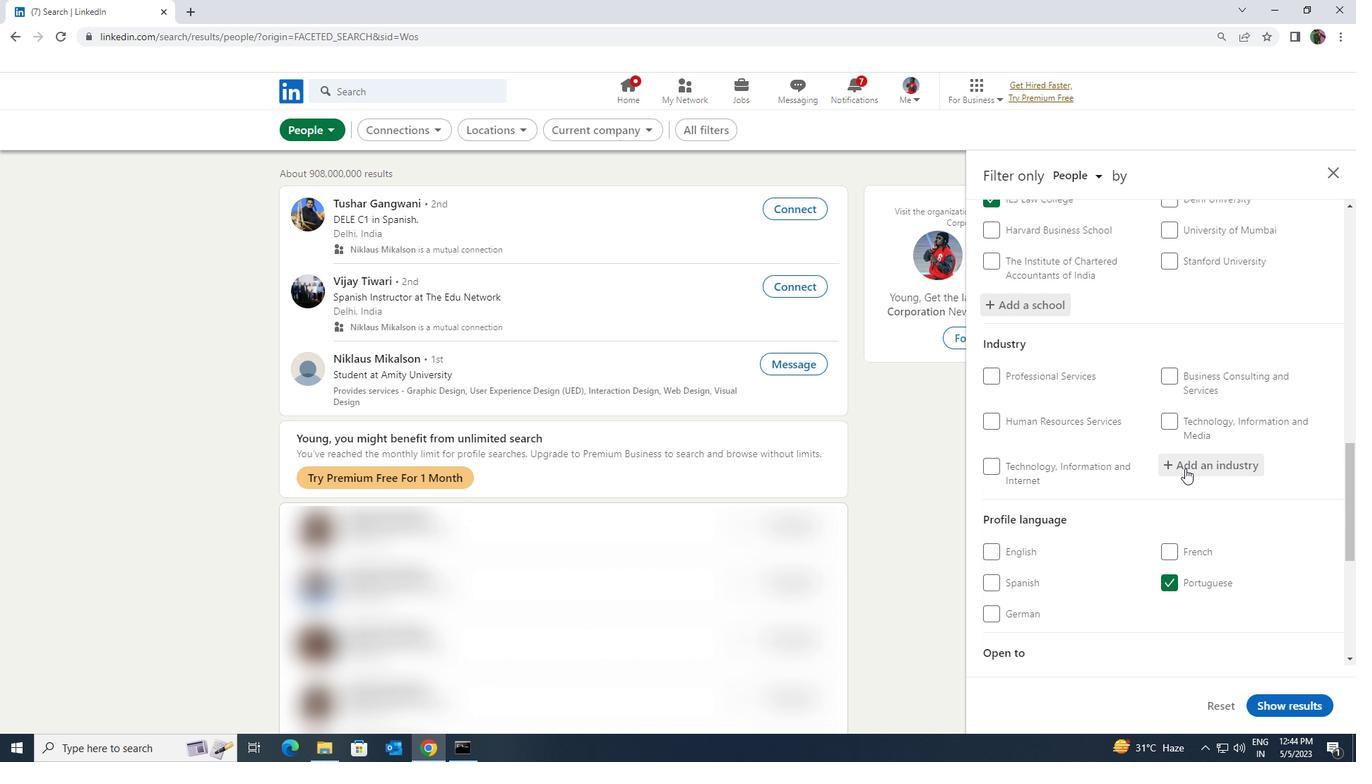 
Action: Key pressed <Key.shift><Key.shift><Key.shift><Key.shift><Key.shift><Key.shift><Key.shift><Key.shift><Key.shift><Key.shift><Key.shift><Key.shift><Key.shift><Key.shift><Key.shift><Key.shift>ACCESSI
Screenshot: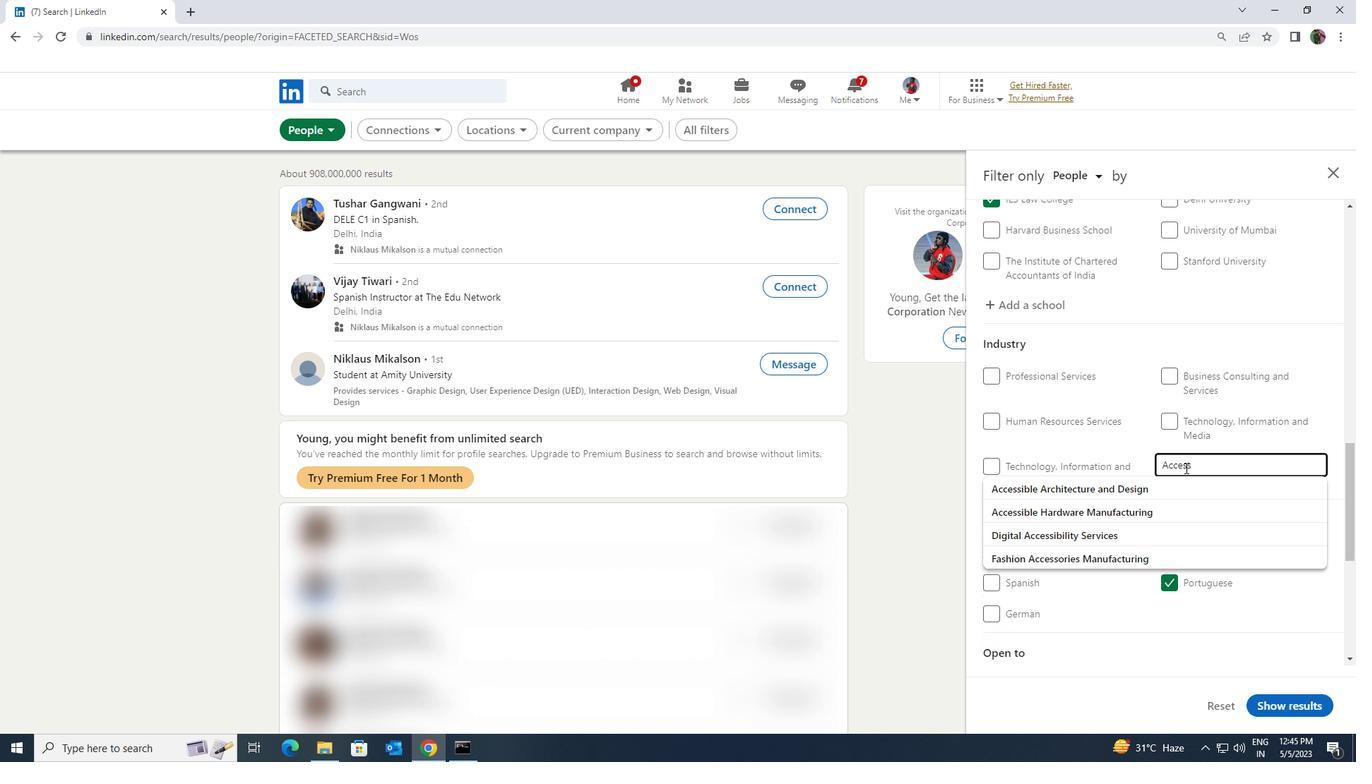 
Action: Mouse moved to (1172, 507)
Screenshot: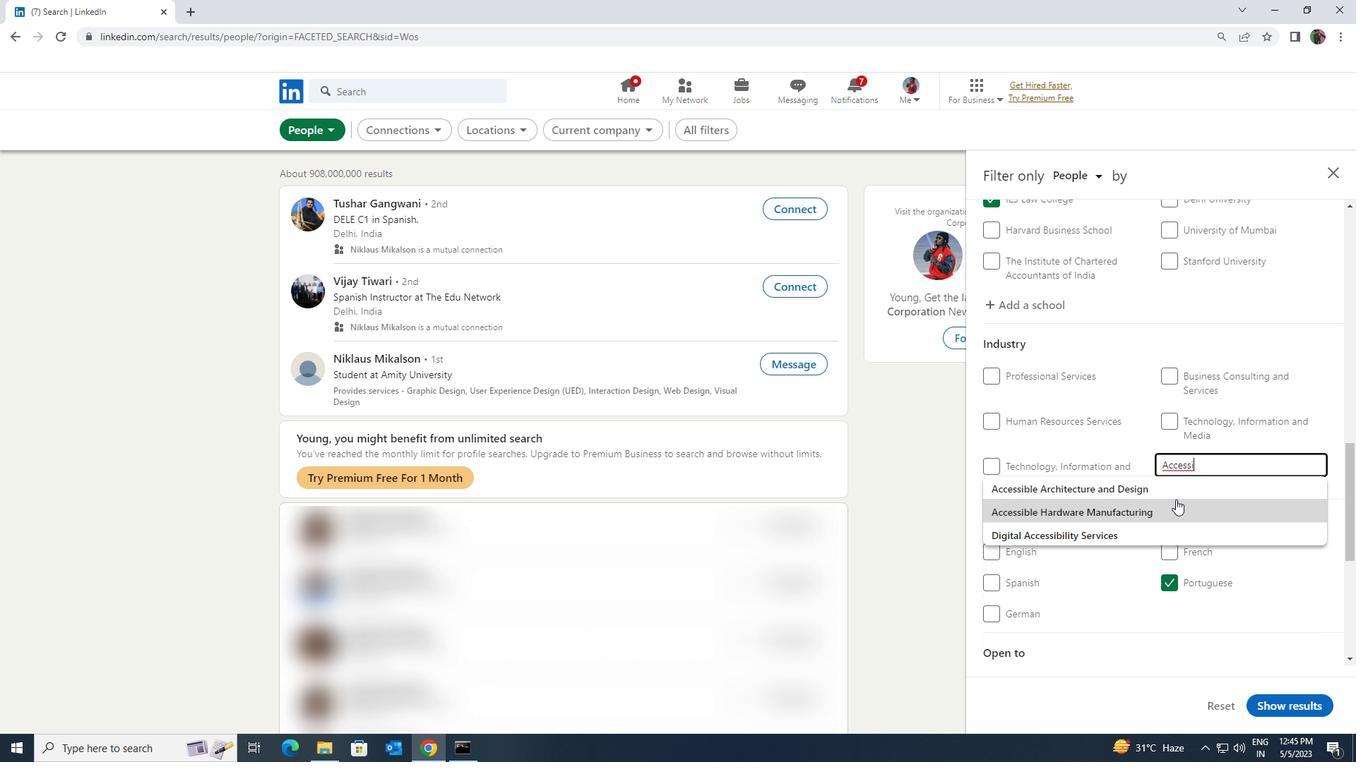 
Action: Mouse pressed left at (1172, 507)
Screenshot: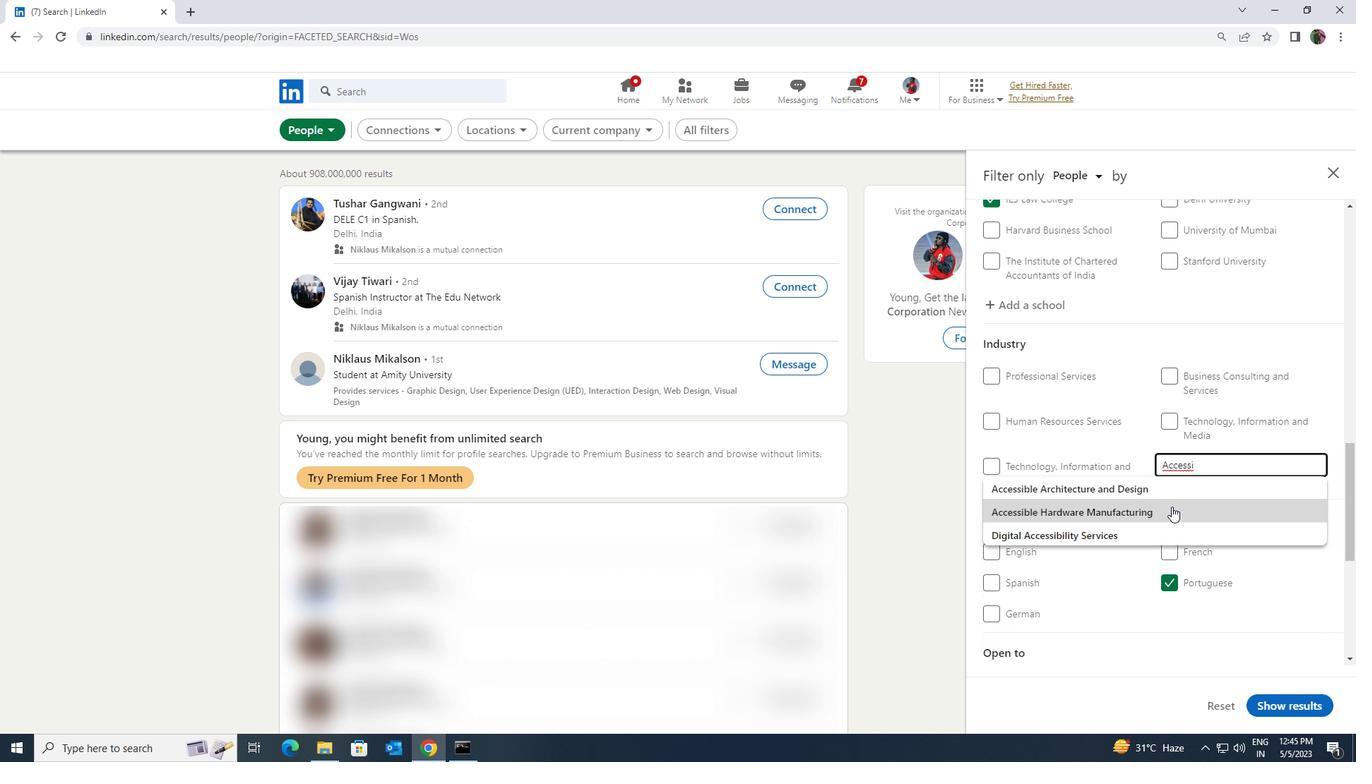 
Action: Mouse scrolled (1172, 506) with delta (0, 0)
Screenshot: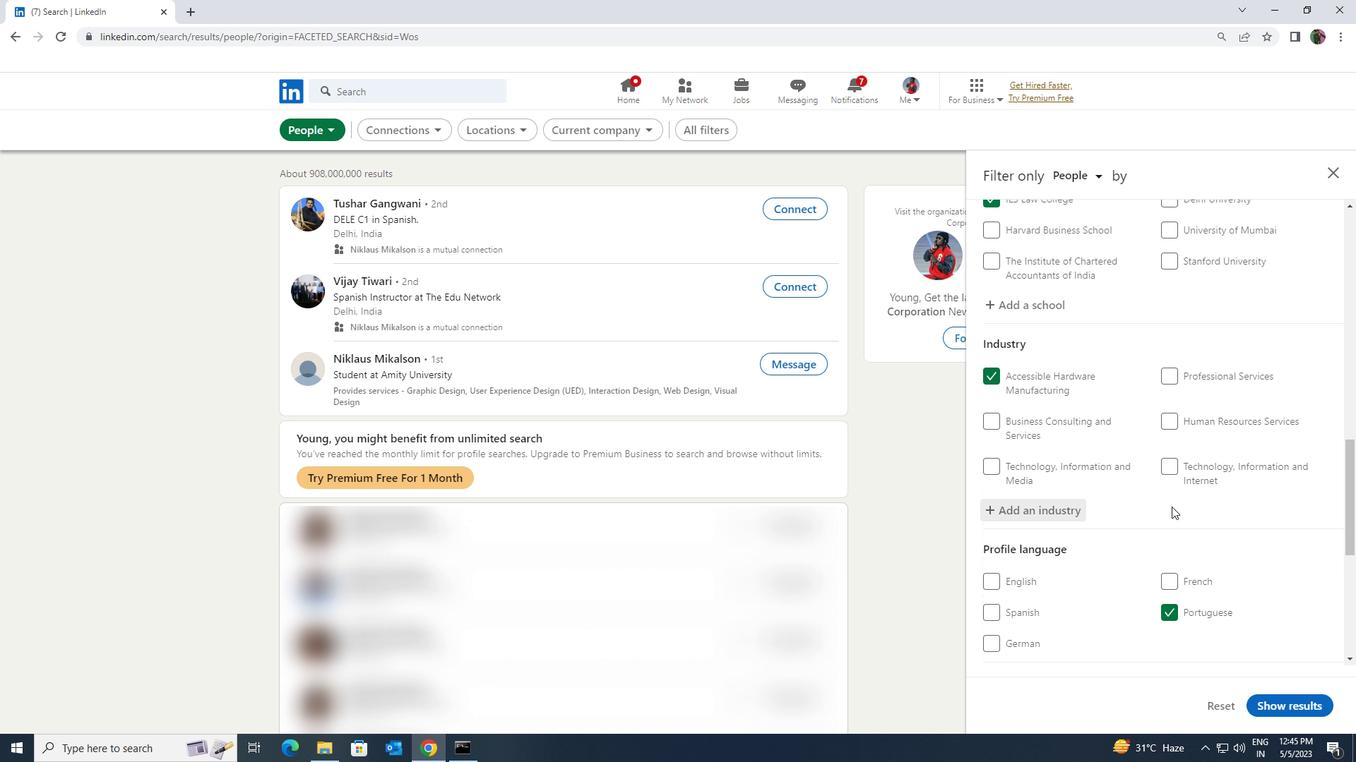 
Action: Mouse scrolled (1172, 506) with delta (0, 0)
Screenshot: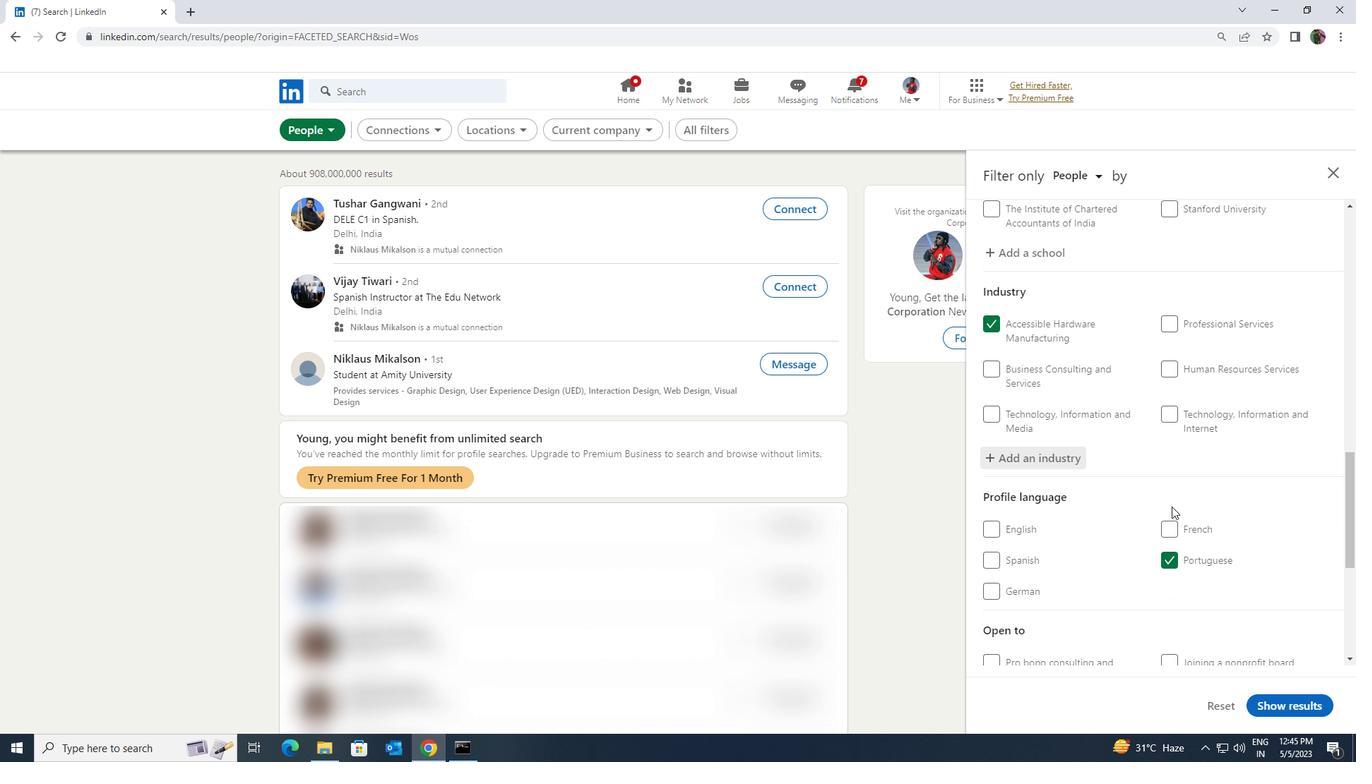 
Action: Mouse scrolled (1172, 506) with delta (0, 0)
Screenshot: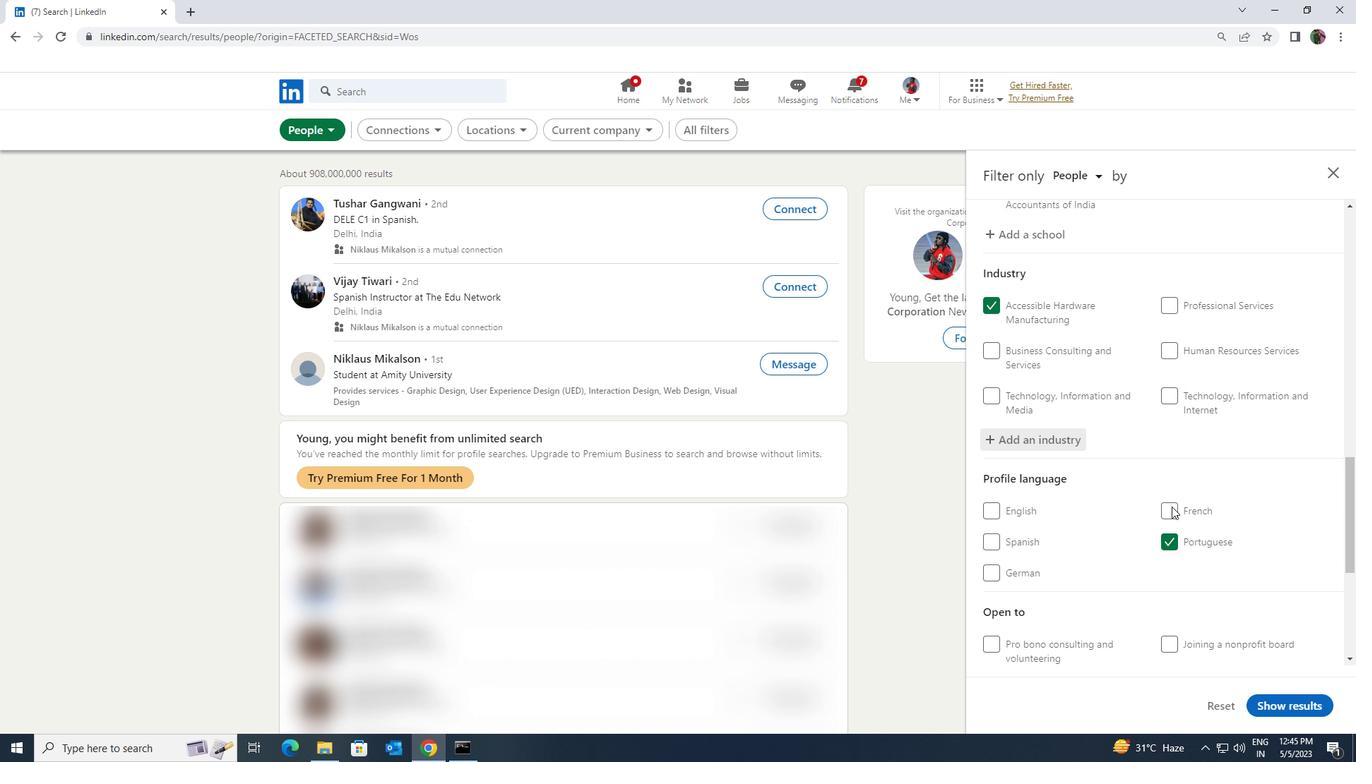 
Action: Mouse scrolled (1172, 506) with delta (0, 0)
Screenshot: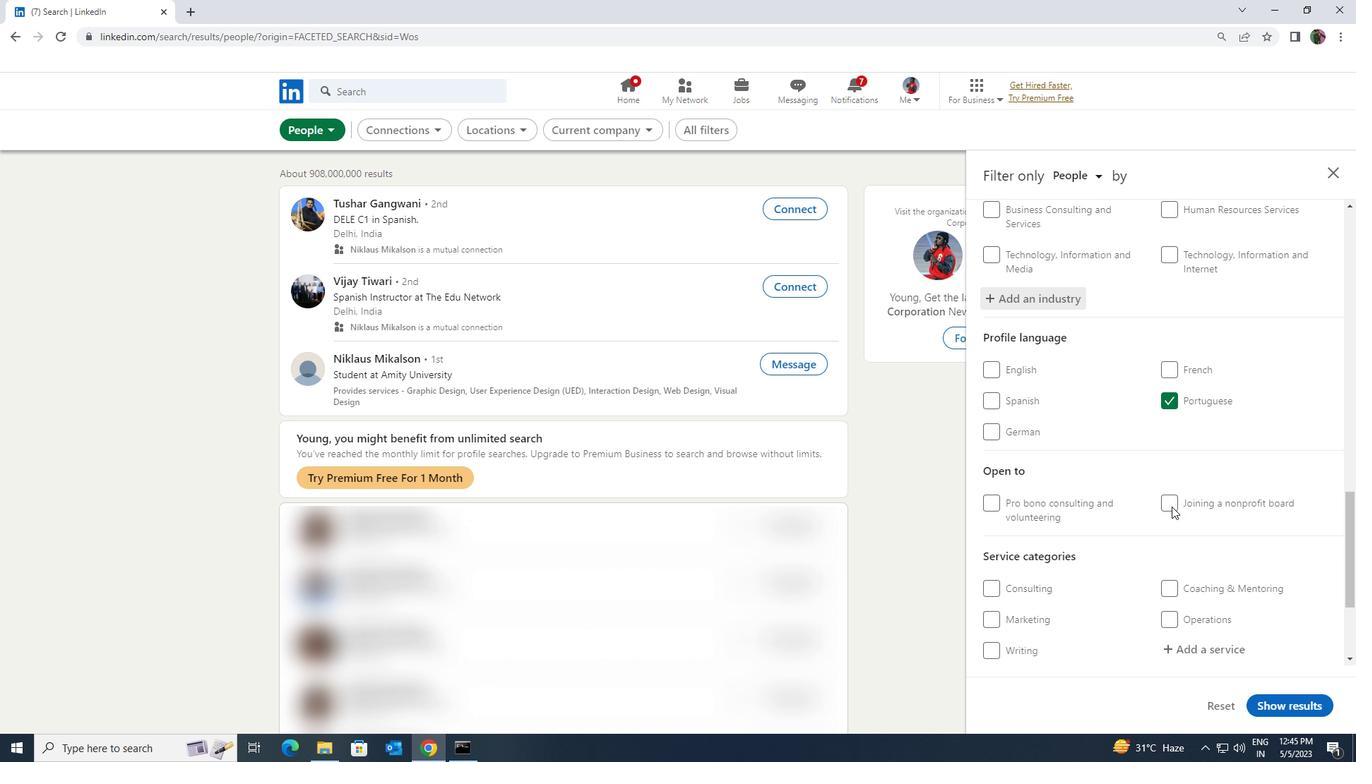 
Action: Mouse moved to (1184, 574)
Screenshot: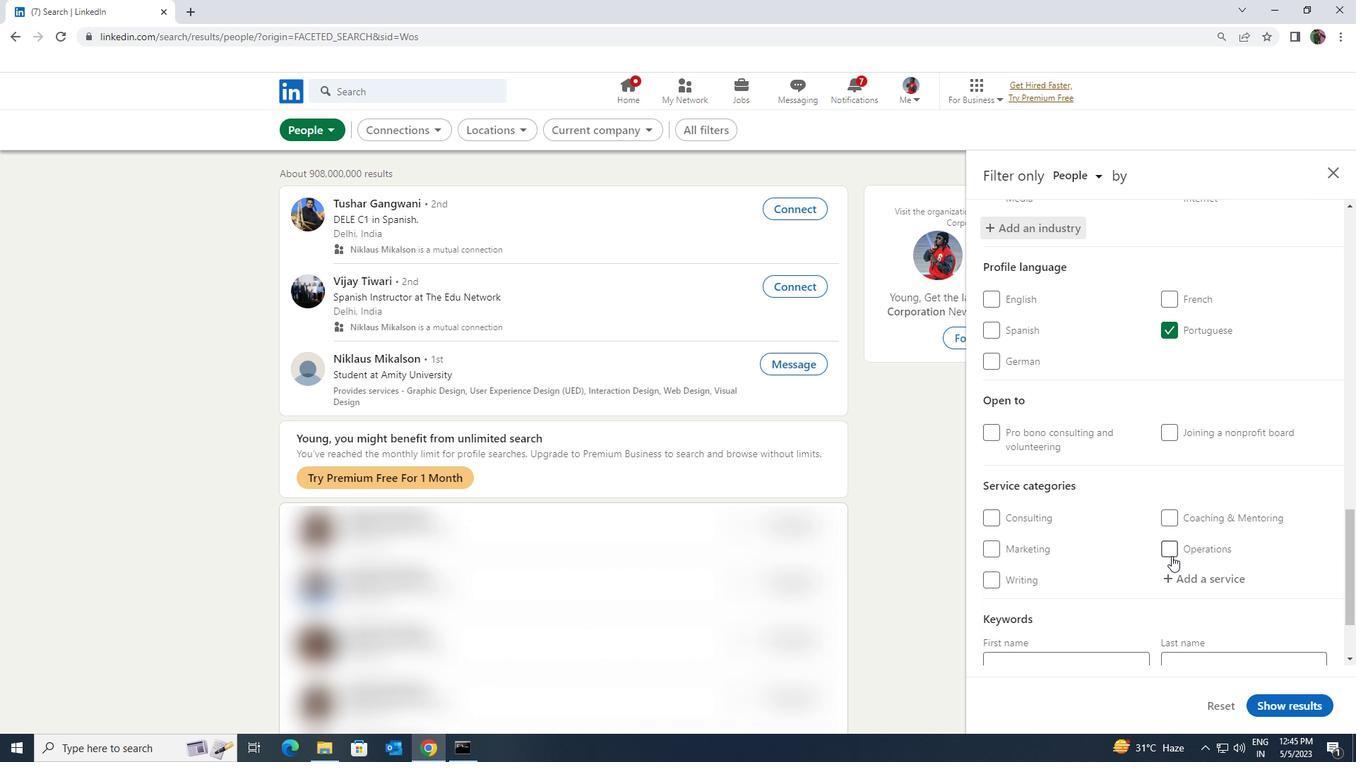 
Action: Mouse pressed left at (1184, 574)
Screenshot: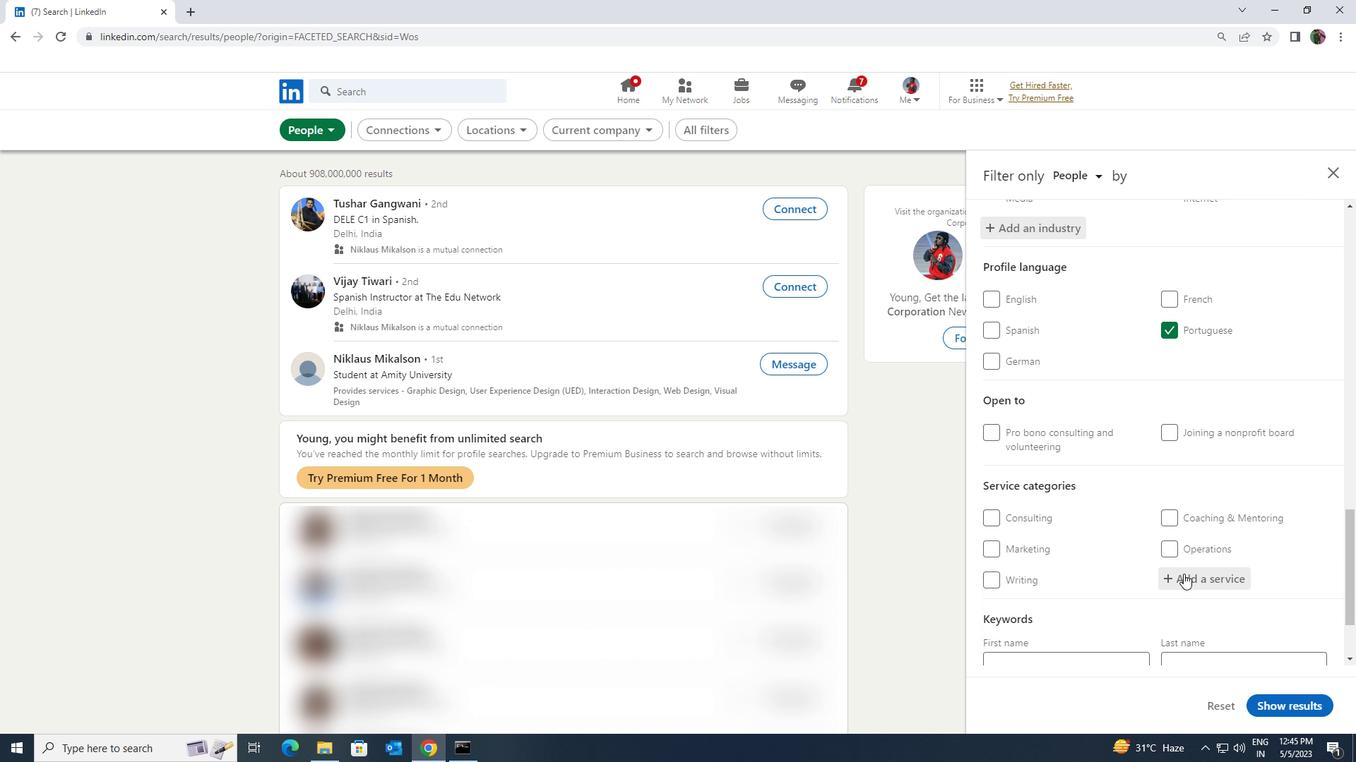 
Action: Key pressed <Key.shift><Key.shift><Key.shift>NETWORK<Key.space><Key.shift>SUPPORT
Screenshot: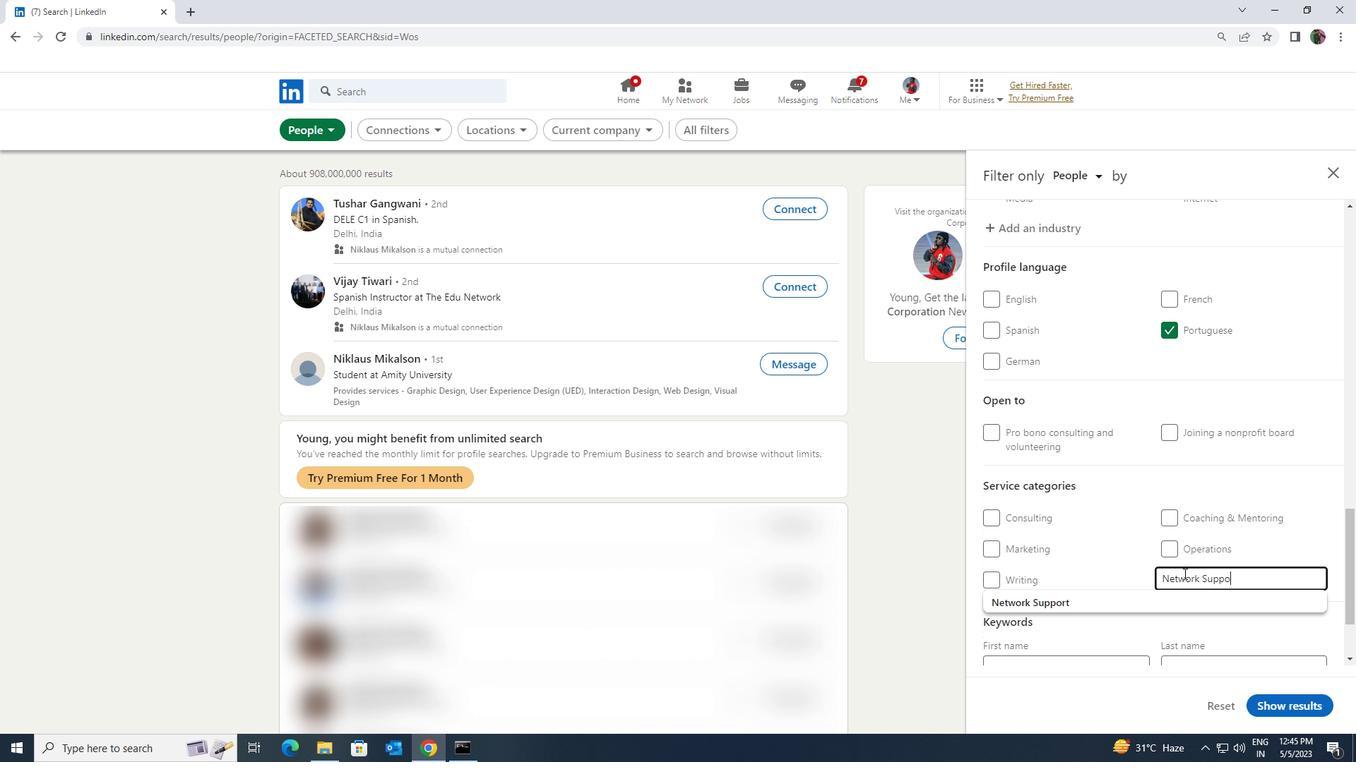 
Action: Mouse moved to (1183, 593)
Screenshot: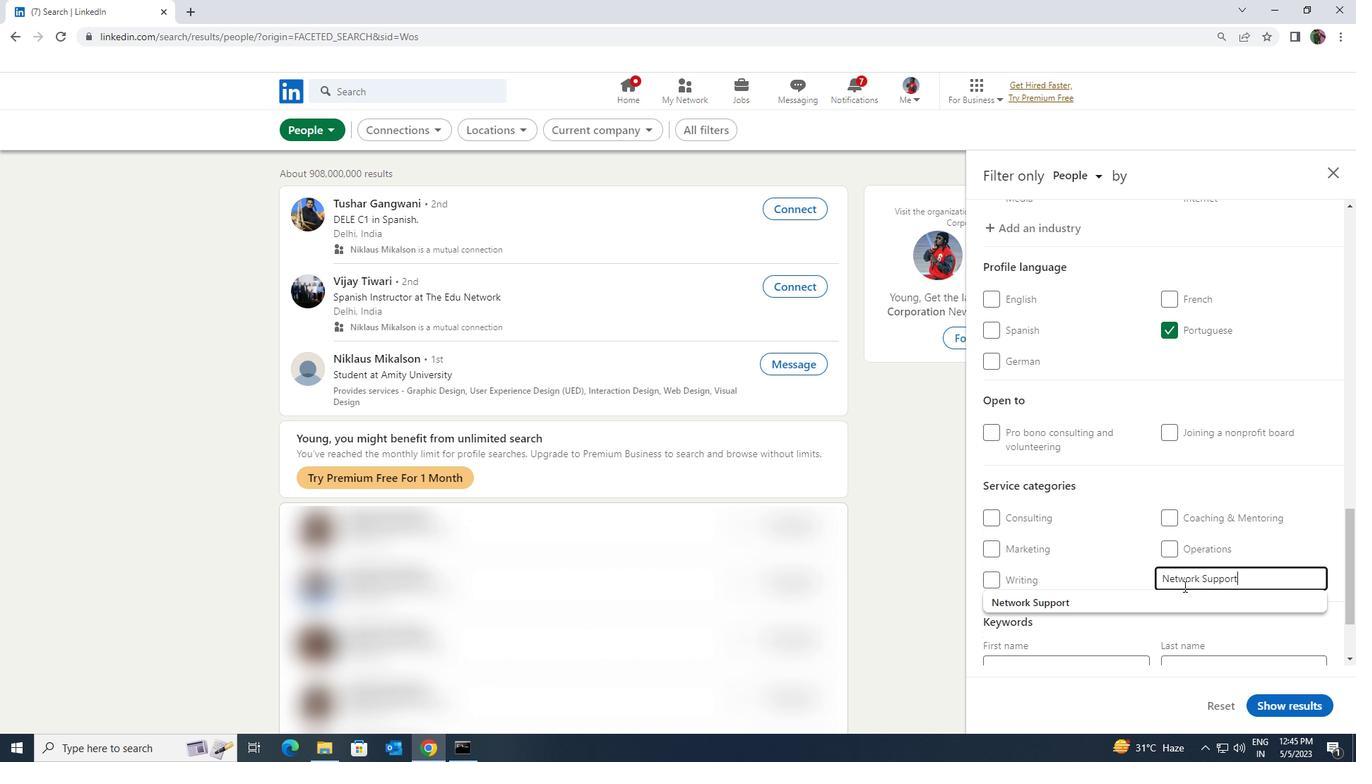 
Action: Mouse pressed left at (1183, 593)
Screenshot: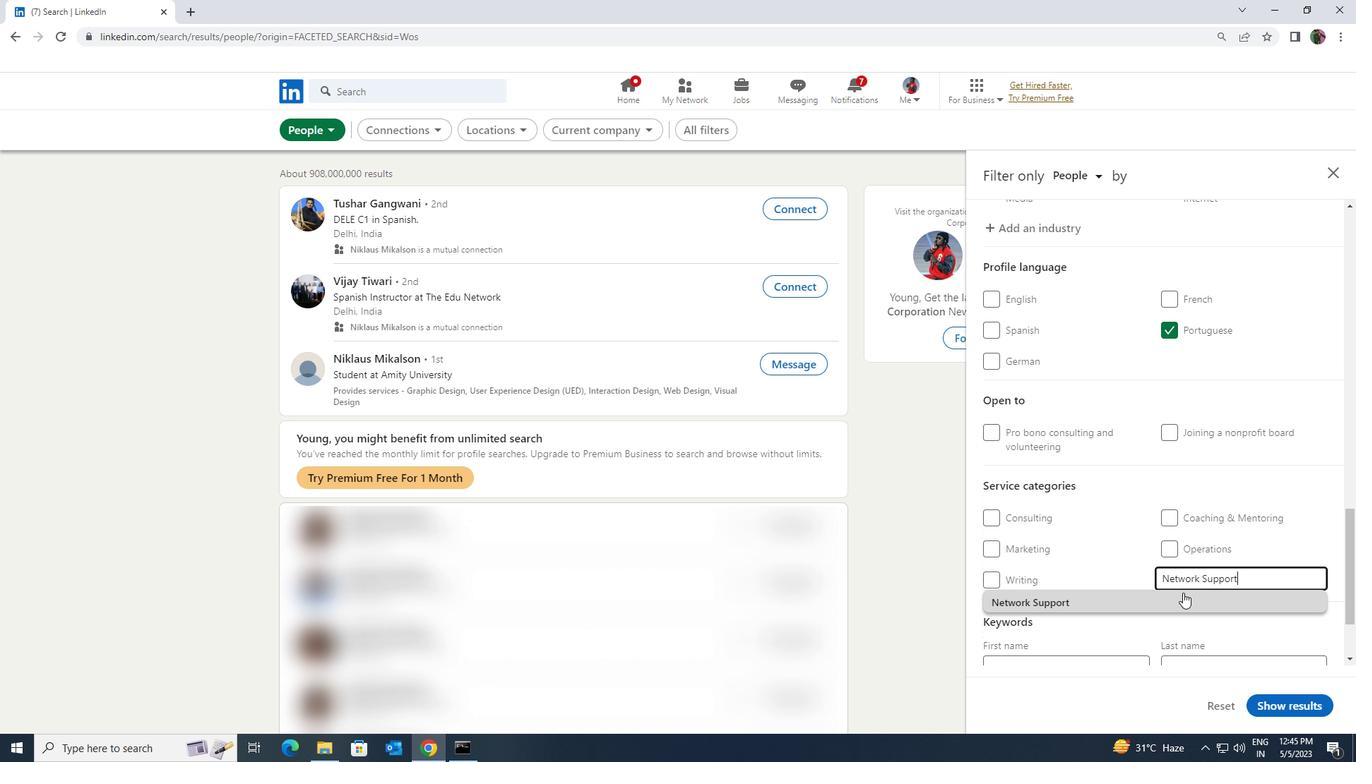 
Action: Mouse moved to (1184, 592)
Screenshot: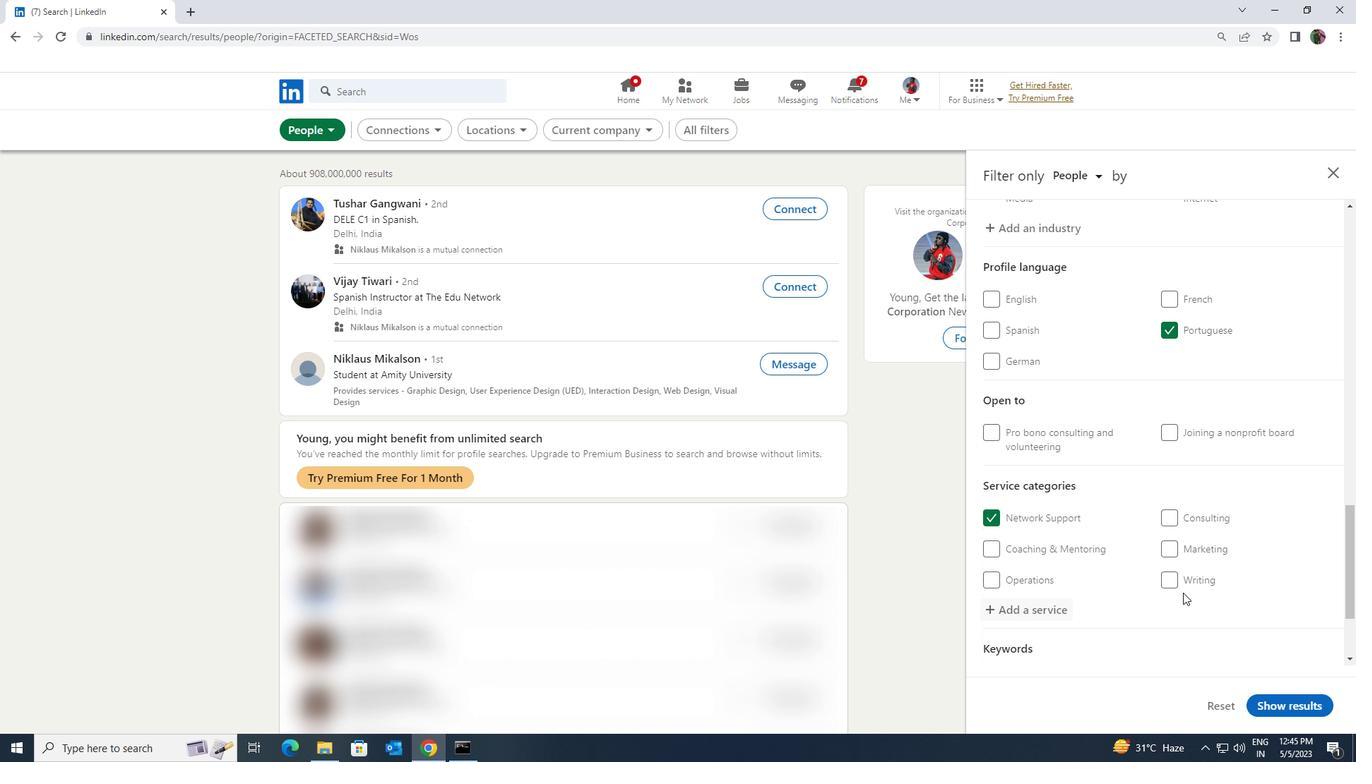 
Action: Mouse scrolled (1184, 592) with delta (0, 0)
Screenshot: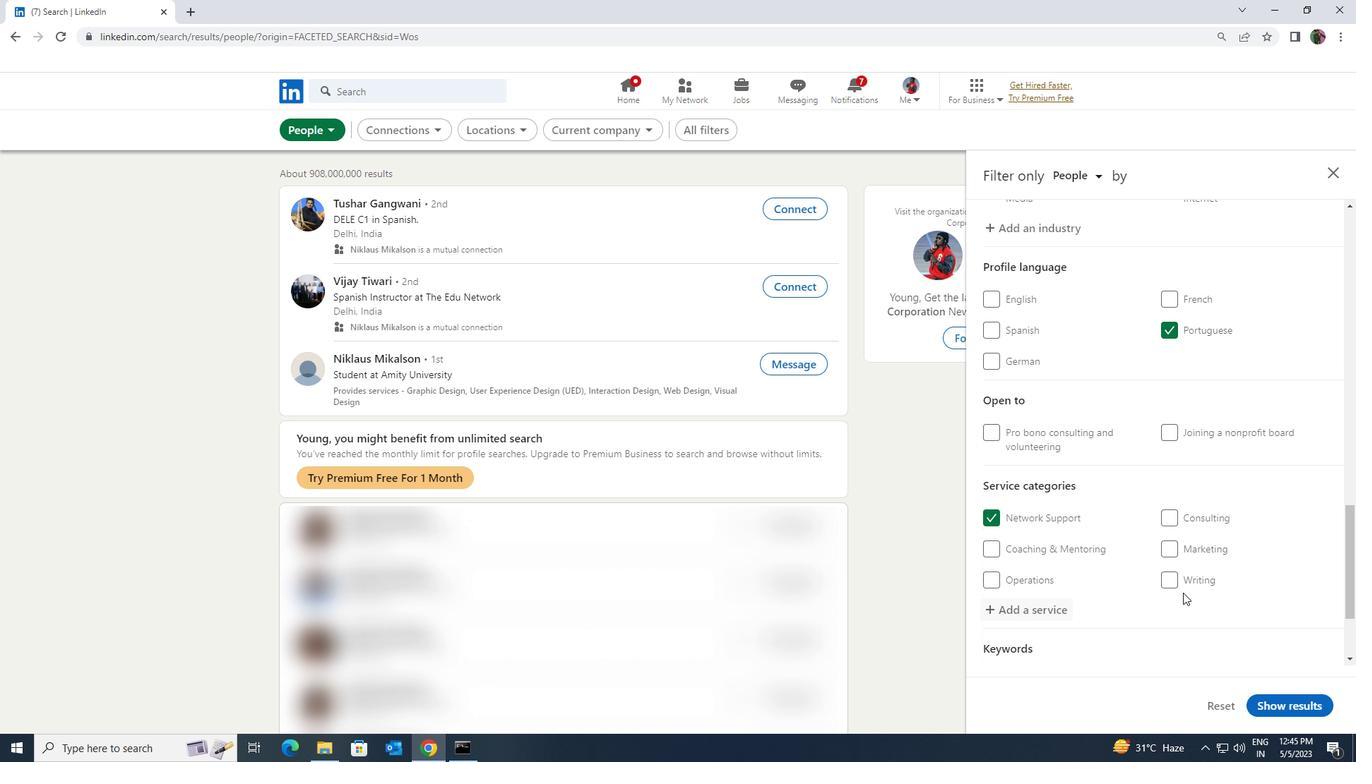
Action: Mouse scrolled (1184, 592) with delta (0, 0)
Screenshot: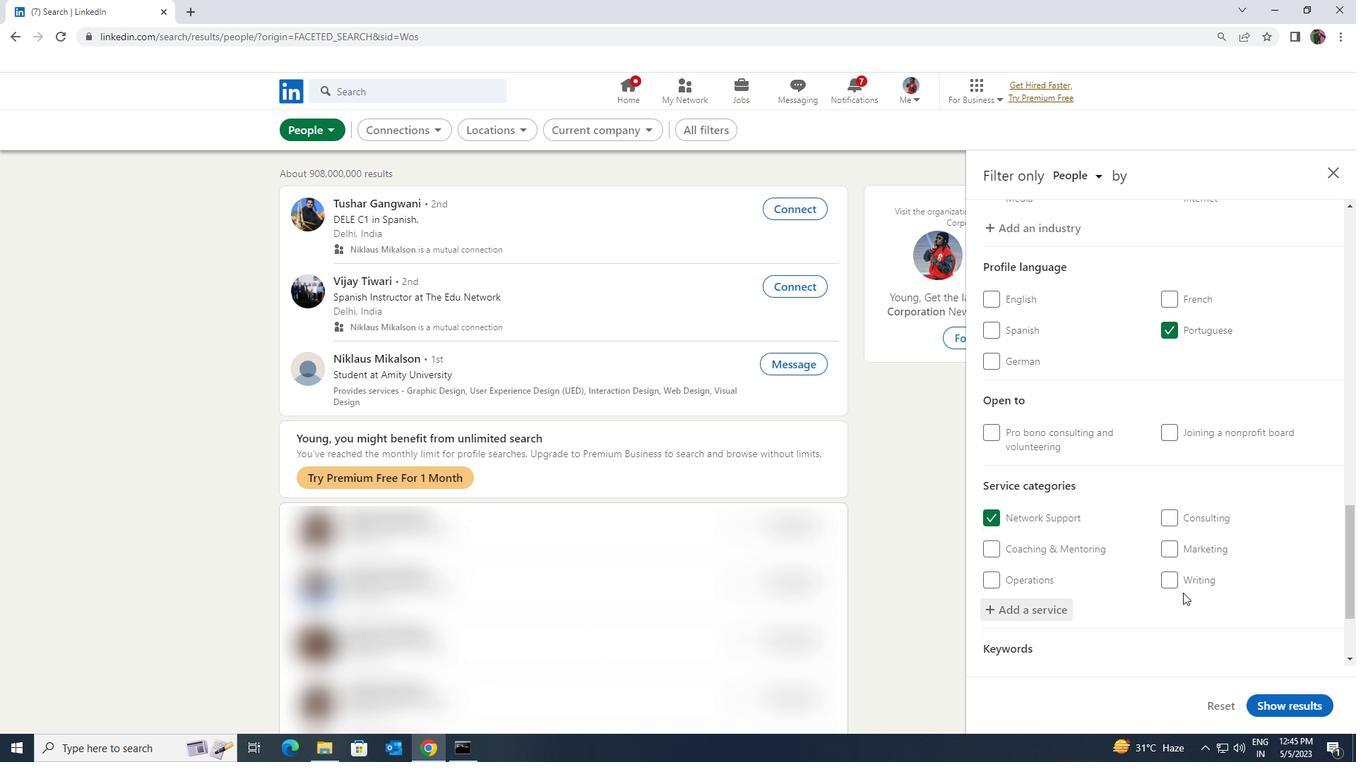 
Action: Mouse scrolled (1184, 592) with delta (0, 0)
Screenshot: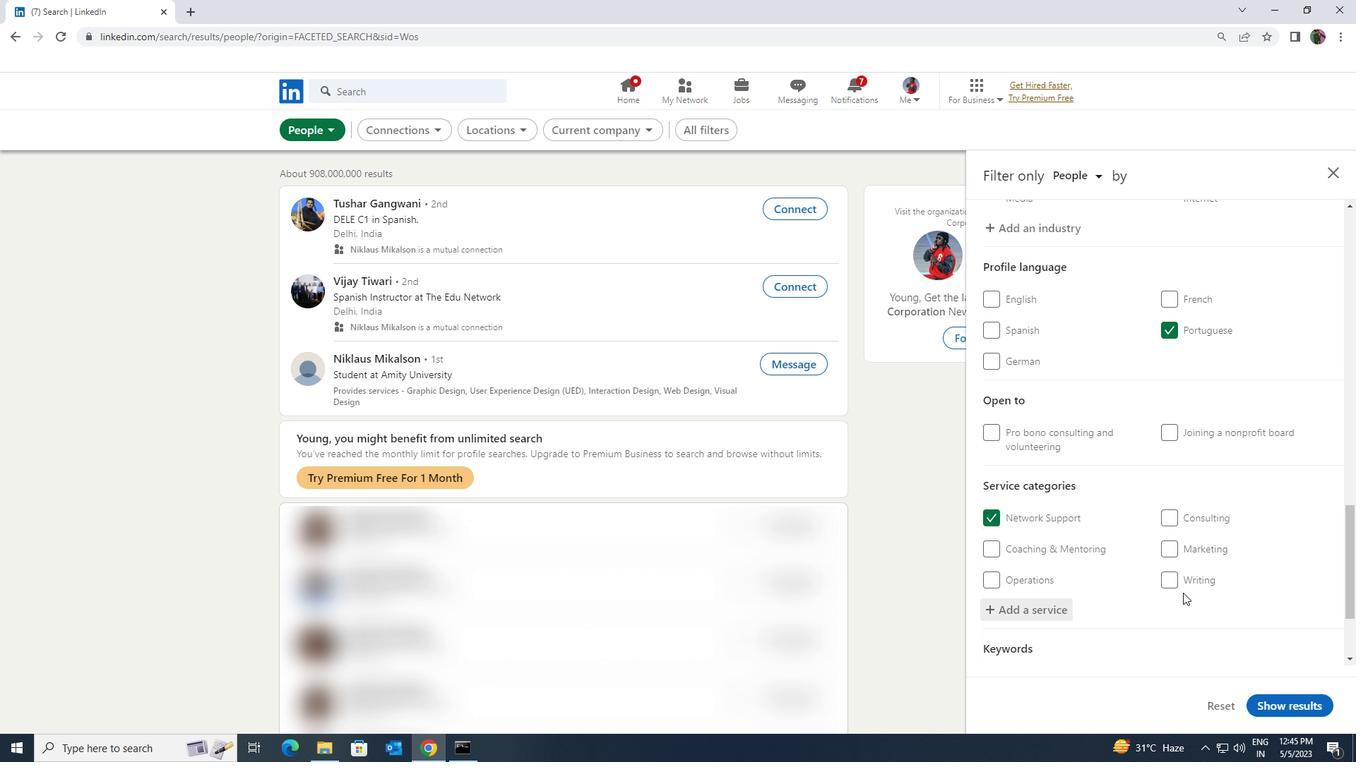
Action: Mouse scrolled (1184, 592) with delta (0, 0)
Screenshot: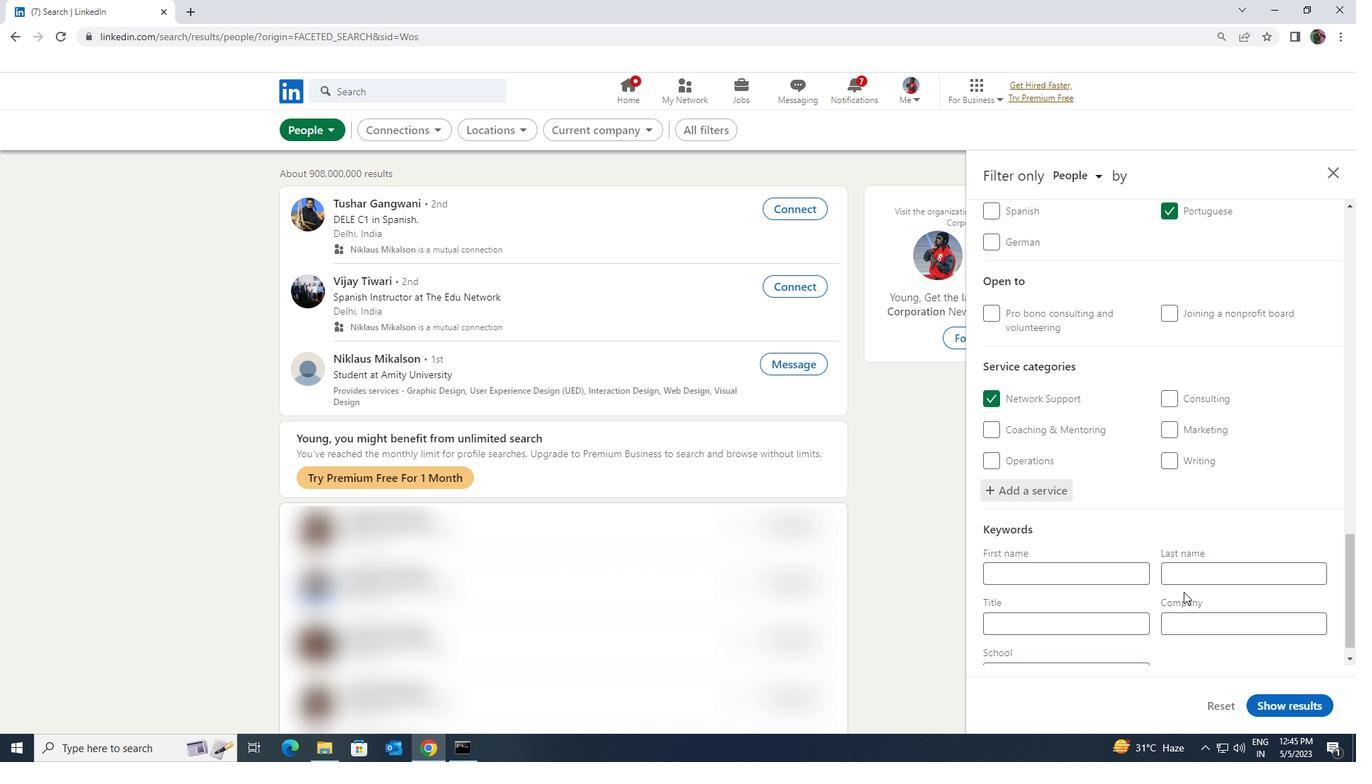 
Action: Mouse scrolled (1184, 592) with delta (0, 0)
Screenshot: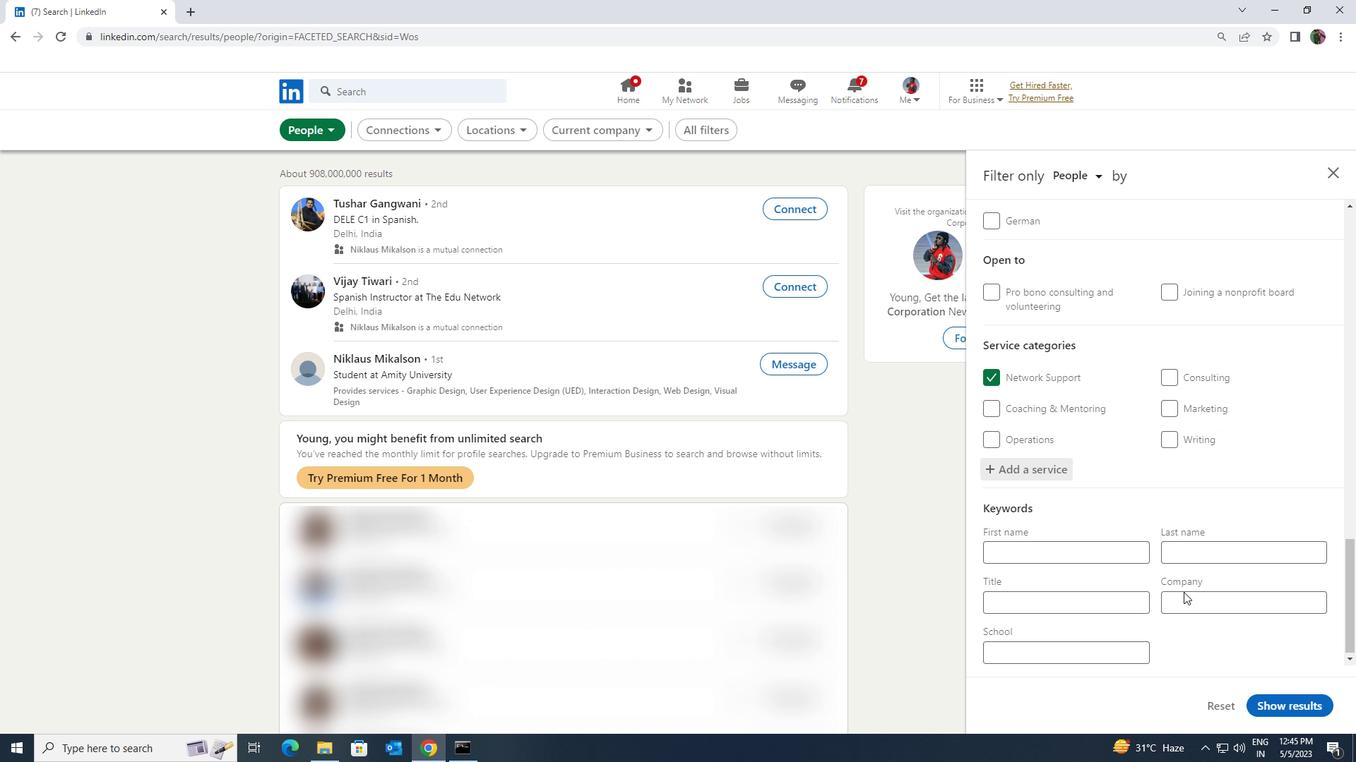 
Action: Mouse moved to (1136, 596)
Screenshot: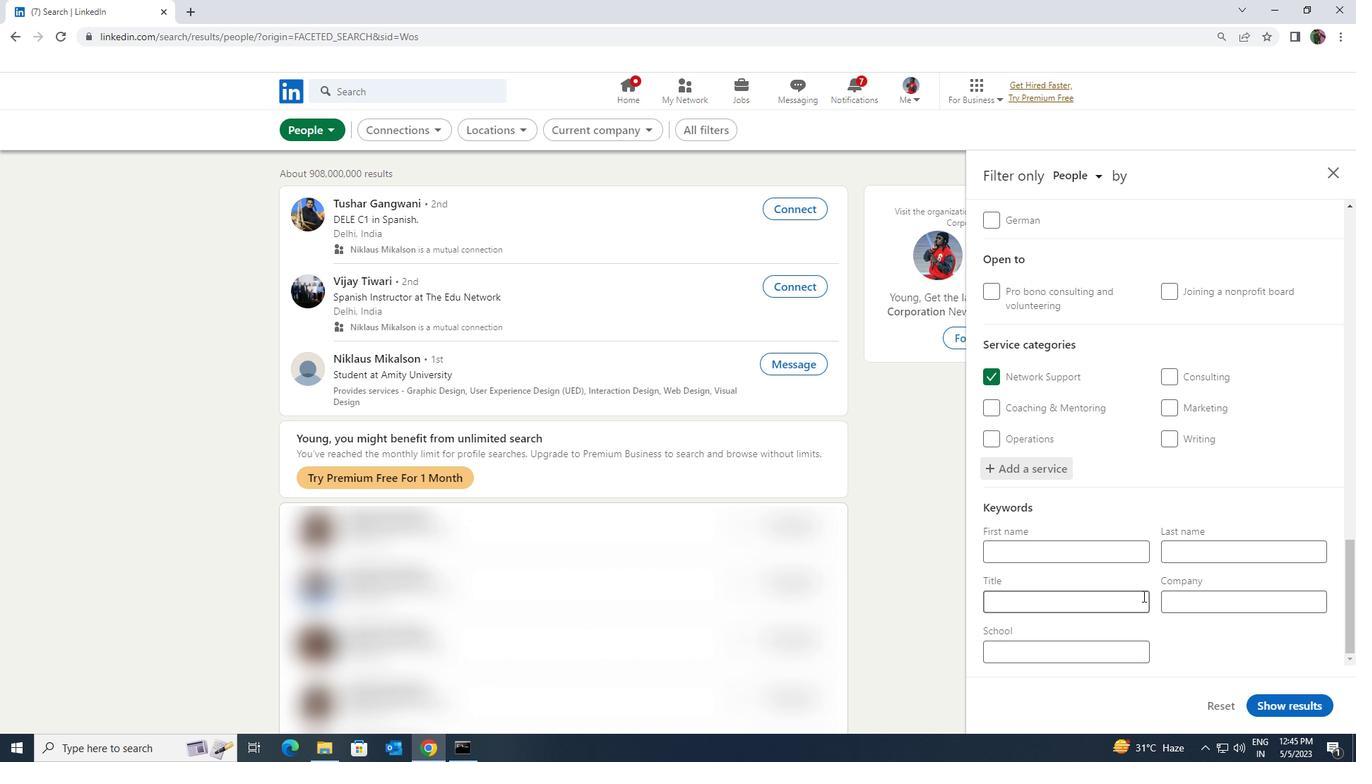 
Action: Mouse pressed left at (1136, 596)
Screenshot: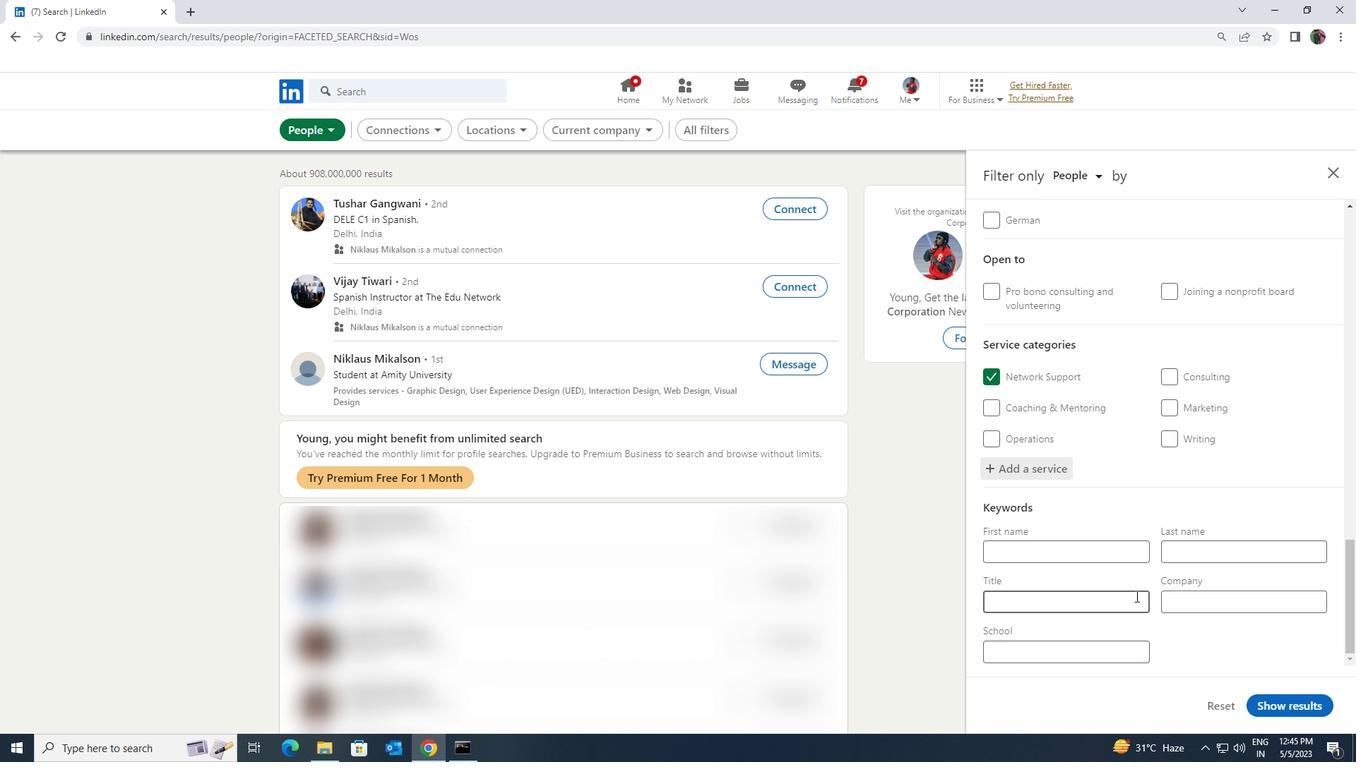 
Action: Key pressed <Key.shift><Key.shift><Key.shift><Key.shift><Key.shift>CAREGIVER
Screenshot: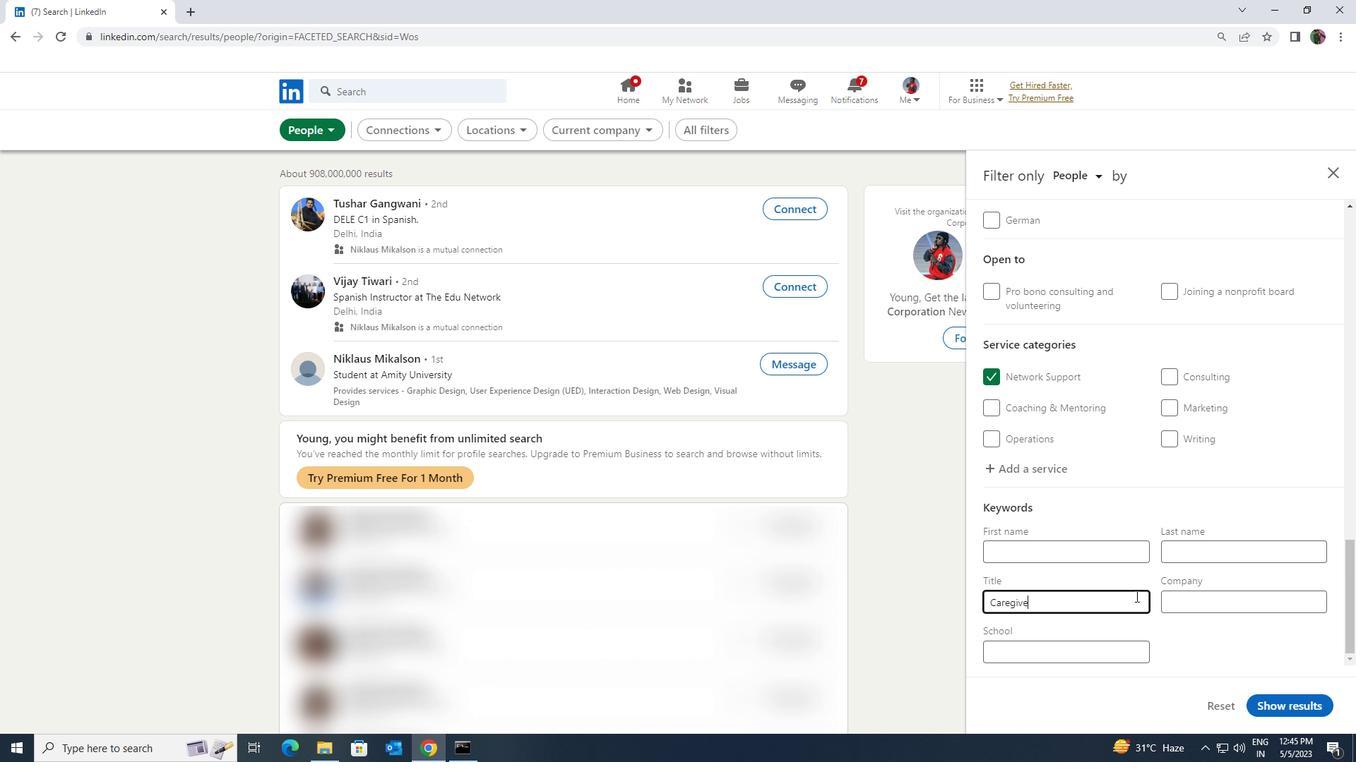 
Action: Mouse moved to (1270, 698)
Screenshot: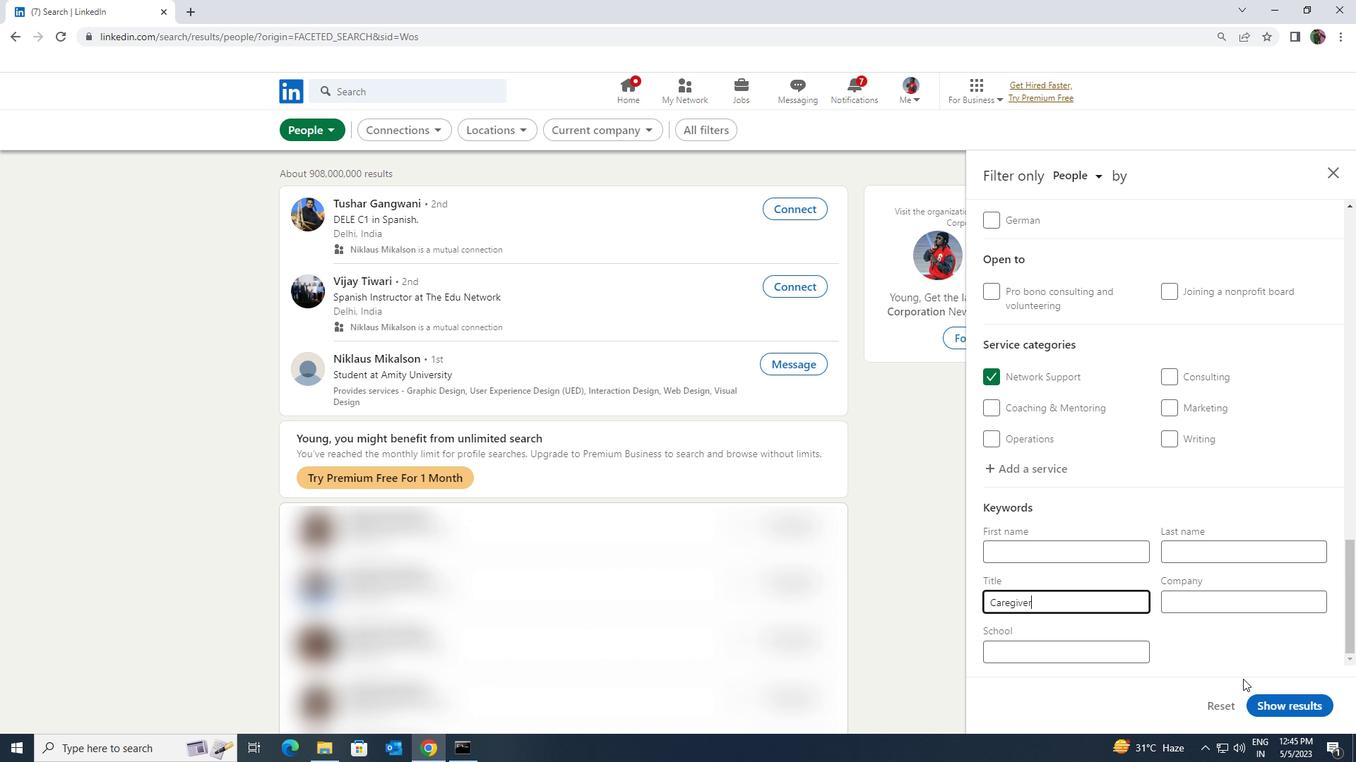 
Action: Mouse pressed left at (1270, 698)
Screenshot: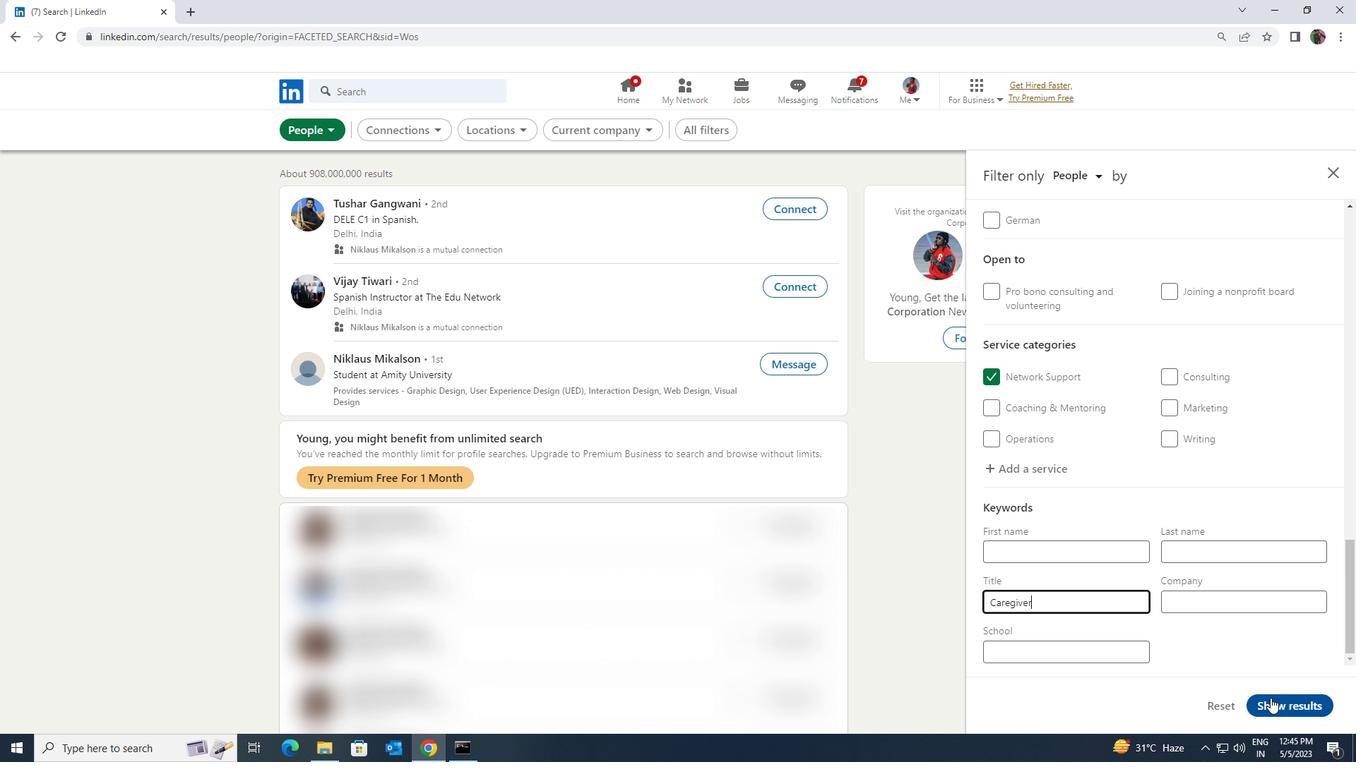 
Action: Mouse moved to (1273, 700)
Screenshot: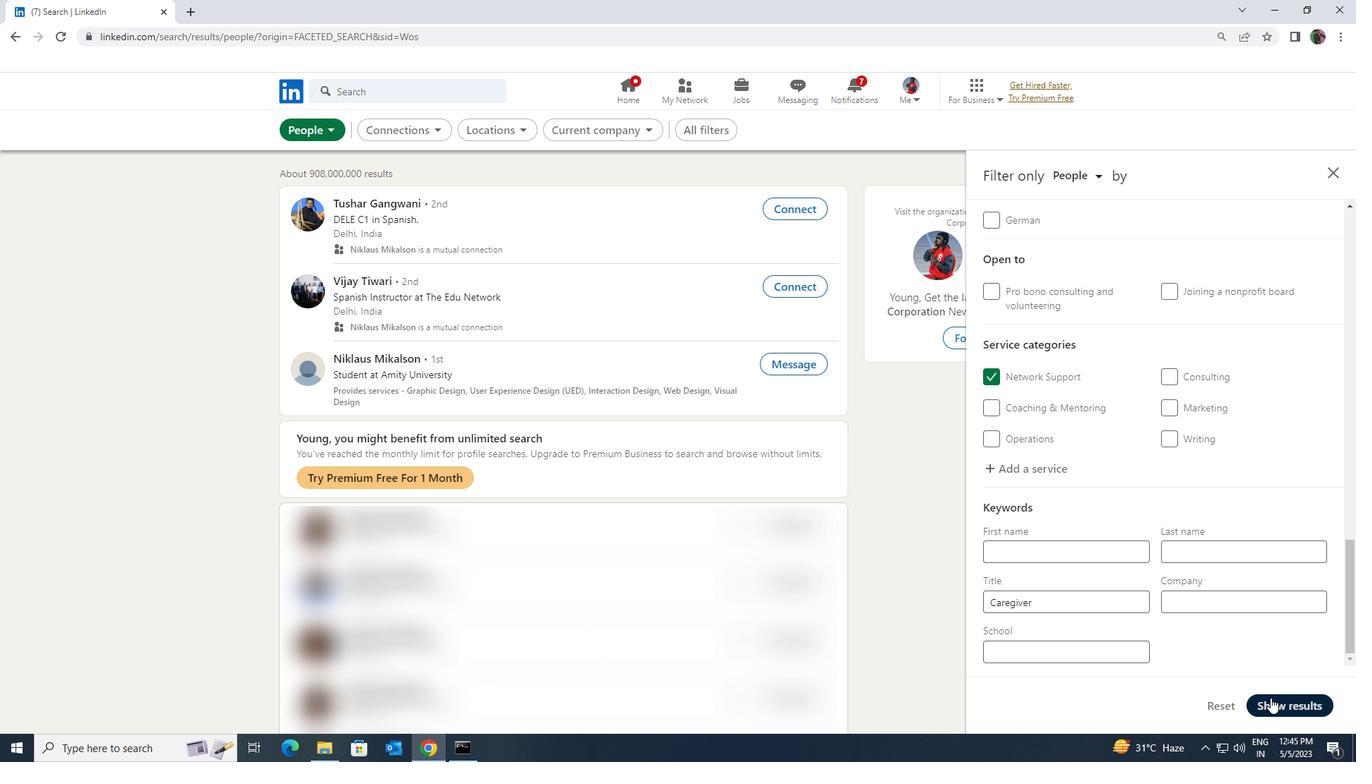 
